 Task: Calculate mortgage payments for a house in Seattle, Washington, with a down payment assistance program, and evaluate the affordability of the property.
Action: Mouse moved to (778, 112)
Screenshot: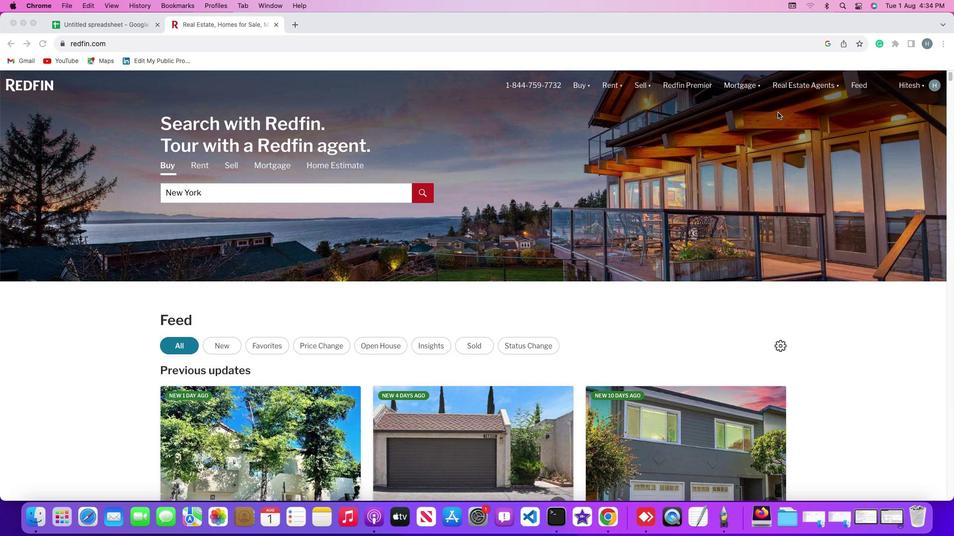 
Action: Mouse pressed left at (778, 112)
Screenshot: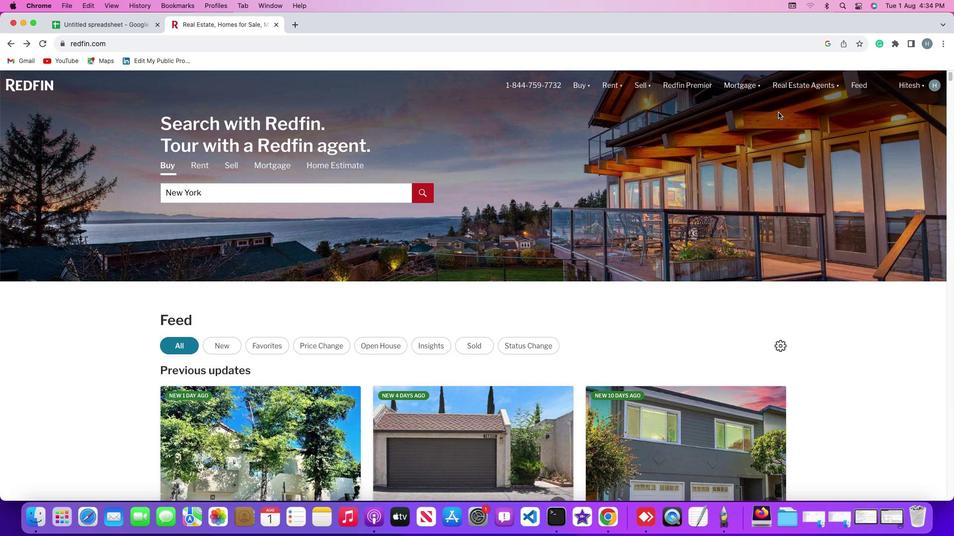 
Action: Mouse moved to (718, 170)
Screenshot: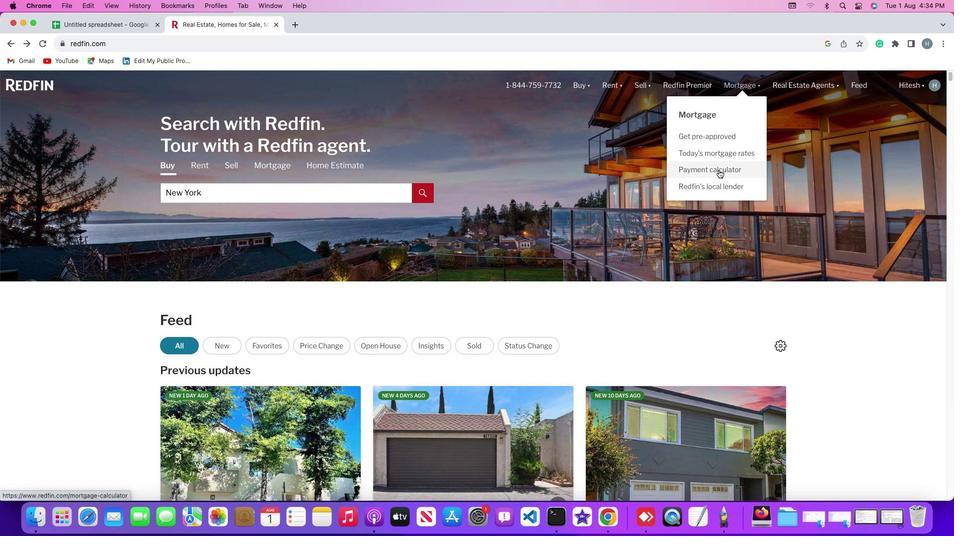 
Action: Mouse pressed left at (718, 170)
Screenshot: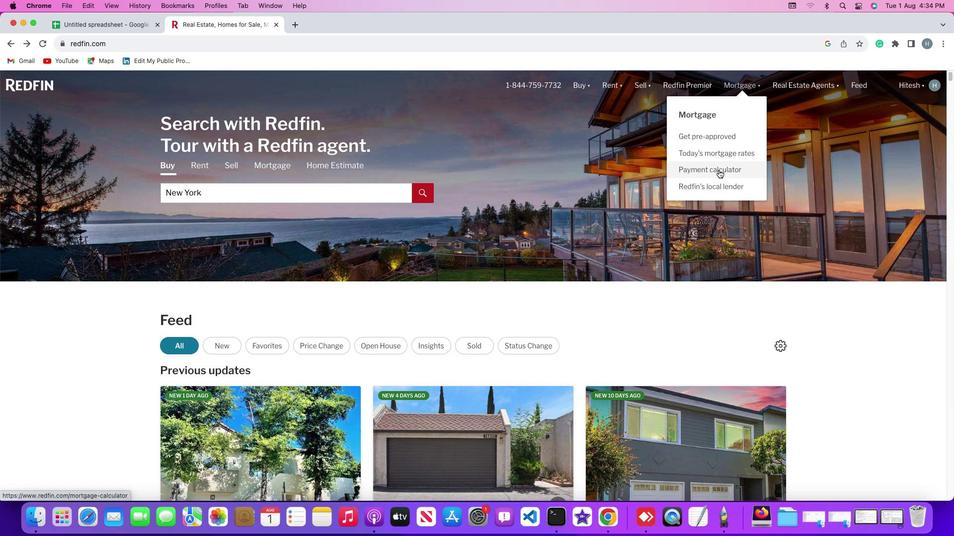 
Action: Mouse moved to (314, 350)
Screenshot: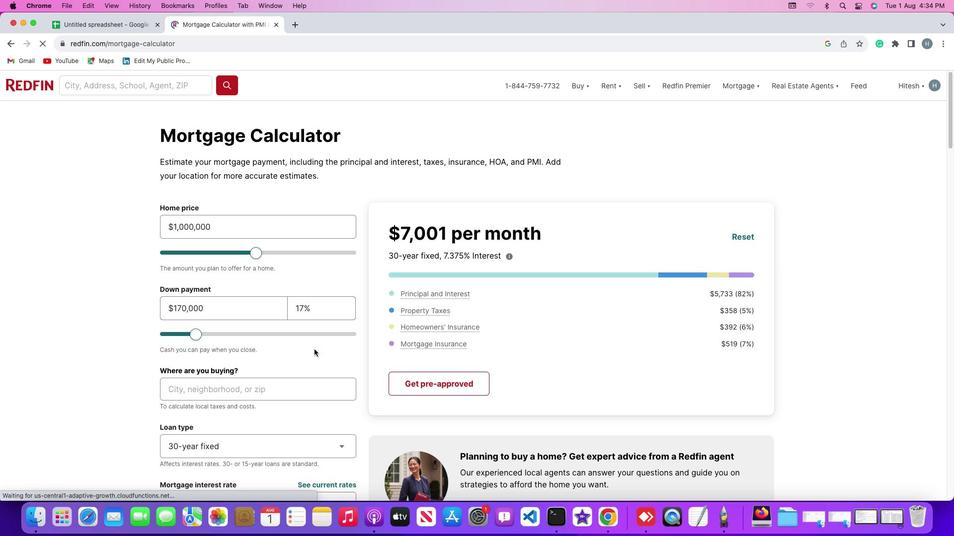 
Action: Mouse scrolled (314, 350) with delta (0, 0)
Screenshot: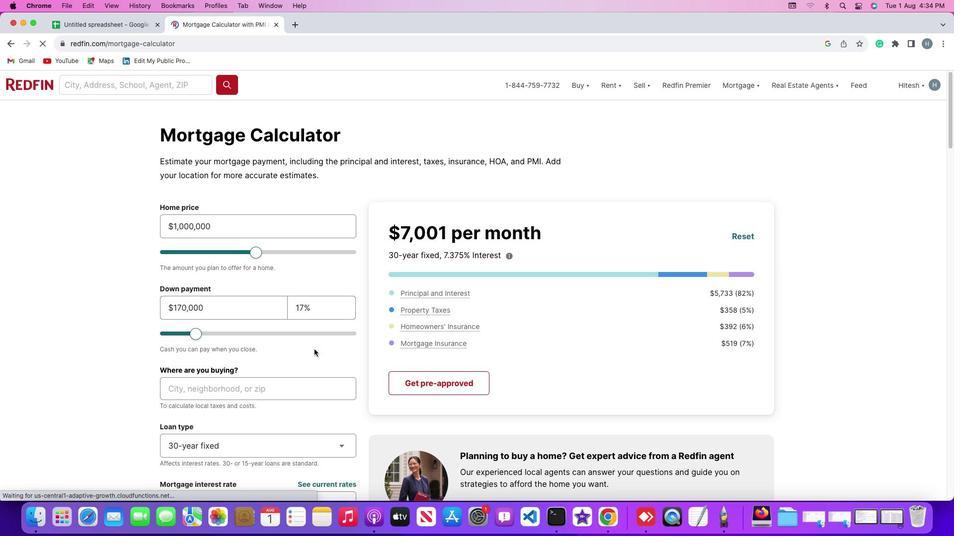 
Action: Mouse scrolled (314, 350) with delta (0, 0)
Screenshot: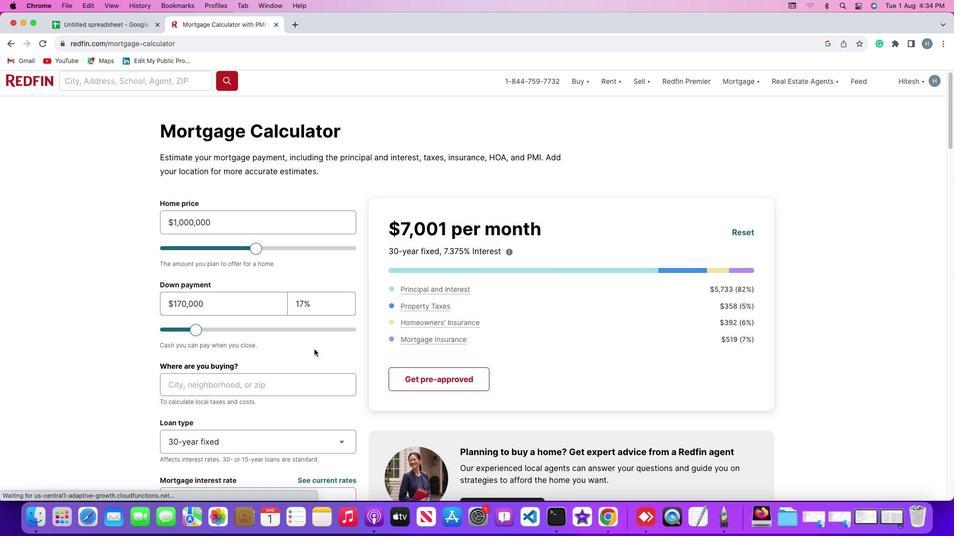 
Action: Mouse scrolled (314, 350) with delta (0, 0)
Screenshot: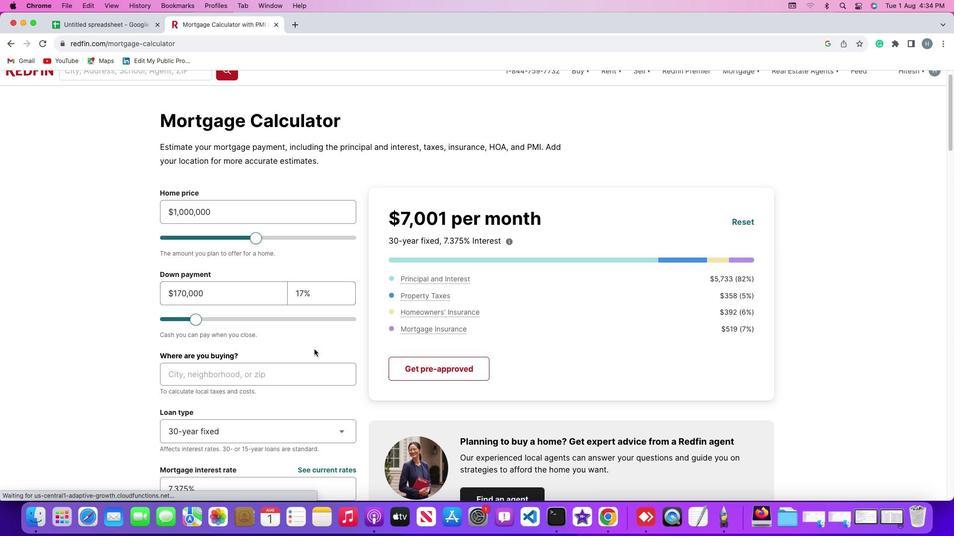 
Action: Mouse scrolled (314, 350) with delta (0, -1)
Screenshot: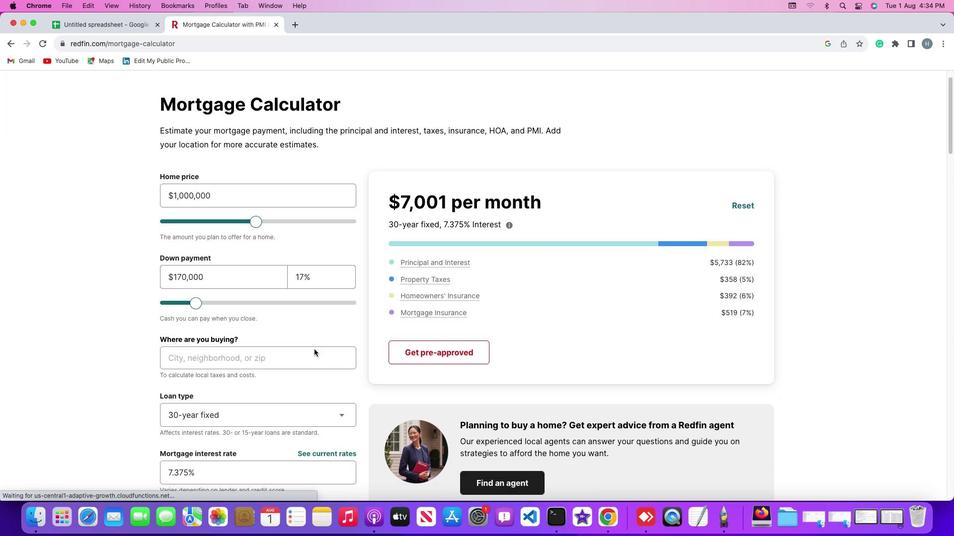 
Action: Mouse moved to (298, 283)
Screenshot: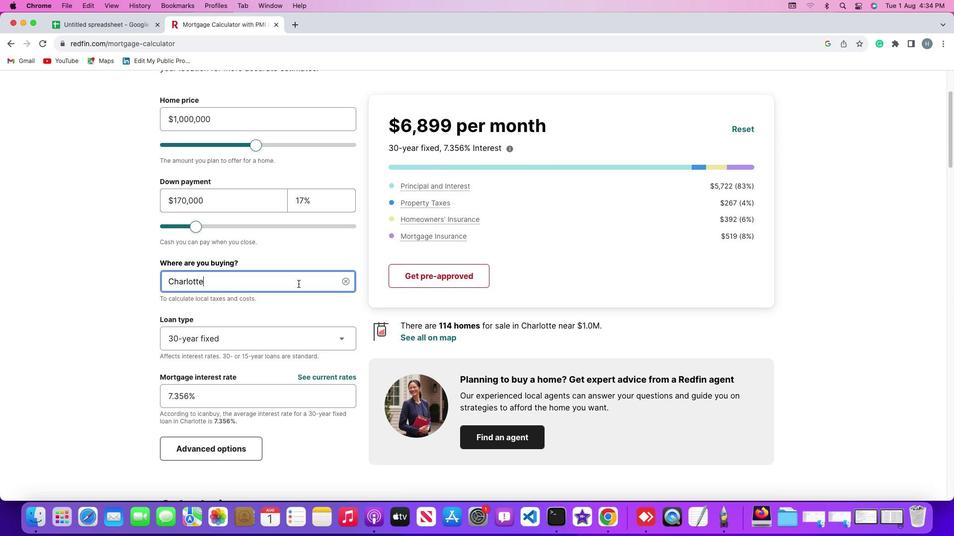 
Action: Mouse pressed left at (298, 283)
Screenshot: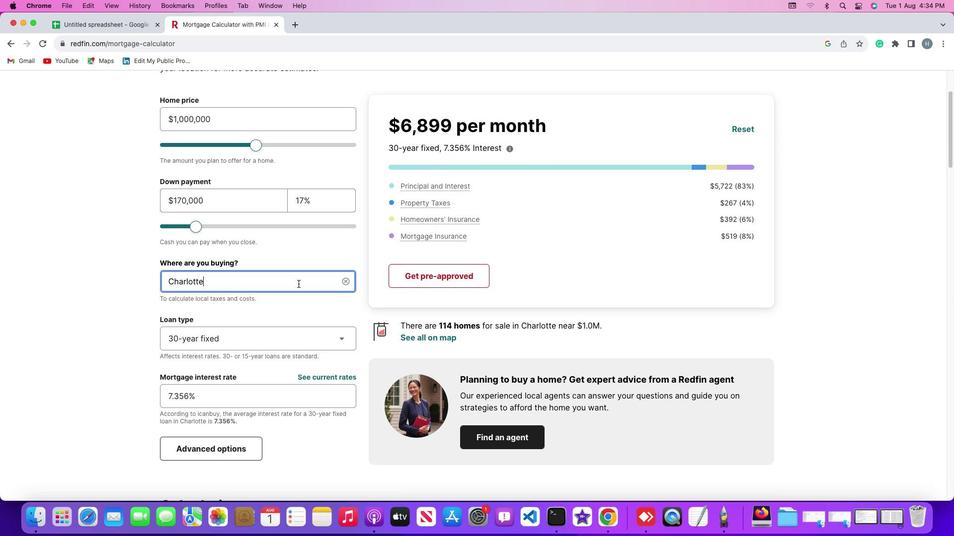 
Action: Mouse moved to (347, 279)
Screenshot: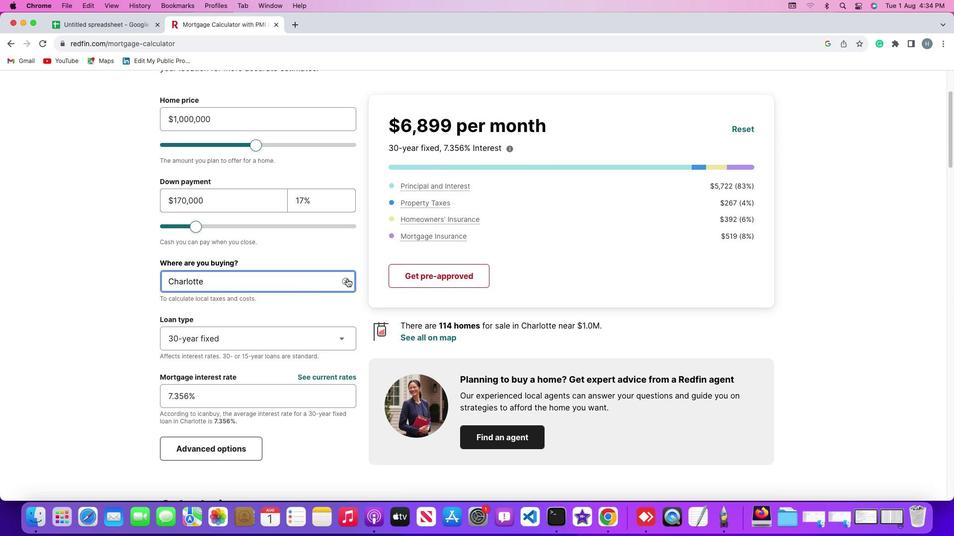 
Action: Mouse pressed left at (347, 279)
Screenshot: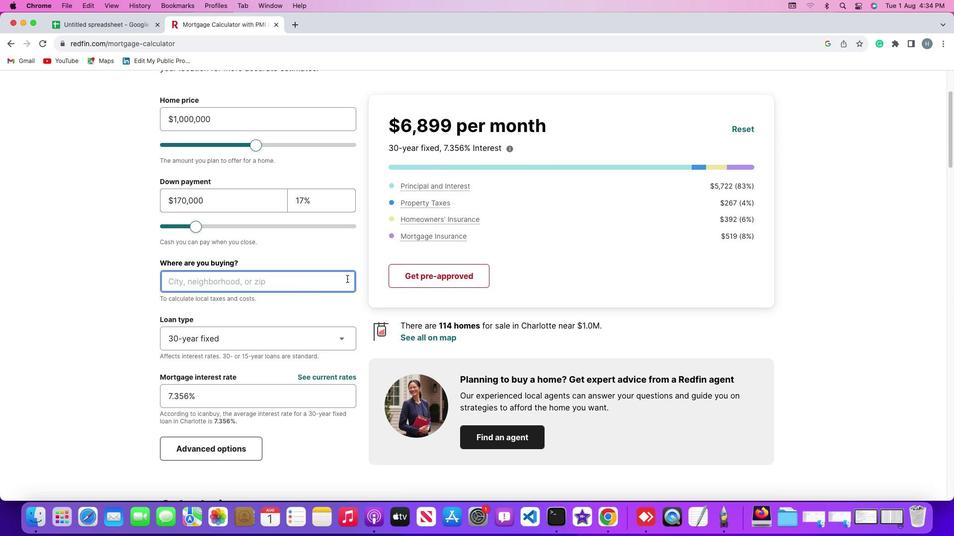 
Action: Mouse moved to (279, 284)
Screenshot: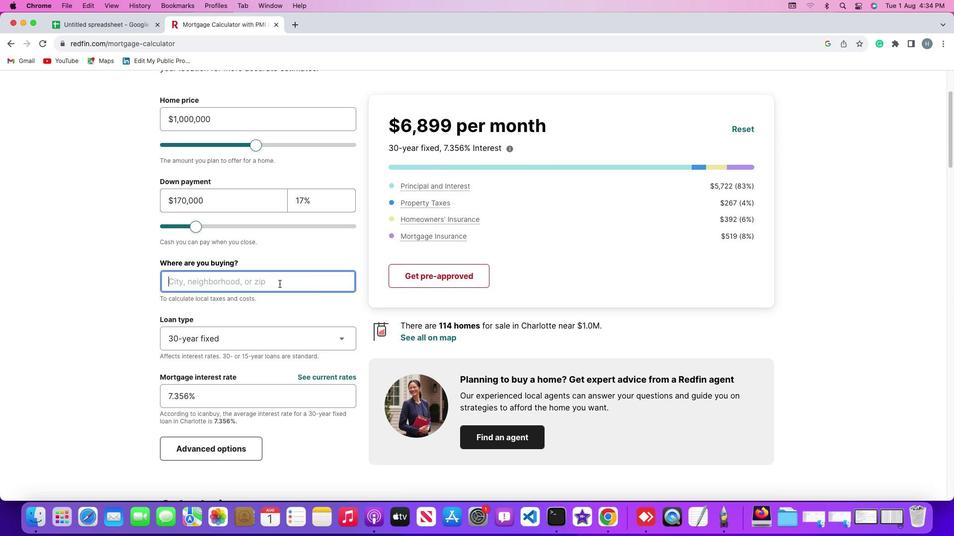
Action: Key pressed Key.shift'S''e''a''t''t''l''e'','Key.spaceKey.shift'W''a''s''h''i''n''g''t''o''n'
Screenshot: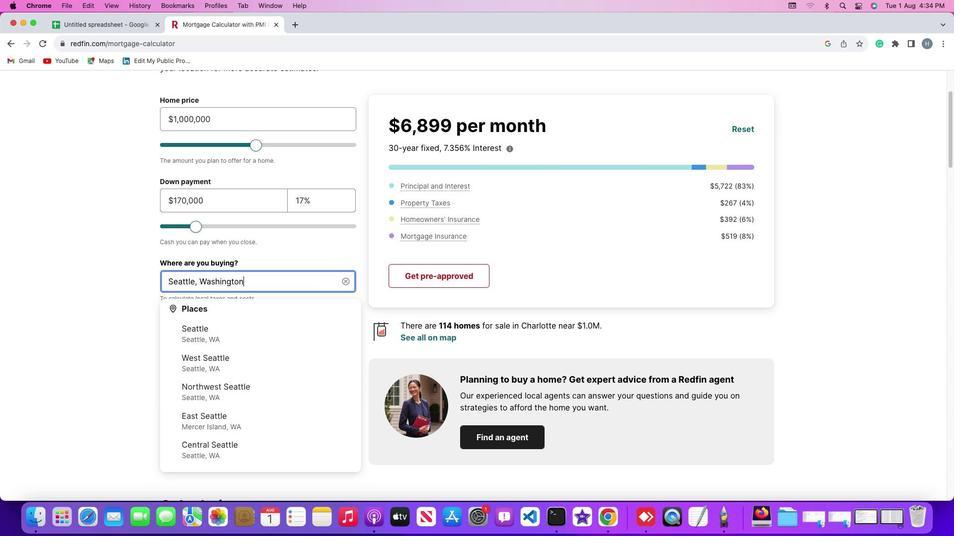 
Action: Mouse moved to (274, 338)
Screenshot: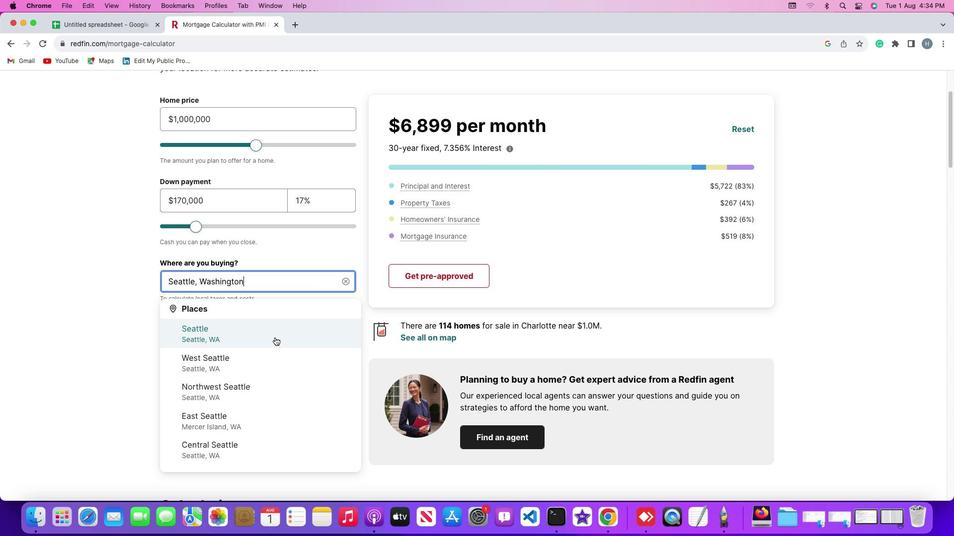 
Action: Mouse pressed left at (274, 338)
Screenshot: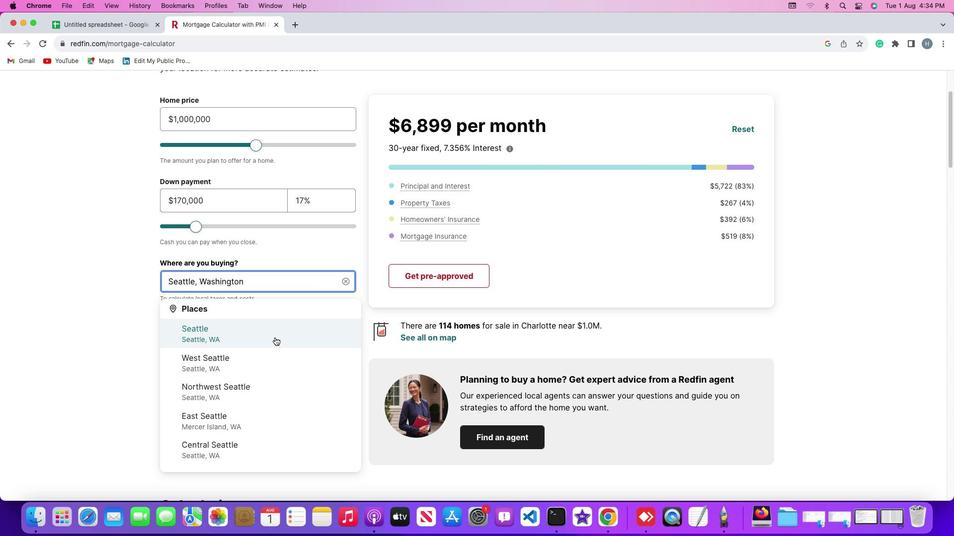 
Action: Mouse moved to (250, 120)
Screenshot: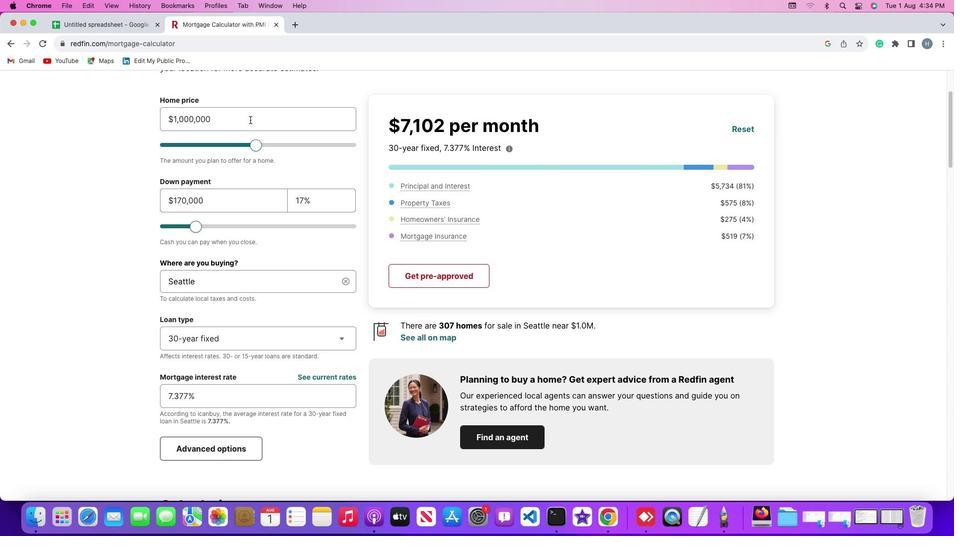 
Action: Mouse pressed left at (250, 120)
Screenshot: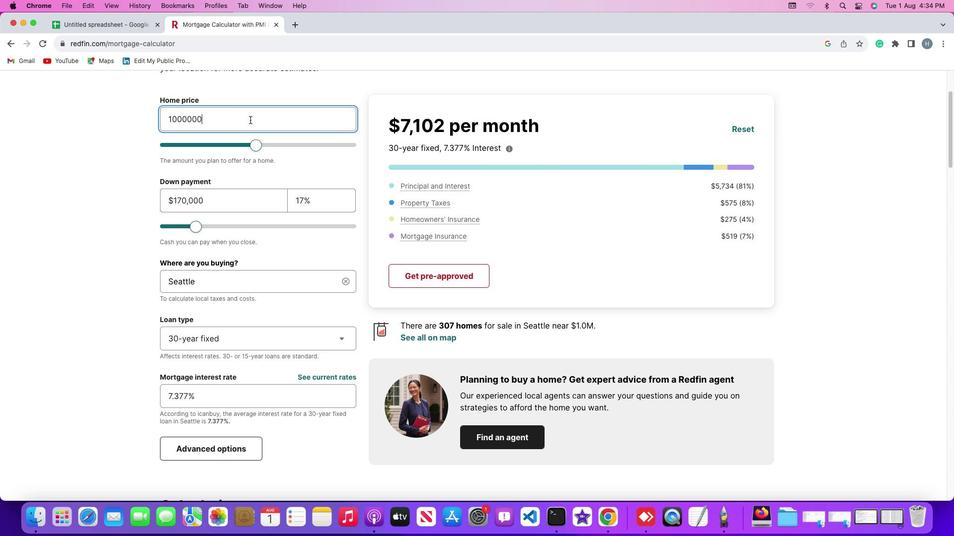 
Action: Key pressed '0'
Screenshot: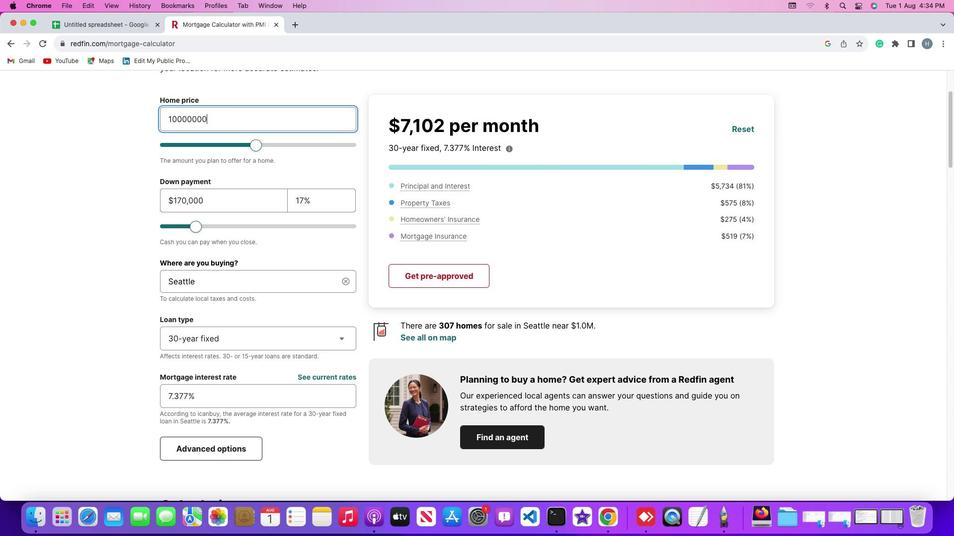 
Action: Mouse moved to (314, 159)
Screenshot: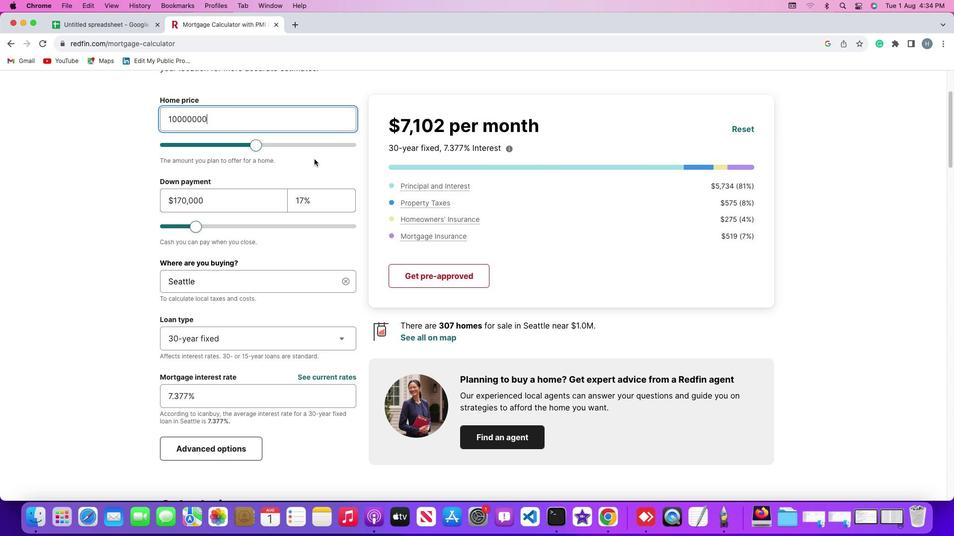 
Action: Mouse pressed left at (314, 159)
Screenshot: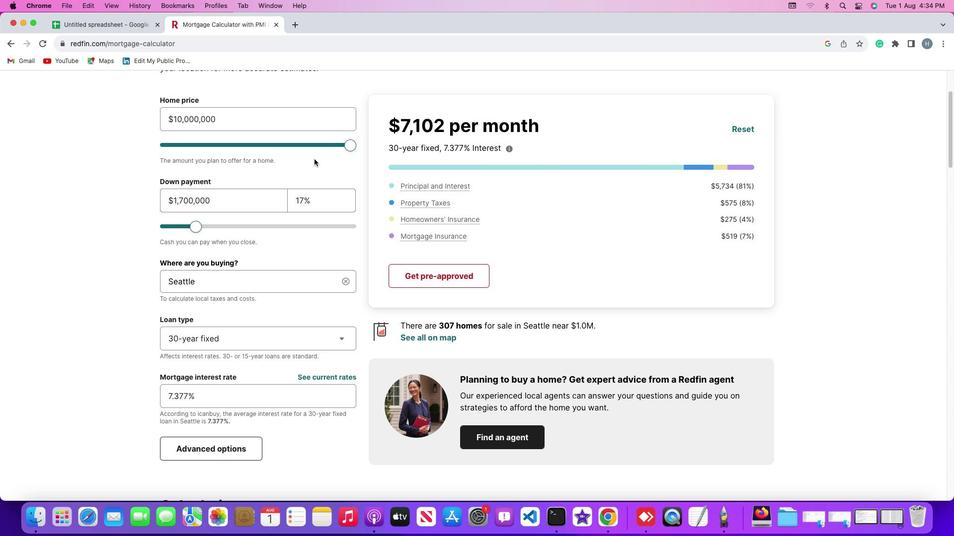 
Action: Mouse moved to (323, 196)
Screenshot: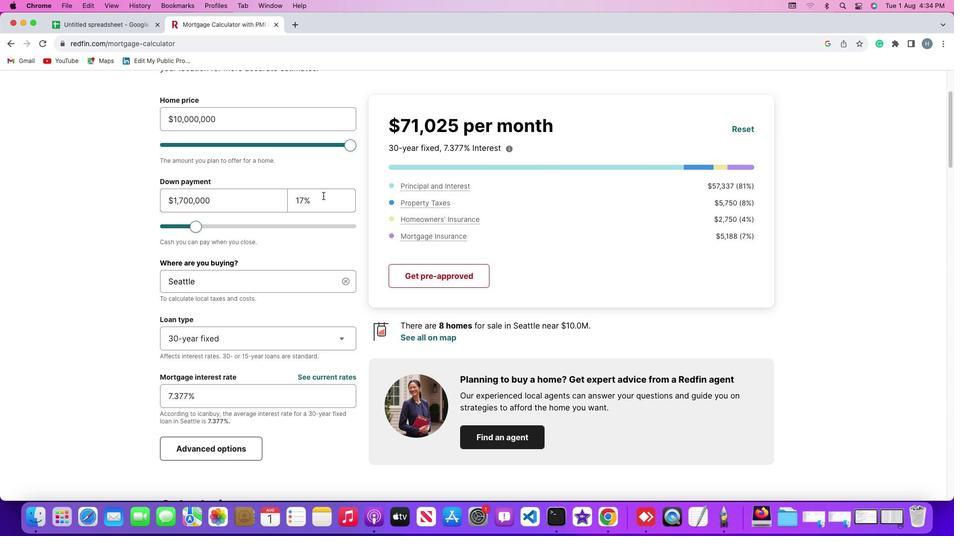 
Action: Mouse pressed left at (323, 196)
Screenshot: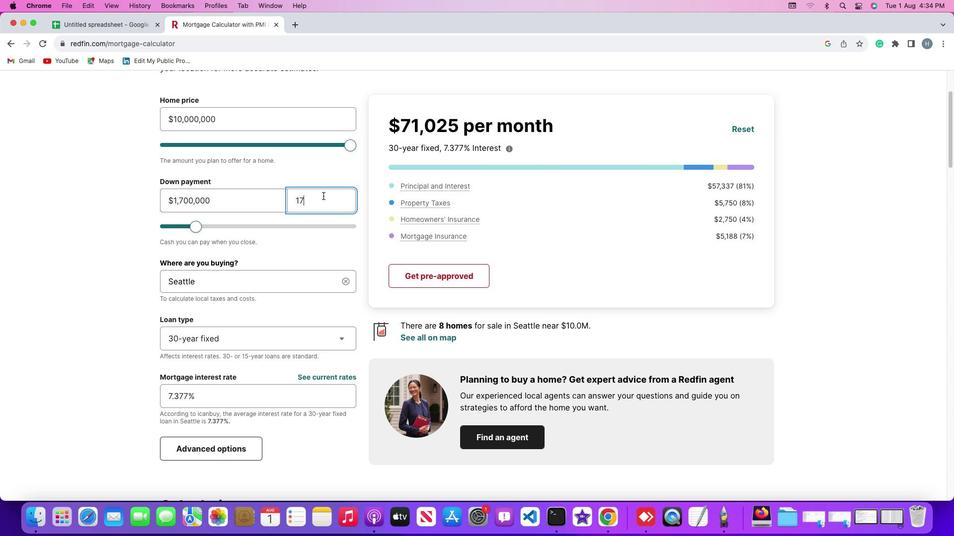 
Action: Key pressed Key.backspaceKey.backspace'1''5'
Screenshot: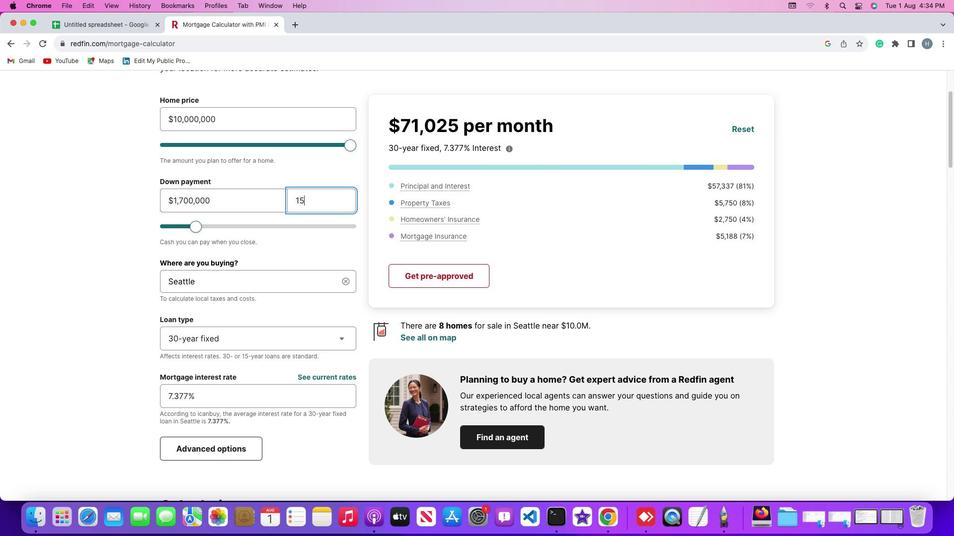 
Action: Mouse moved to (338, 167)
Screenshot: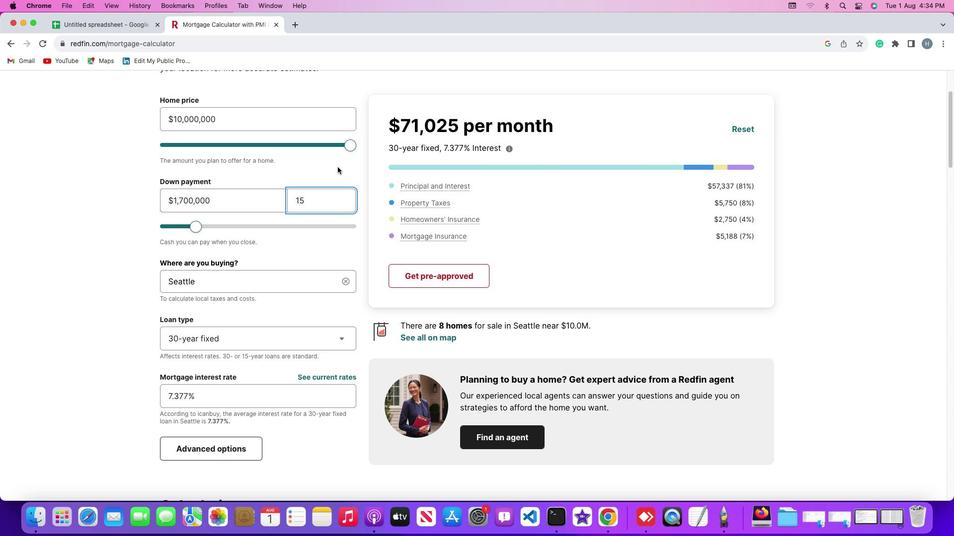 
Action: Mouse pressed left at (338, 167)
Screenshot: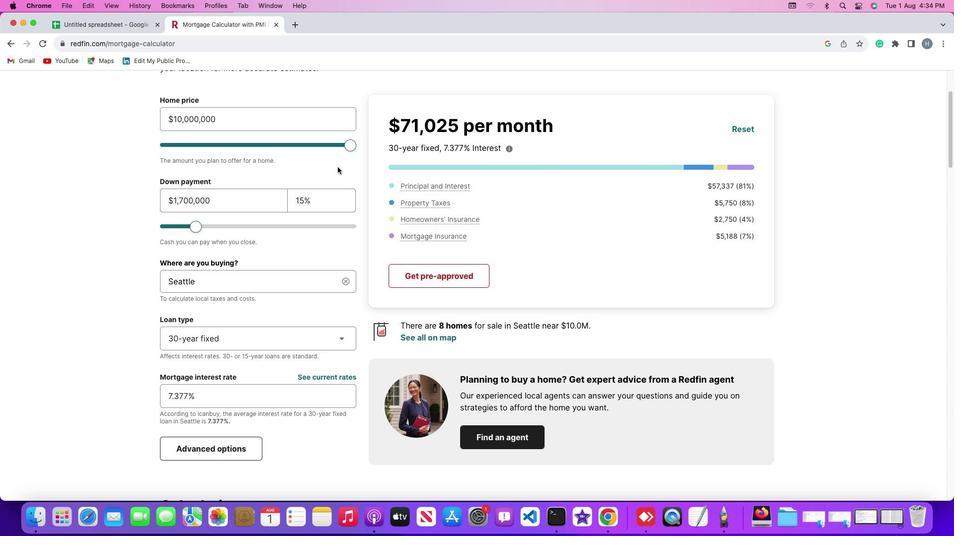 
Action: Mouse moved to (344, 335)
Screenshot: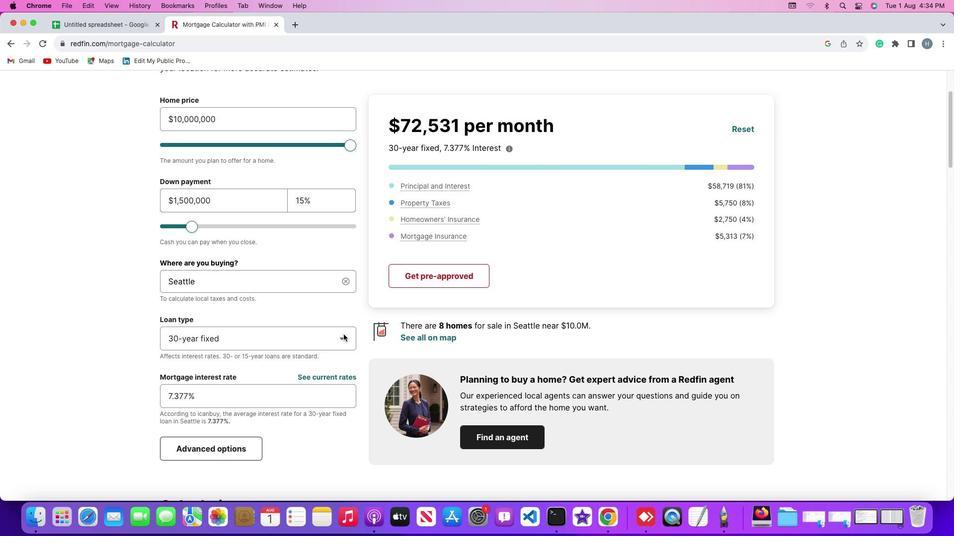 
Action: Mouse pressed left at (344, 335)
Screenshot: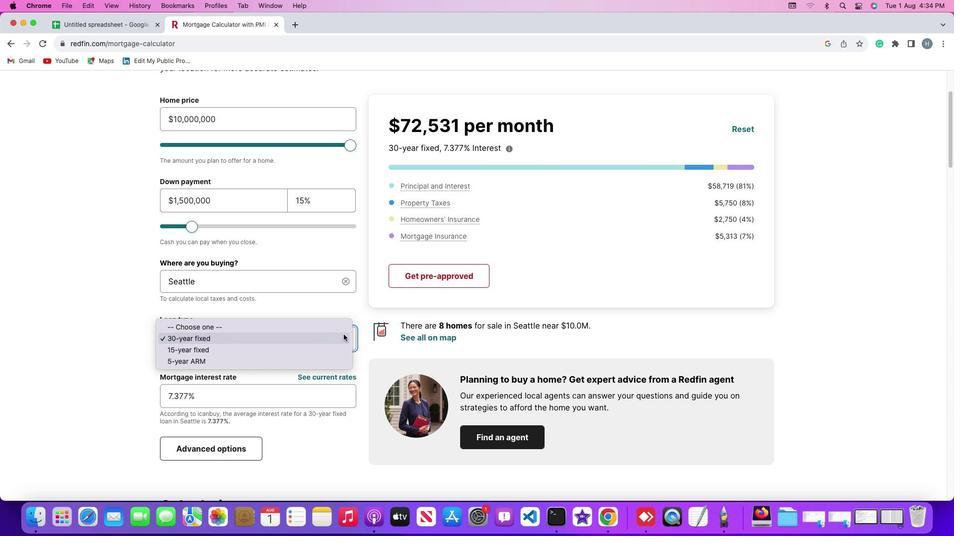 
Action: Mouse moved to (325, 359)
Screenshot: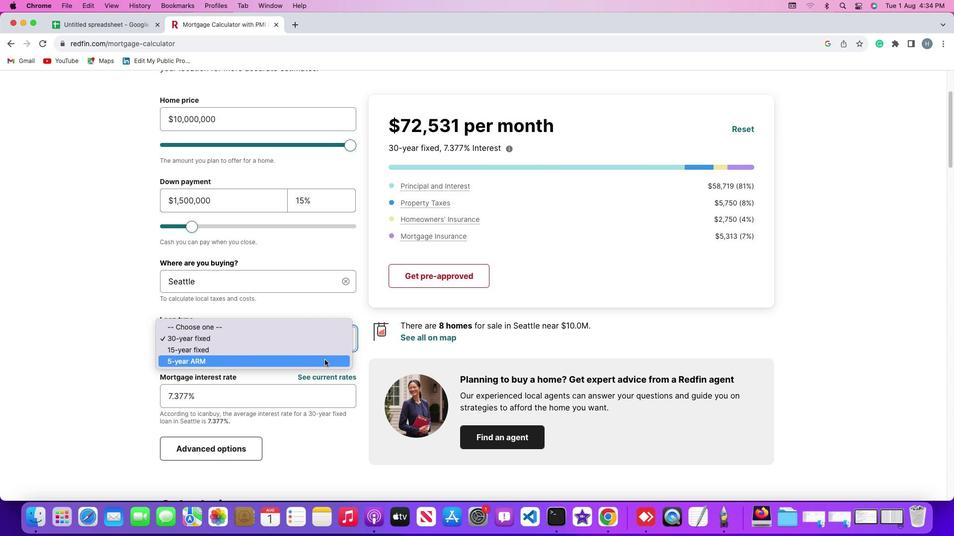 
Action: Mouse pressed left at (325, 359)
Screenshot: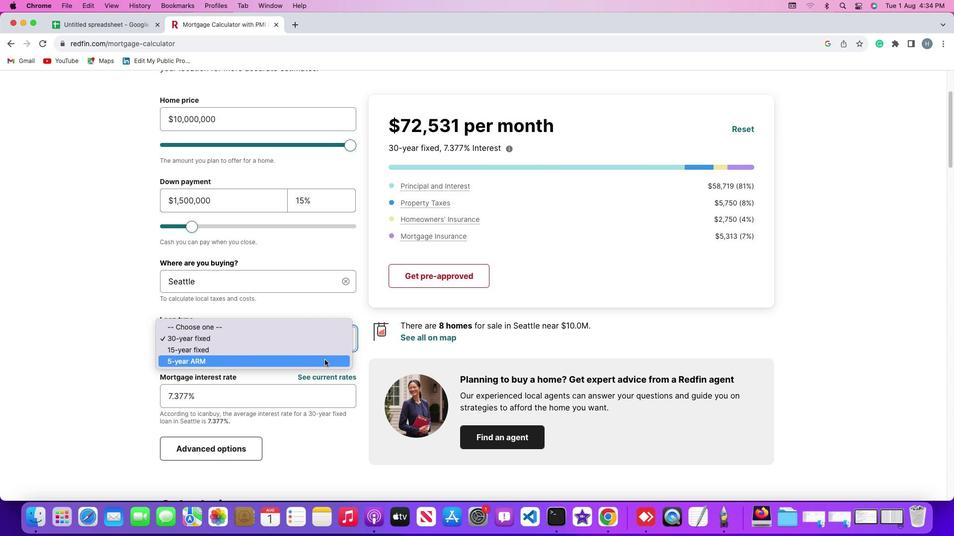 
Action: Mouse moved to (341, 305)
Screenshot: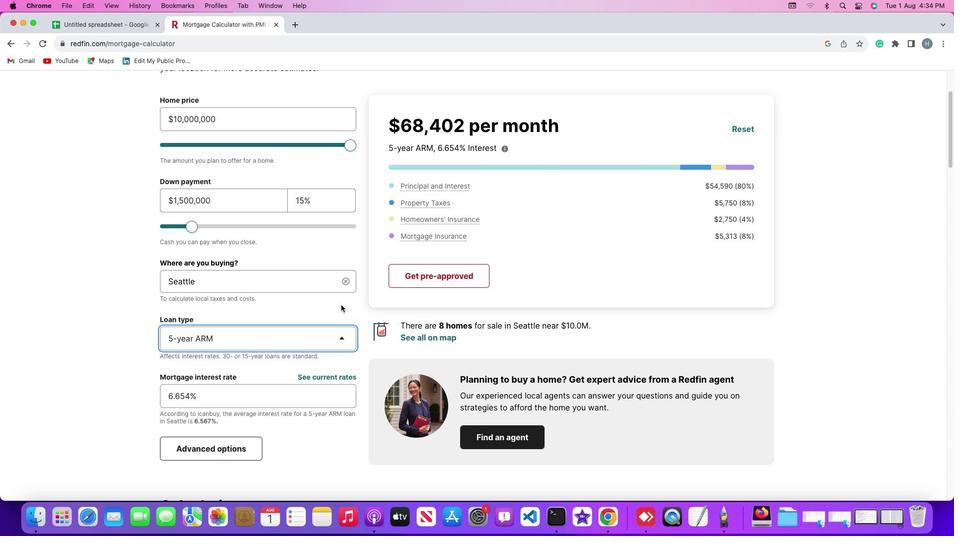 
Action: Mouse pressed left at (341, 305)
Screenshot: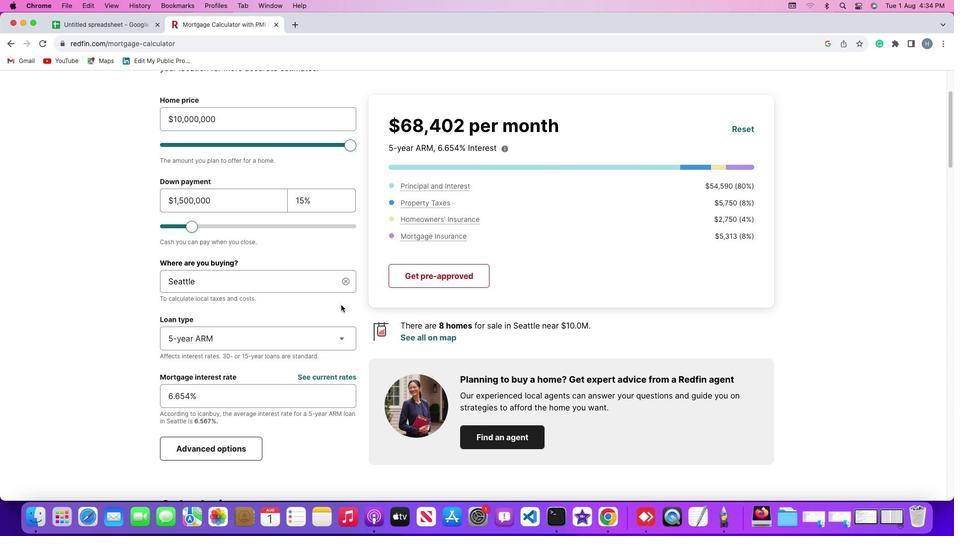 
Action: Mouse moved to (337, 307)
Screenshot: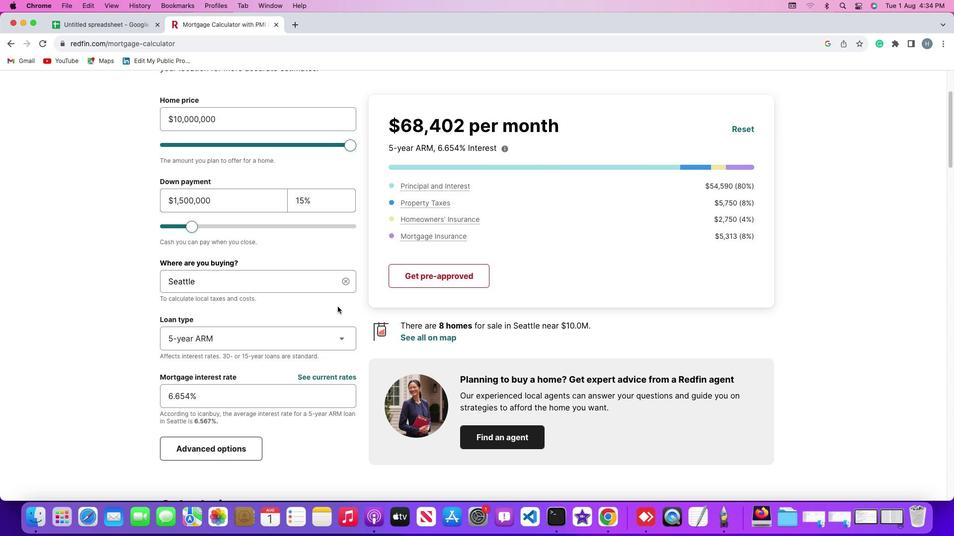 
Action: Mouse scrolled (337, 307) with delta (0, 0)
Screenshot: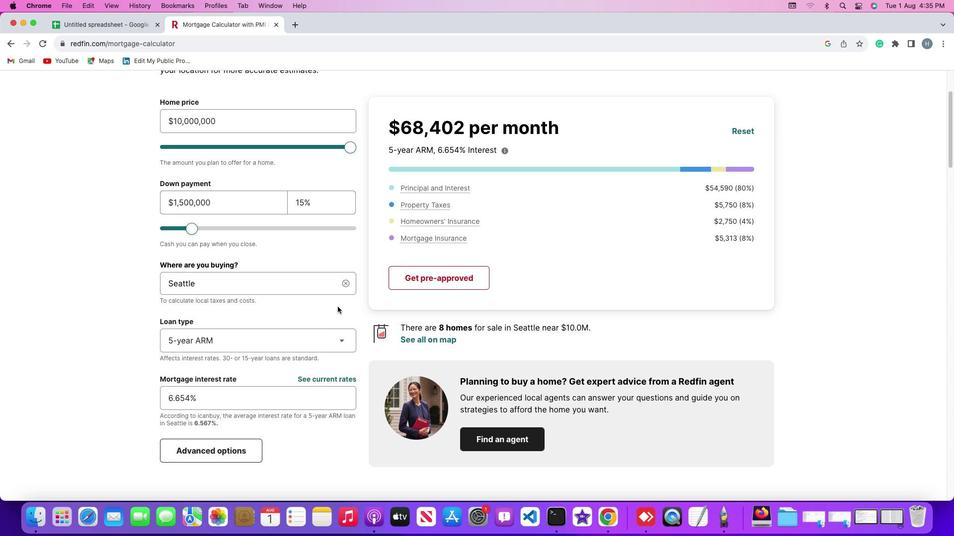 
Action: Mouse scrolled (337, 307) with delta (0, 0)
Screenshot: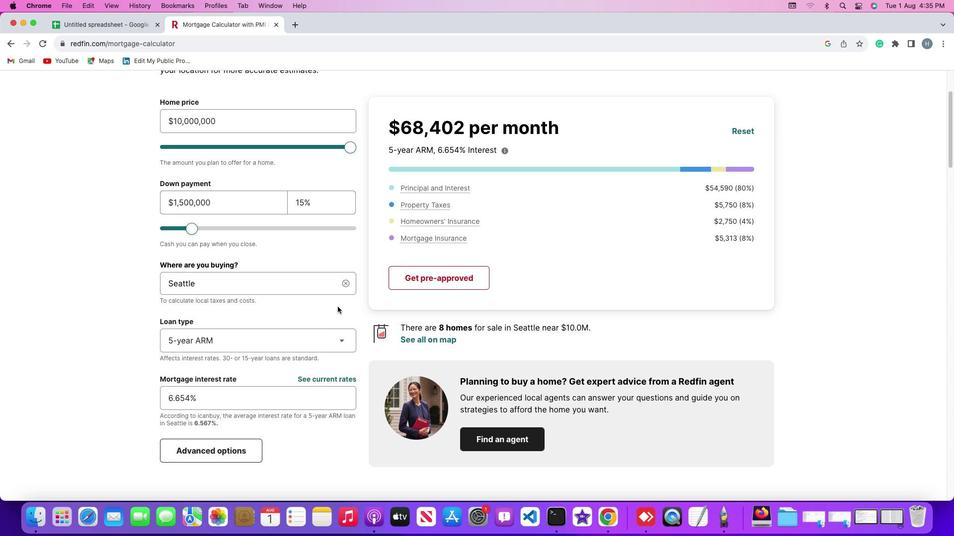 
Action: Mouse scrolled (337, 307) with delta (0, 0)
Screenshot: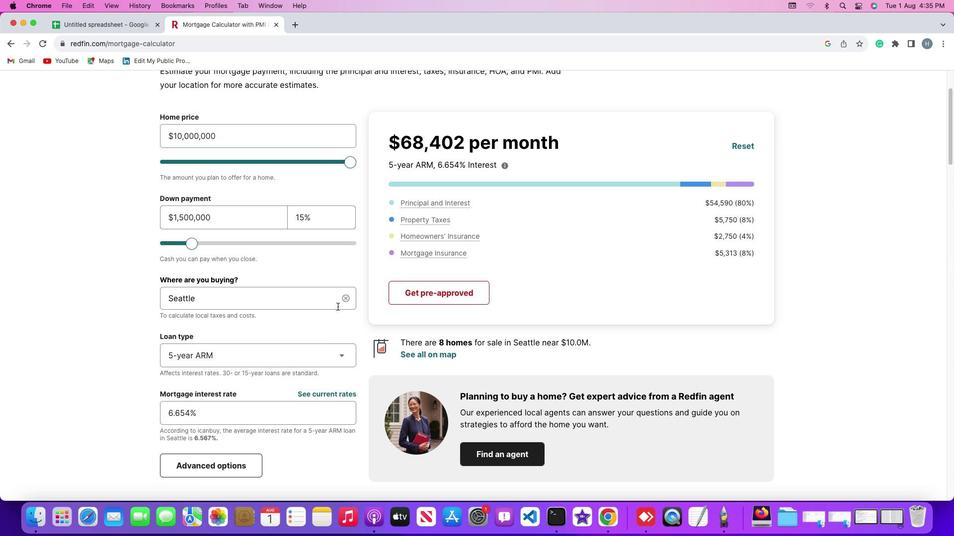 
Action: Mouse moved to (342, 304)
Screenshot: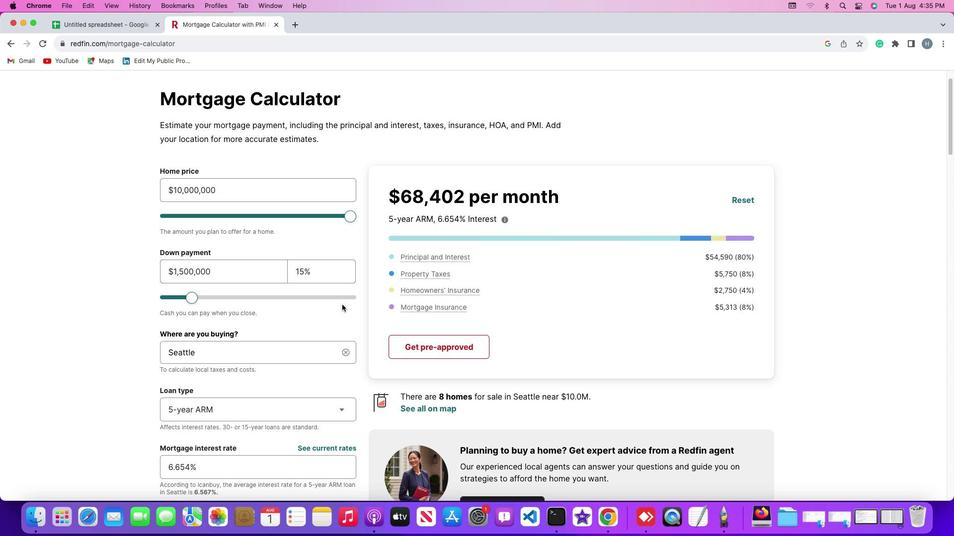 
Action: Mouse scrolled (342, 304) with delta (0, 0)
Screenshot: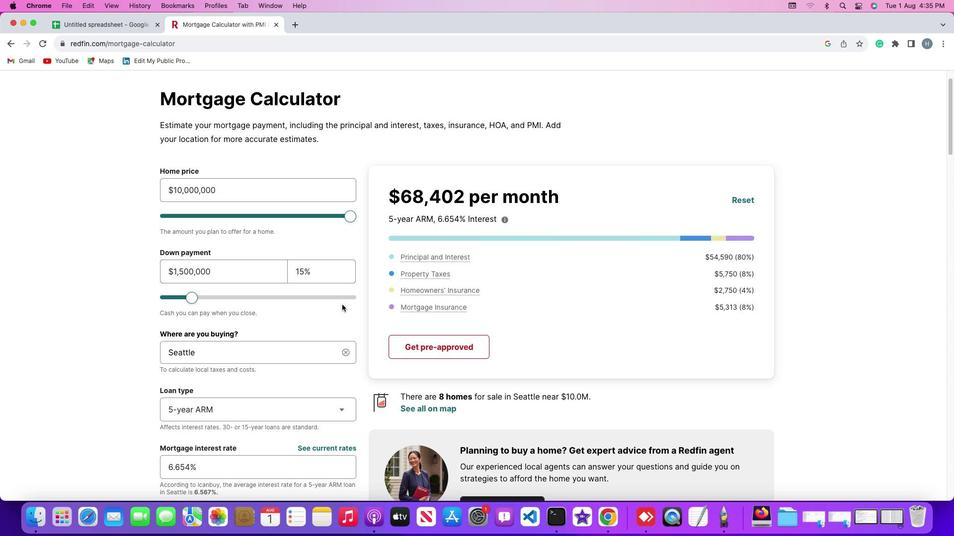 
Action: Mouse moved to (219, 186)
Screenshot: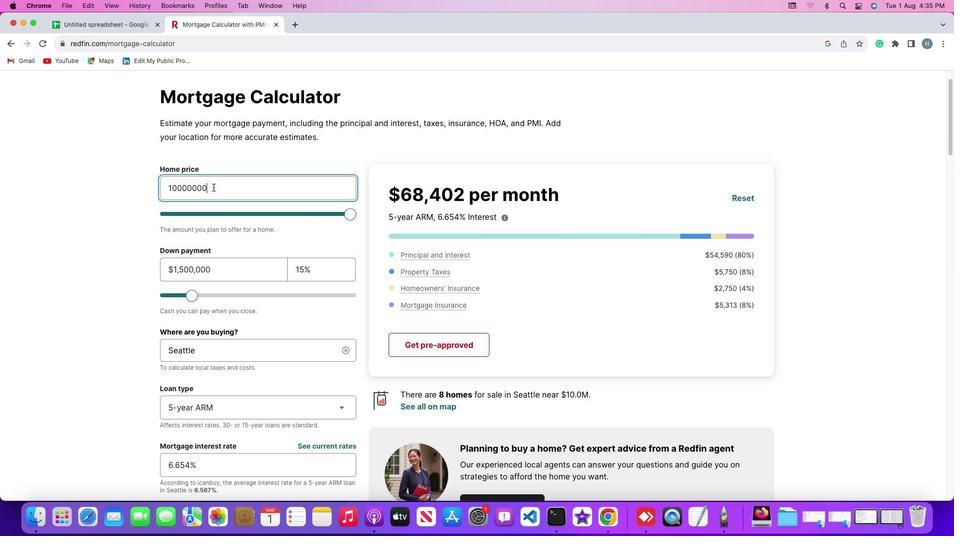 
Action: Mouse pressed left at (219, 186)
Screenshot: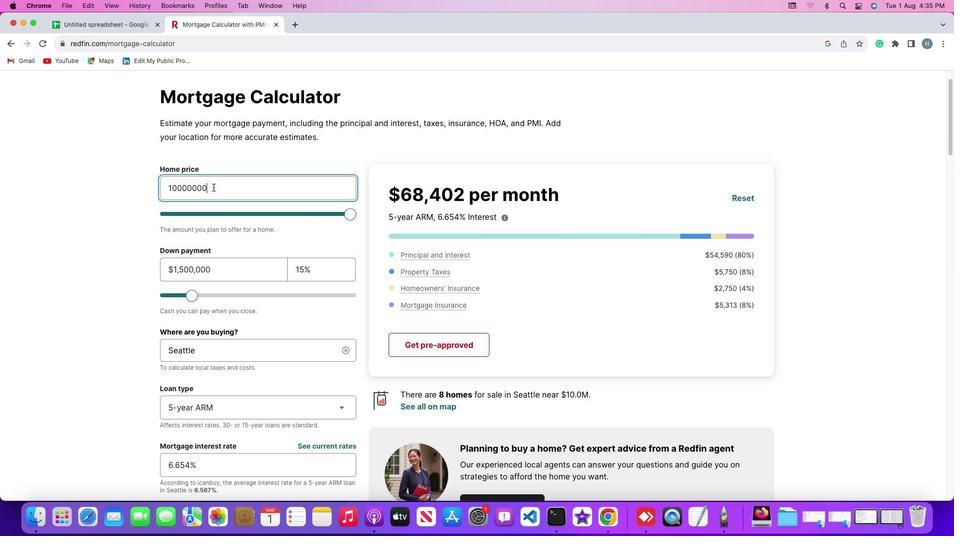 
Action: Mouse moved to (164, 187)
Screenshot: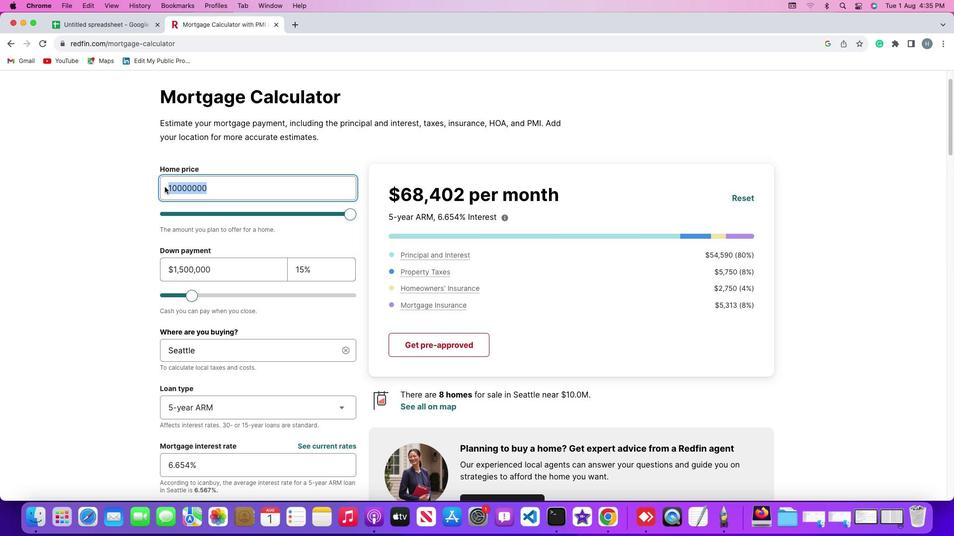 
Action: Key pressed Key.cmd'c'
Screenshot: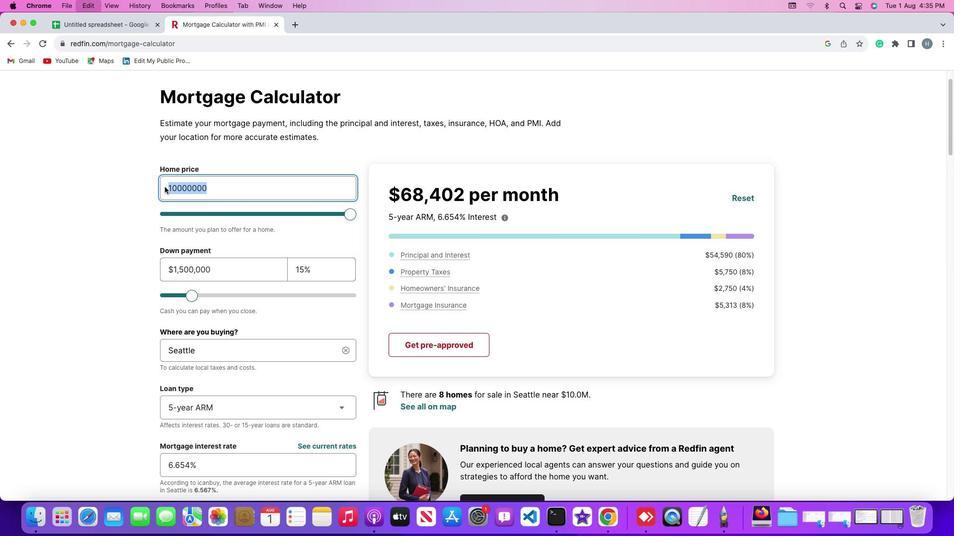 
Action: Mouse moved to (264, 152)
Screenshot: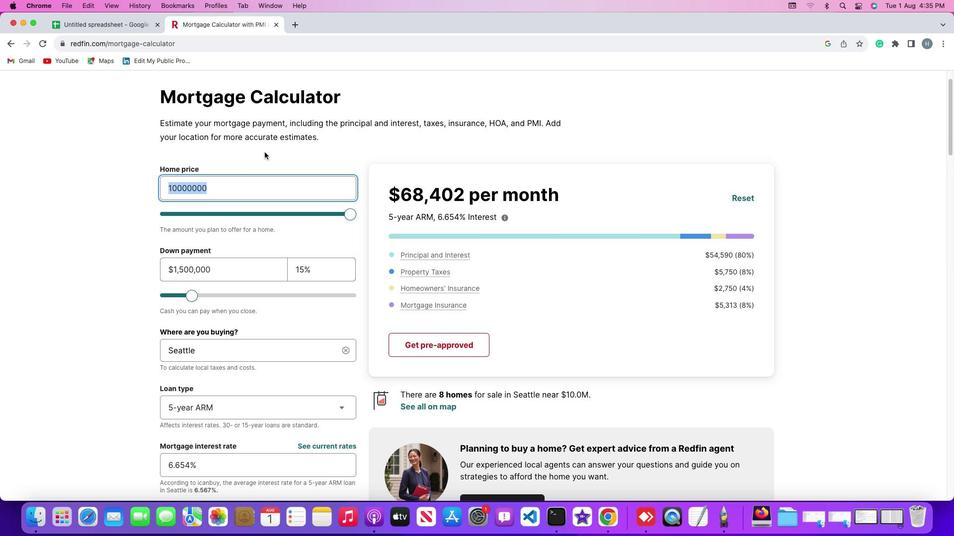 
Action: Mouse pressed left at (264, 152)
Screenshot: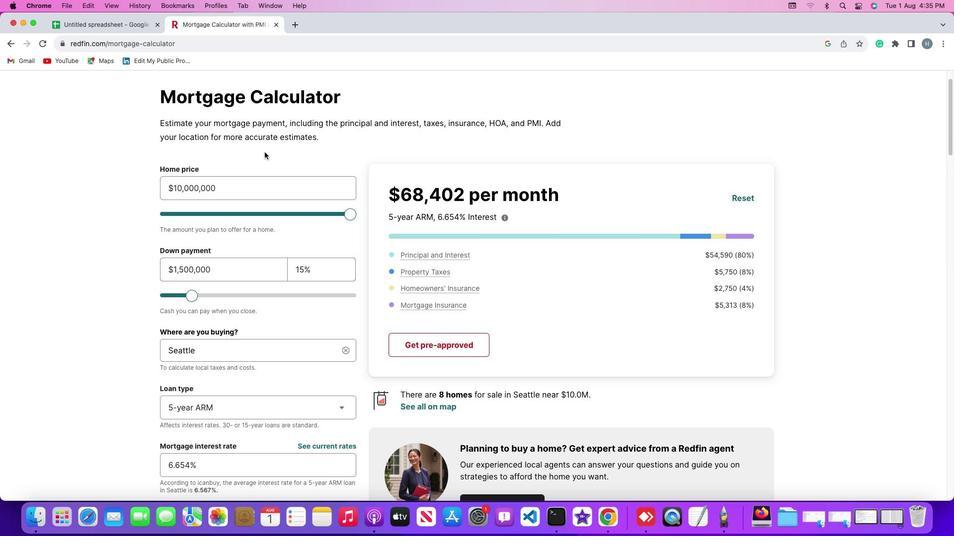 
Action: Mouse moved to (320, 318)
Screenshot: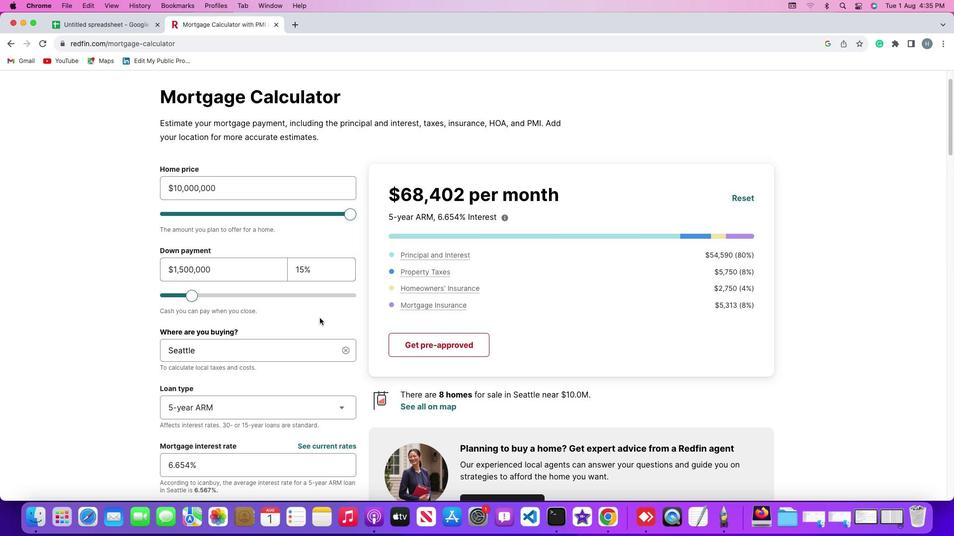 
Action: Mouse scrolled (320, 318) with delta (0, 0)
Screenshot: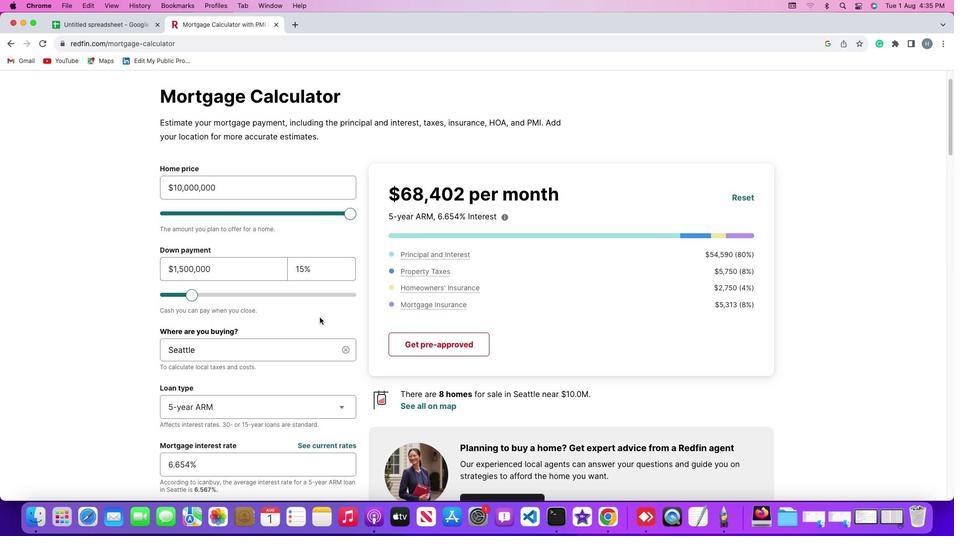 
Action: Mouse moved to (320, 317)
Screenshot: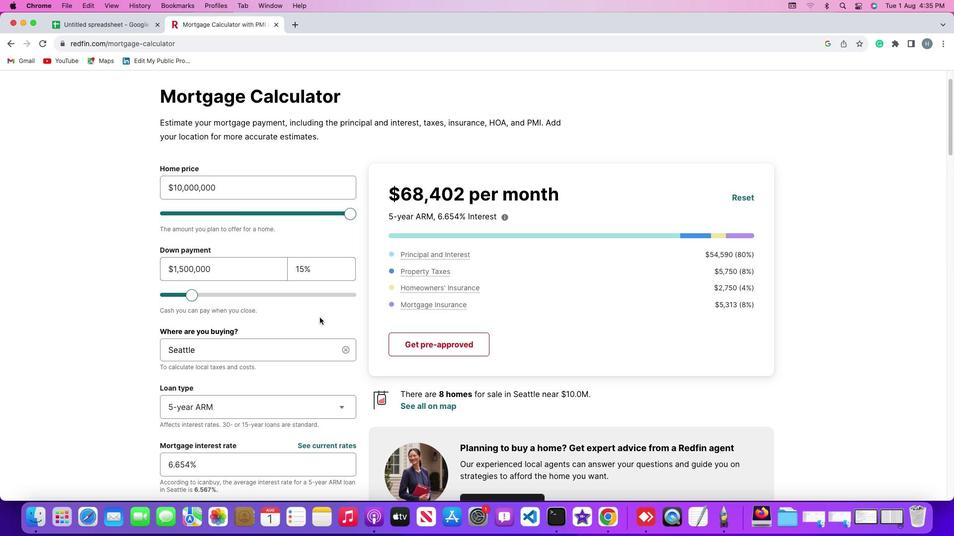 
Action: Mouse scrolled (320, 317) with delta (0, 0)
Screenshot: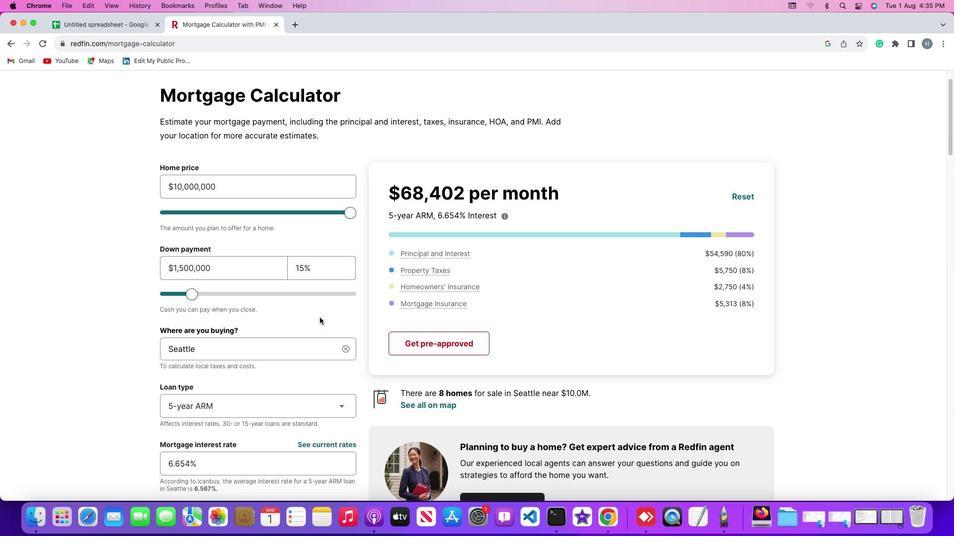 
Action: Mouse moved to (320, 317)
Screenshot: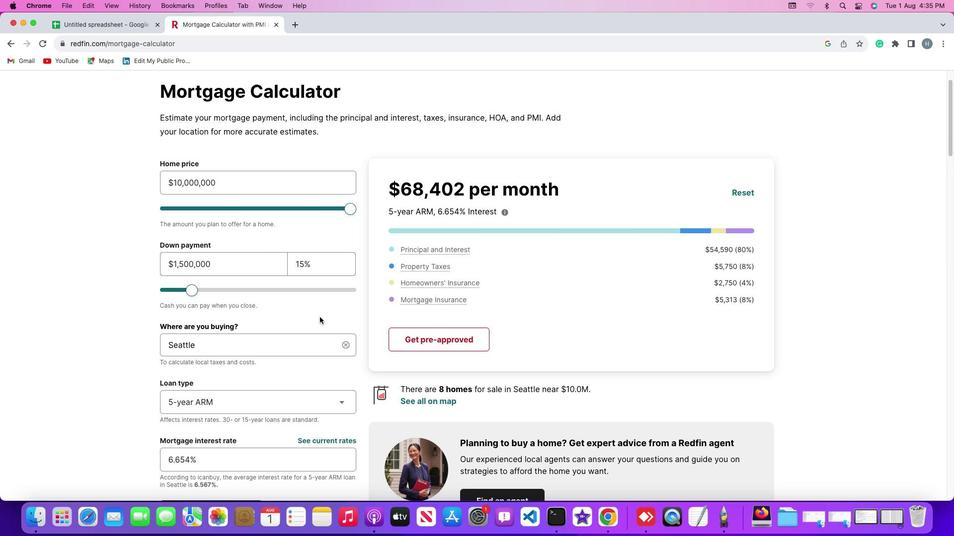 
Action: Mouse scrolled (320, 317) with delta (0, 0)
Screenshot: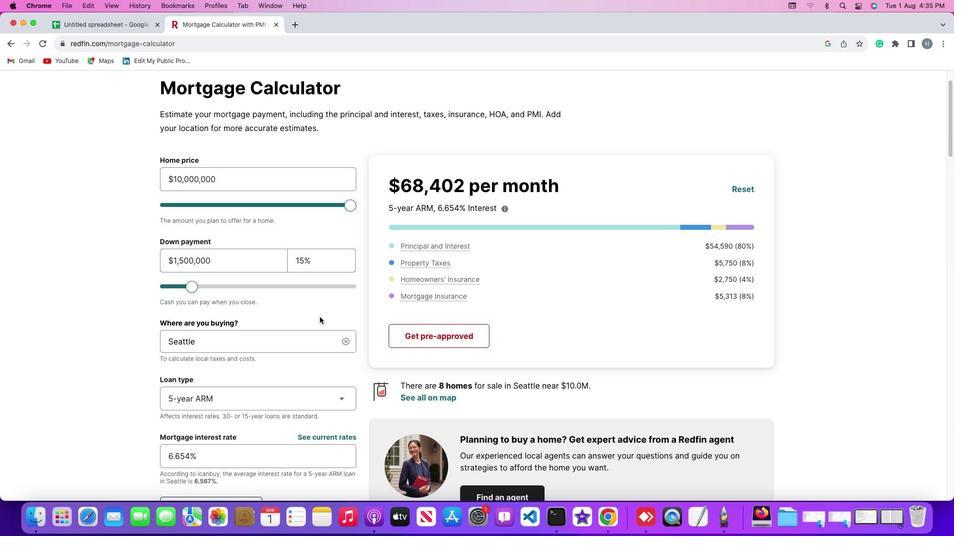 
Action: Mouse moved to (240, 417)
Screenshot: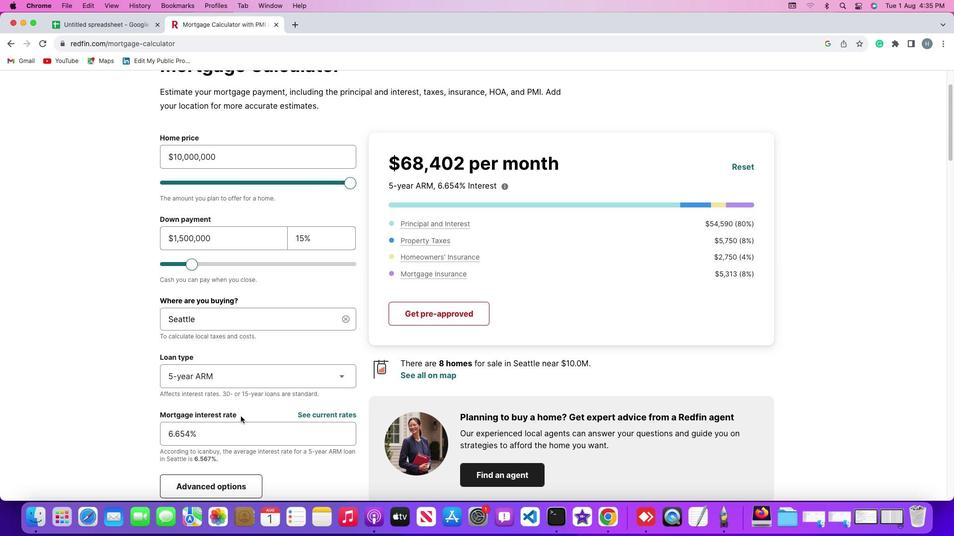 
Action: Mouse scrolled (240, 417) with delta (0, 0)
Screenshot: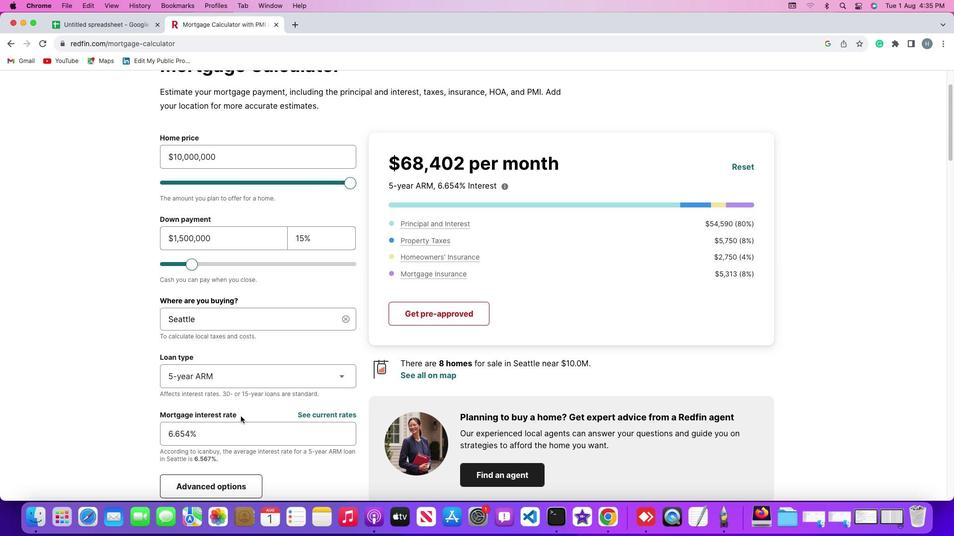 
Action: Mouse scrolled (240, 417) with delta (0, 0)
Screenshot: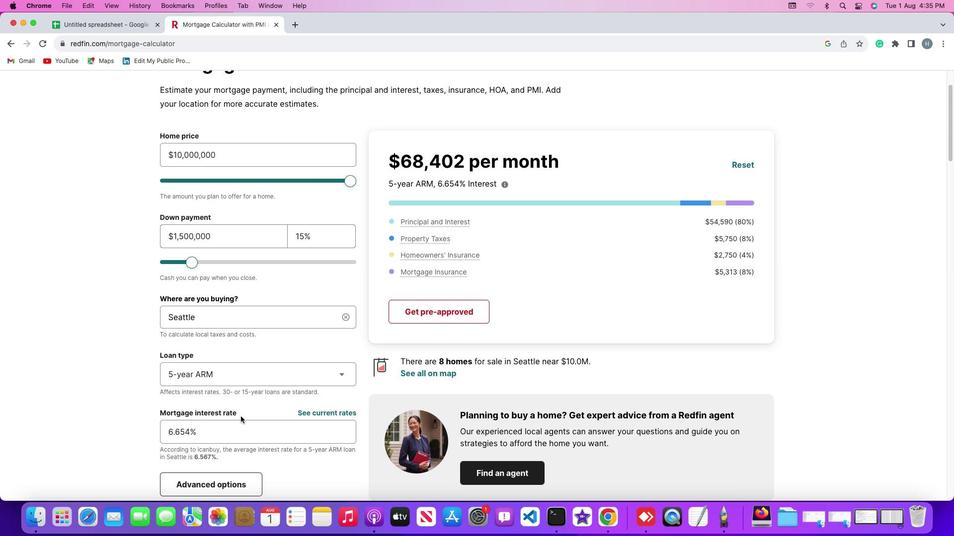 
Action: Mouse moved to (324, 432)
Screenshot: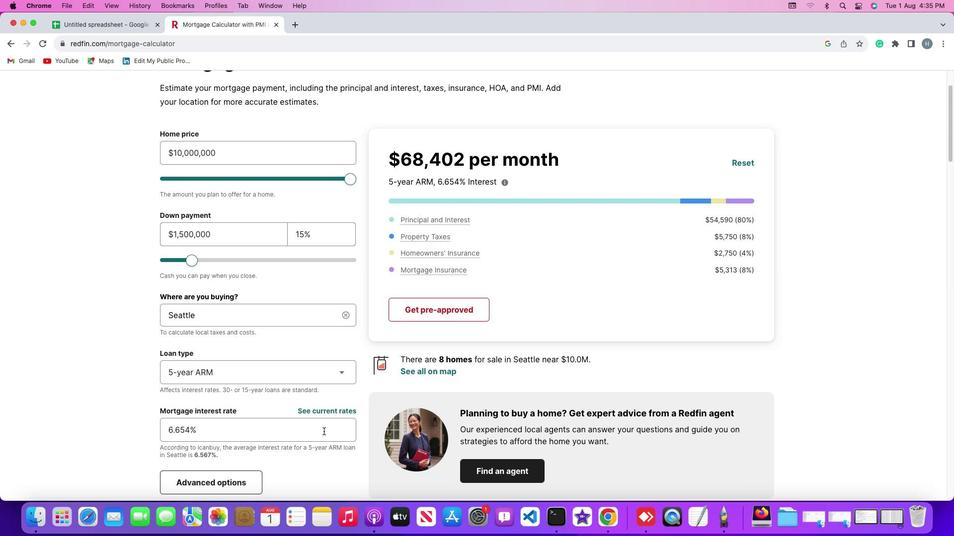
Action: Mouse scrolled (324, 432) with delta (0, 0)
Screenshot: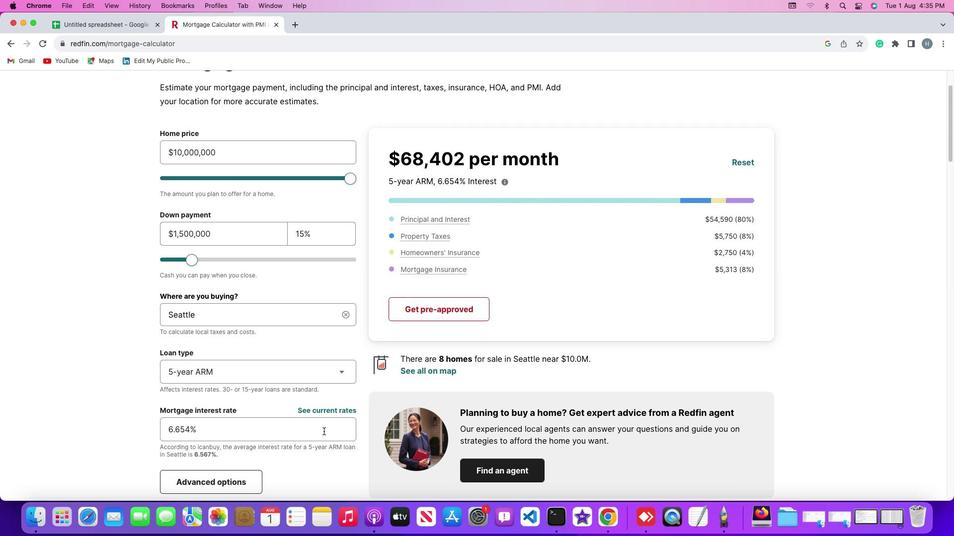 
Action: Mouse scrolled (324, 432) with delta (0, 0)
Screenshot: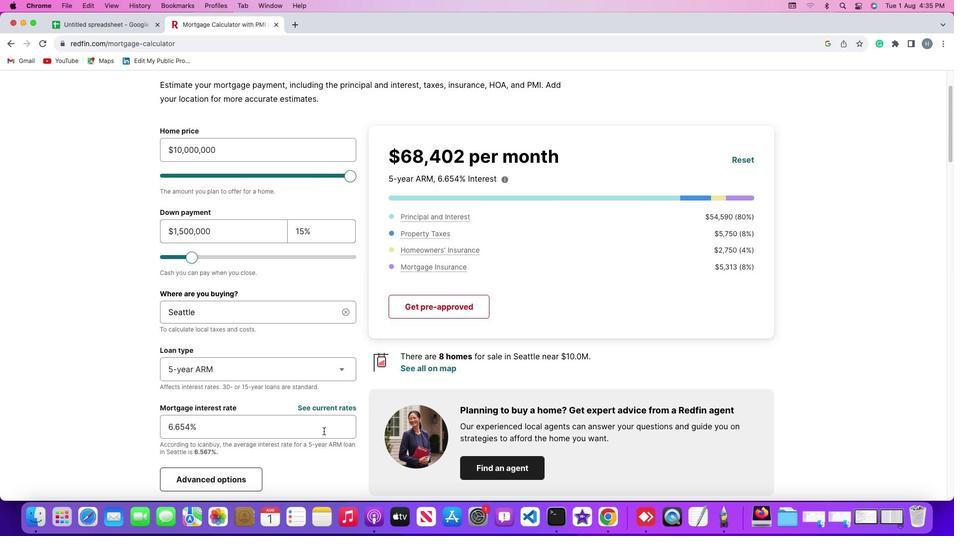 
Action: Mouse scrolled (324, 432) with delta (0, 0)
Screenshot: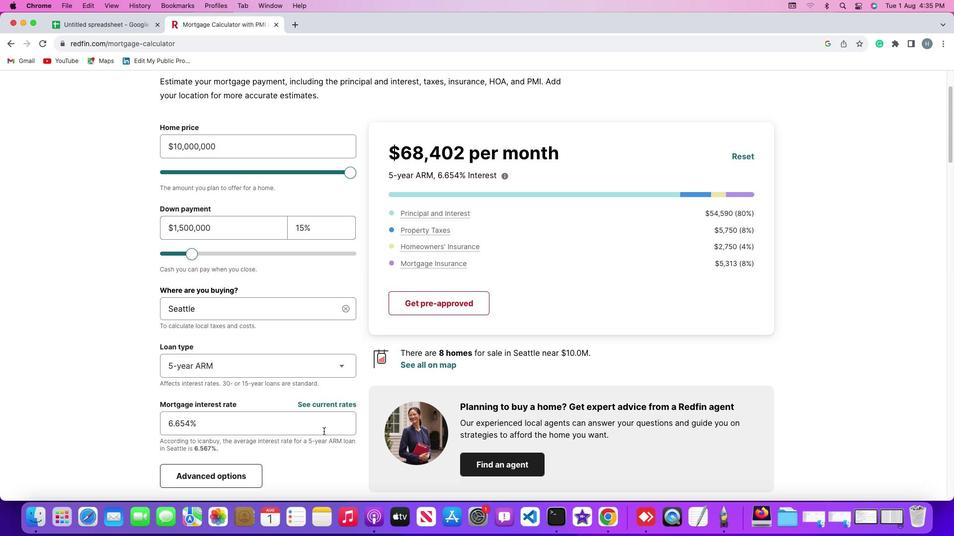 
Action: Mouse scrolled (324, 432) with delta (0, 0)
Screenshot: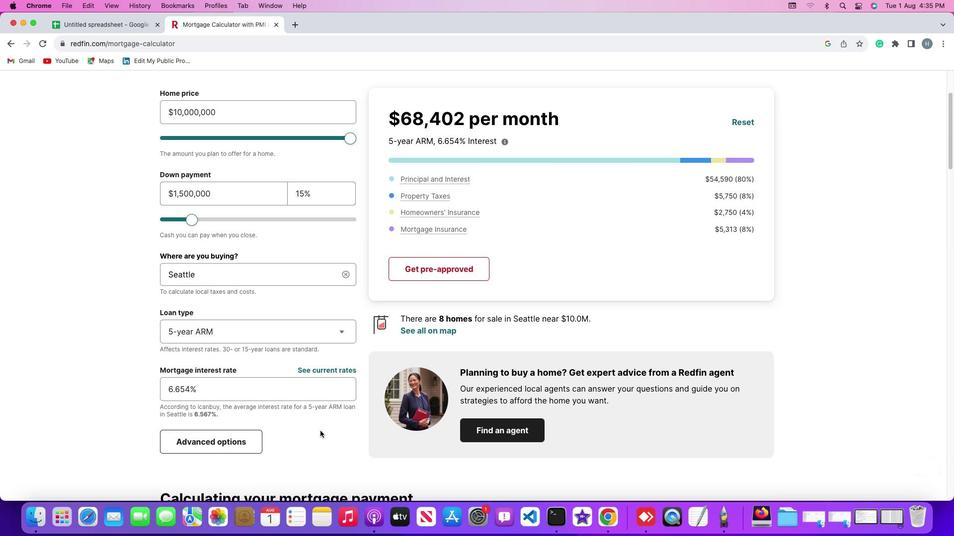 
Action: Mouse moved to (314, 431)
Screenshot: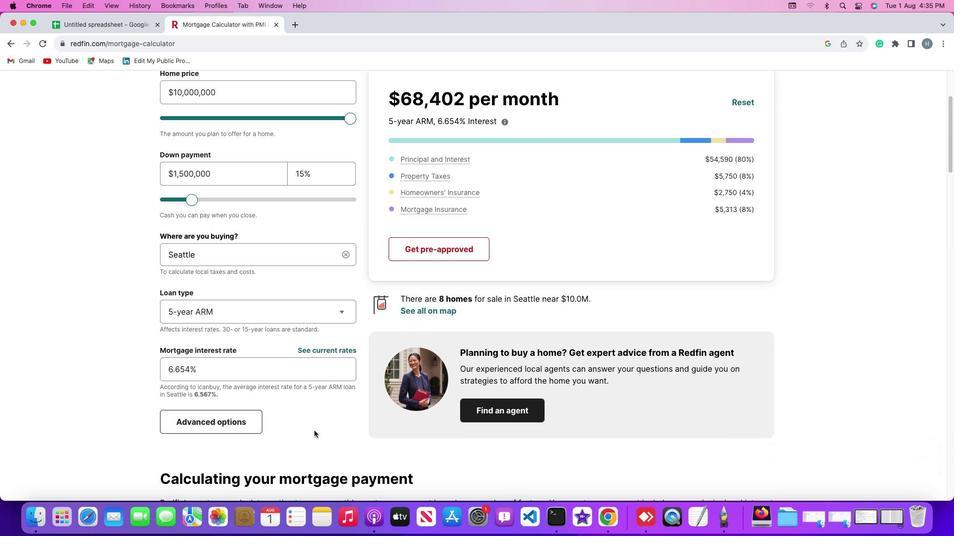 
Action: Mouse scrolled (314, 431) with delta (0, 0)
Screenshot: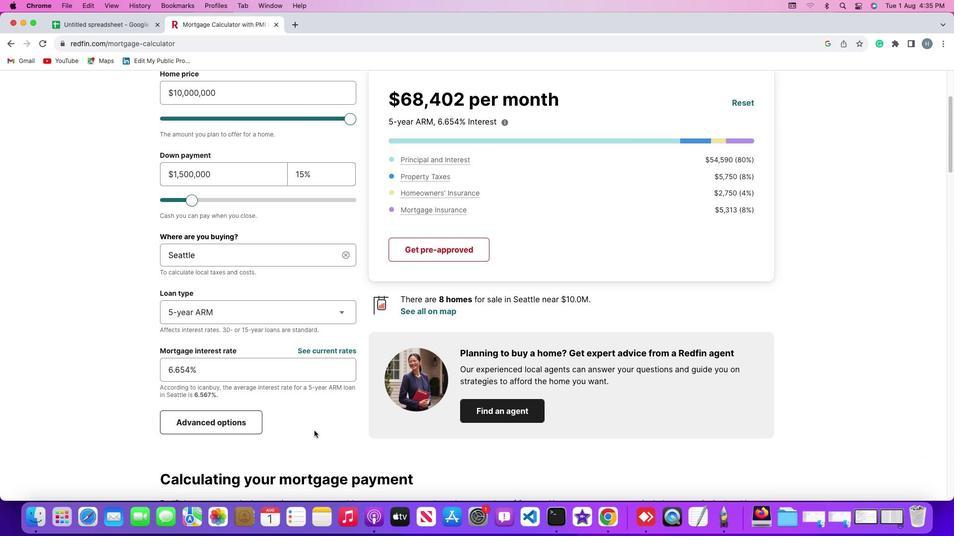 
Action: Mouse scrolled (314, 431) with delta (0, 0)
Screenshot: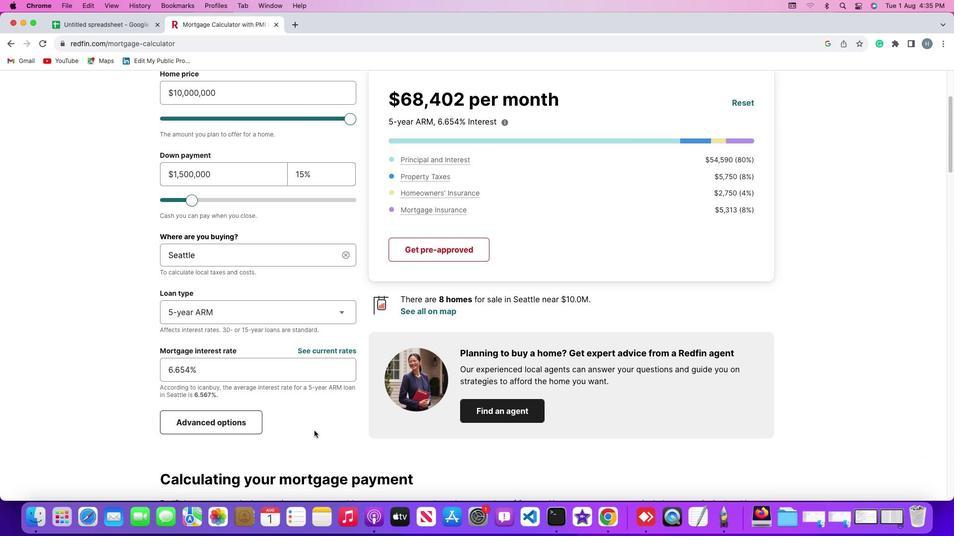 
Action: Mouse scrolled (314, 431) with delta (0, 1)
Screenshot: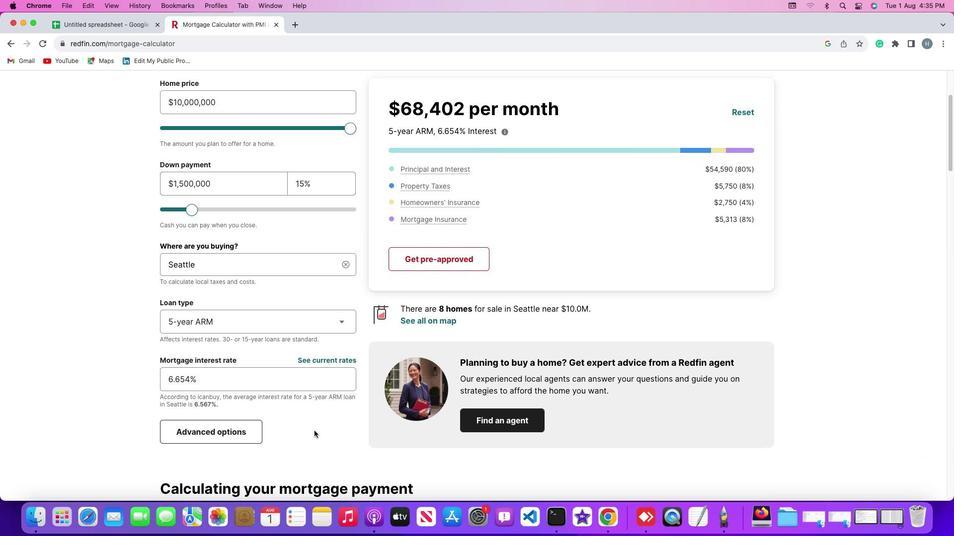 
Action: Mouse scrolled (314, 431) with delta (0, 1)
Screenshot: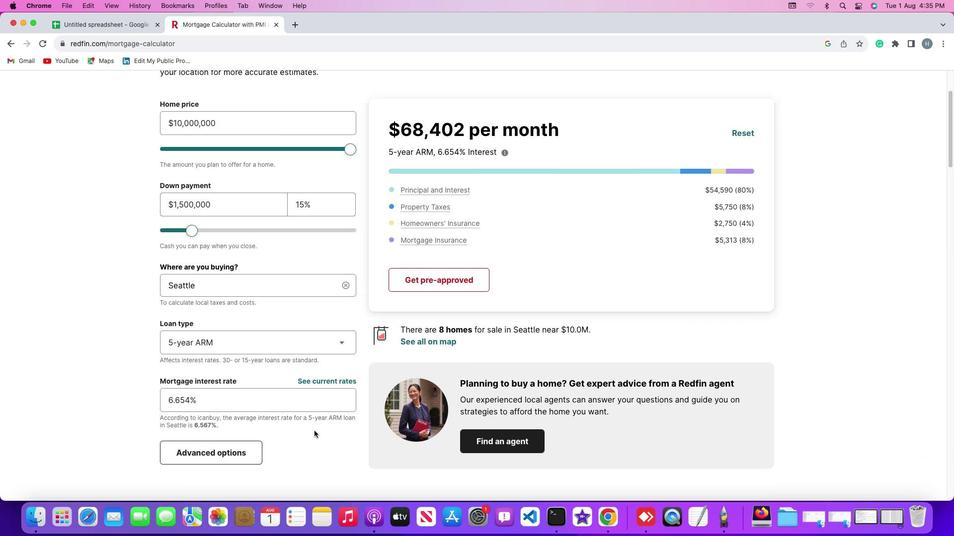 
Action: Mouse moved to (131, 26)
Screenshot: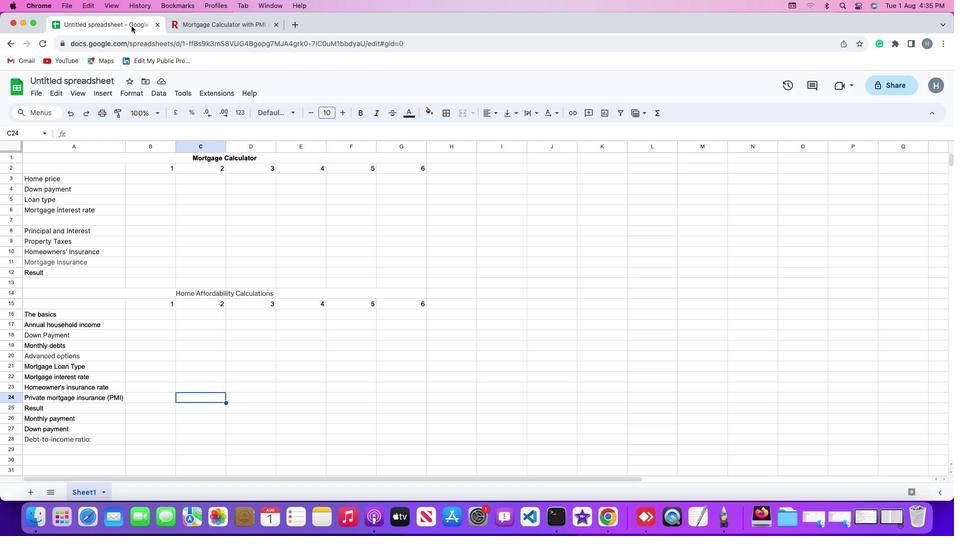
Action: Mouse pressed left at (131, 26)
Screenshot: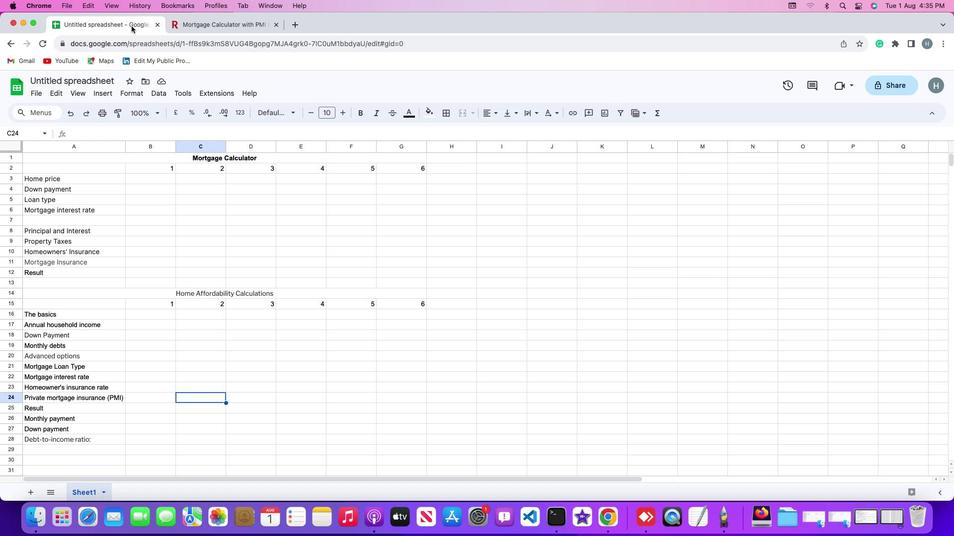 
Action: Mouse moved to (157, 179)
Screenshot: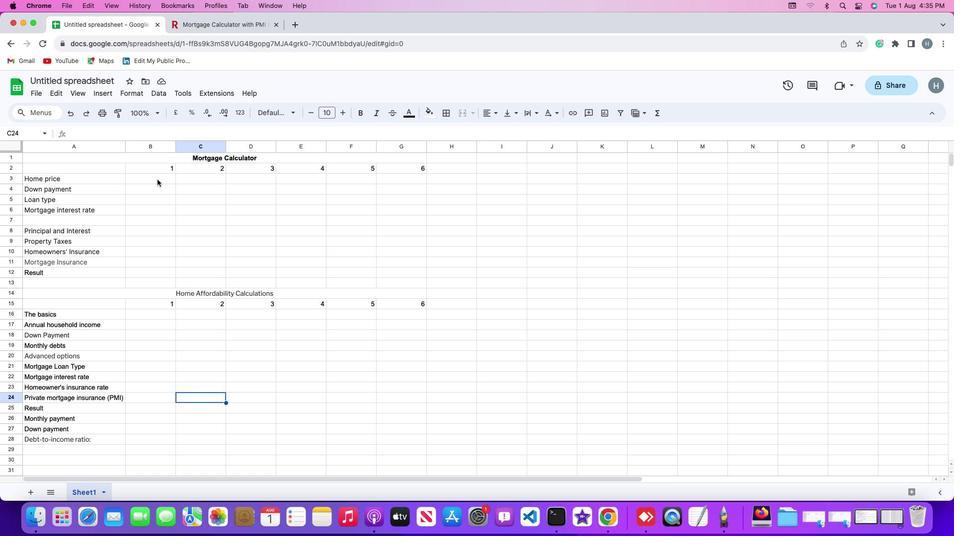 
Action: Mouse pressed left at (157, 179)
Screenshot: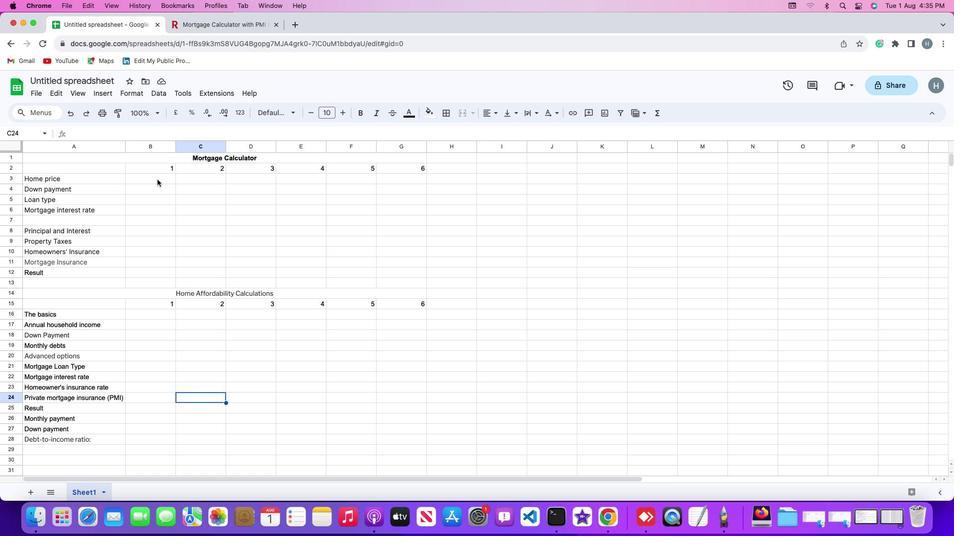 
Action: Key pressed Key.shift'$'Key.cmd'v'Key.enter
Screenshot: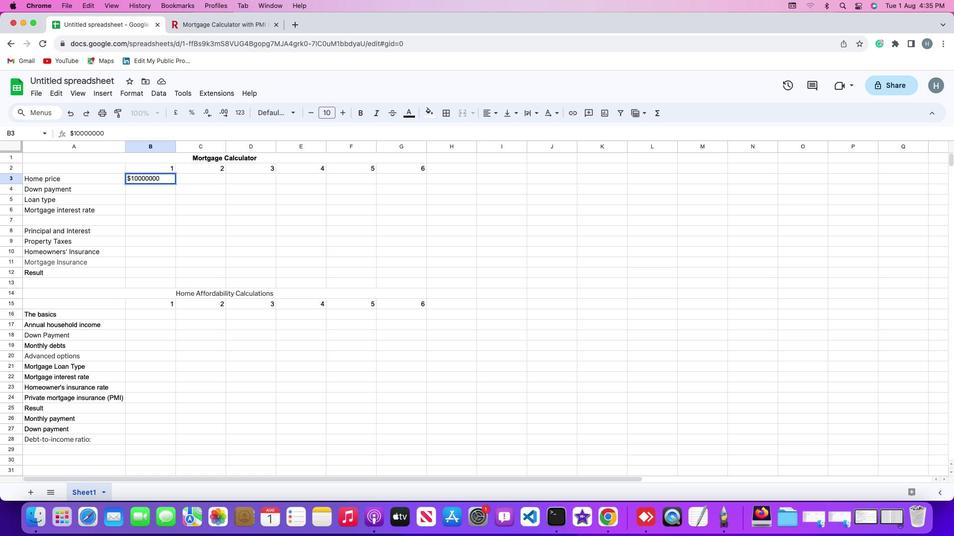 
Action: Mouse moved to (209, 23)
Screenshot: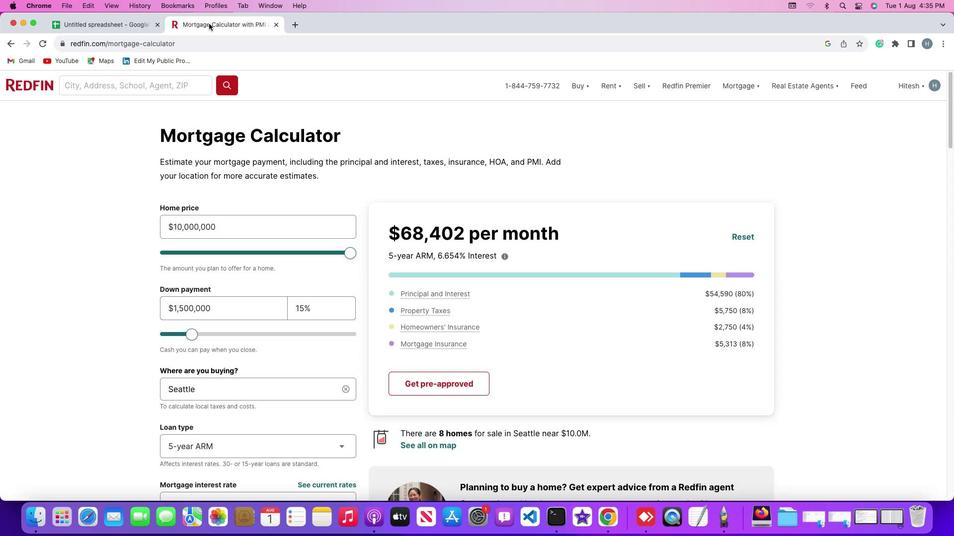 
Action: Mouse pressed left at (209, 23)
Screenshot: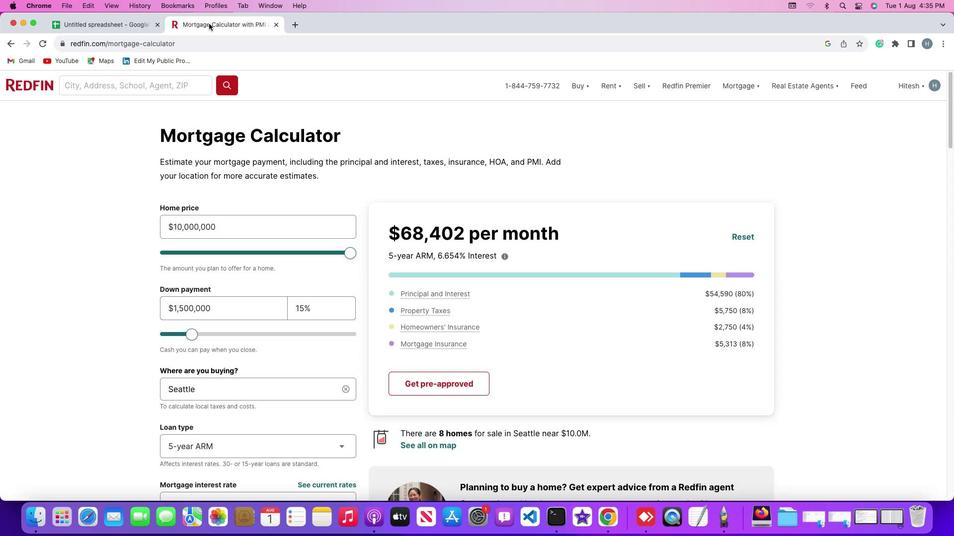 
Action: Mouse moved to (224, 307)
Screenshot: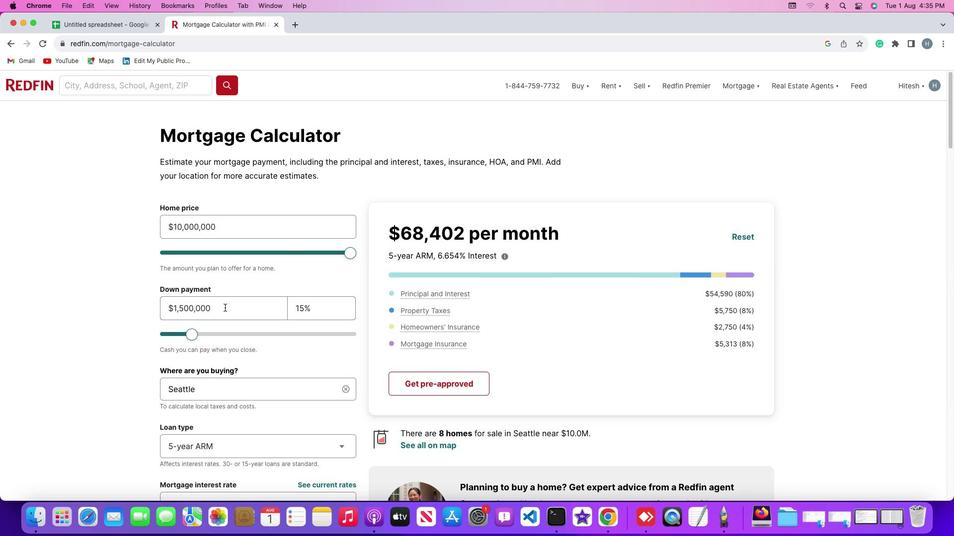 
Action: Mouse pressed left at (224, 307)
Screenshot: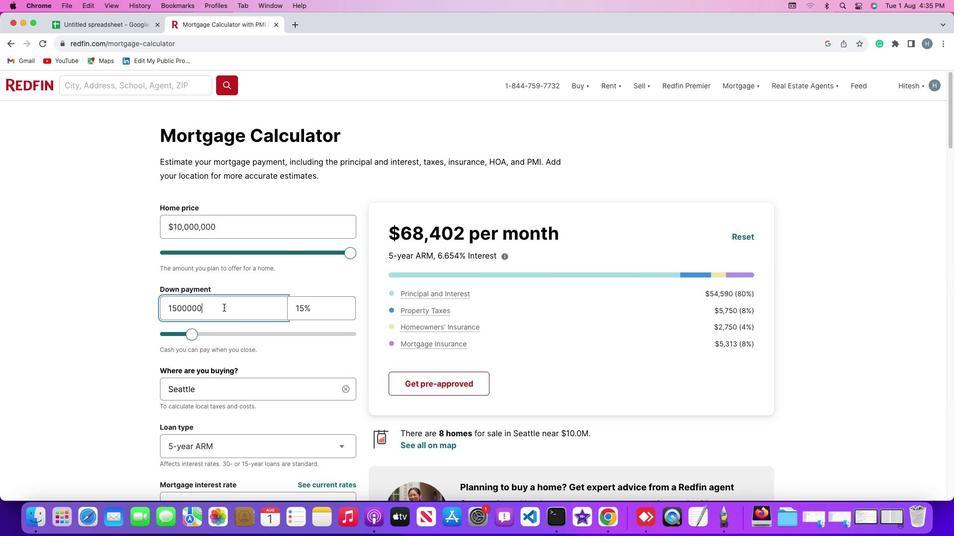 
Action: Mouse moved to (164, 307)
Screenshot: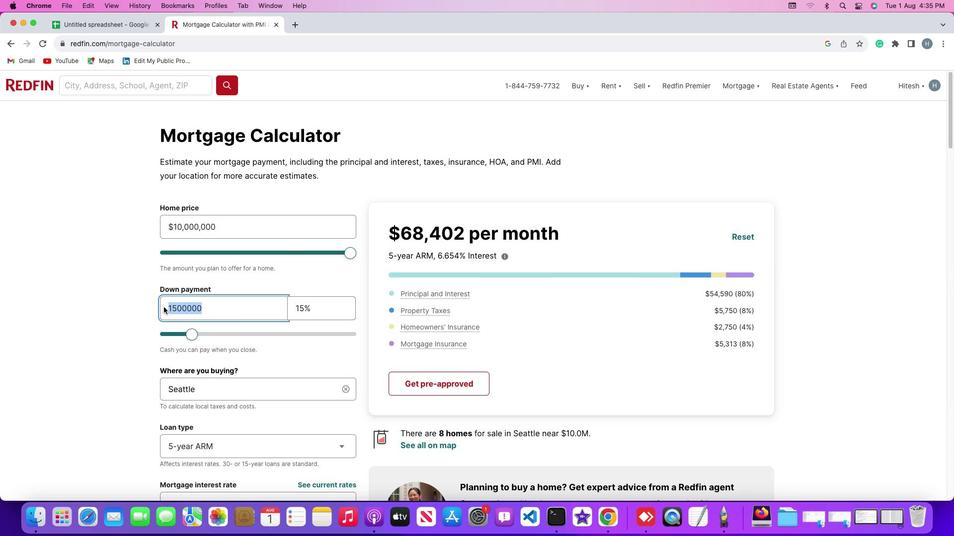 
Action: Key pressed Key.cmd'c'
Screenshot: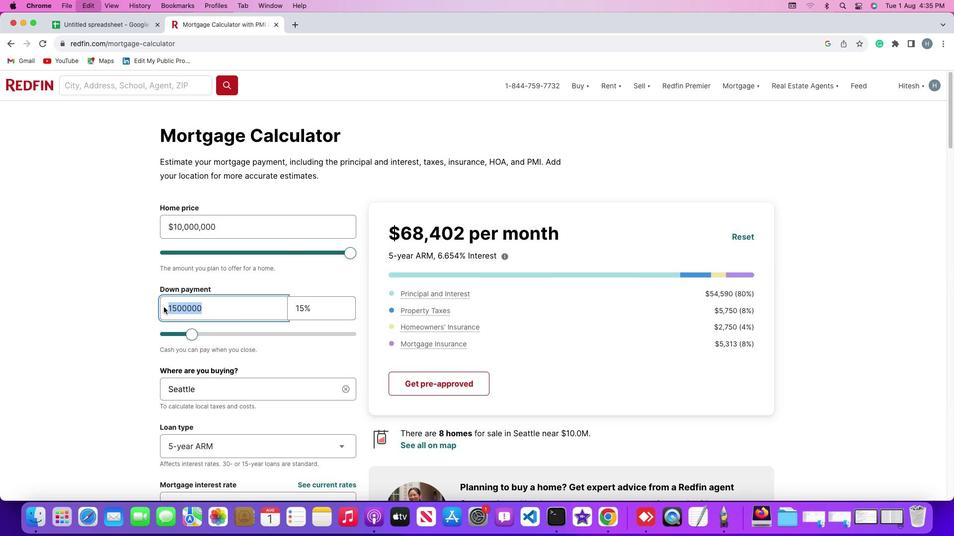 
Action: Mouse moved to (127, 24)
Screenshot: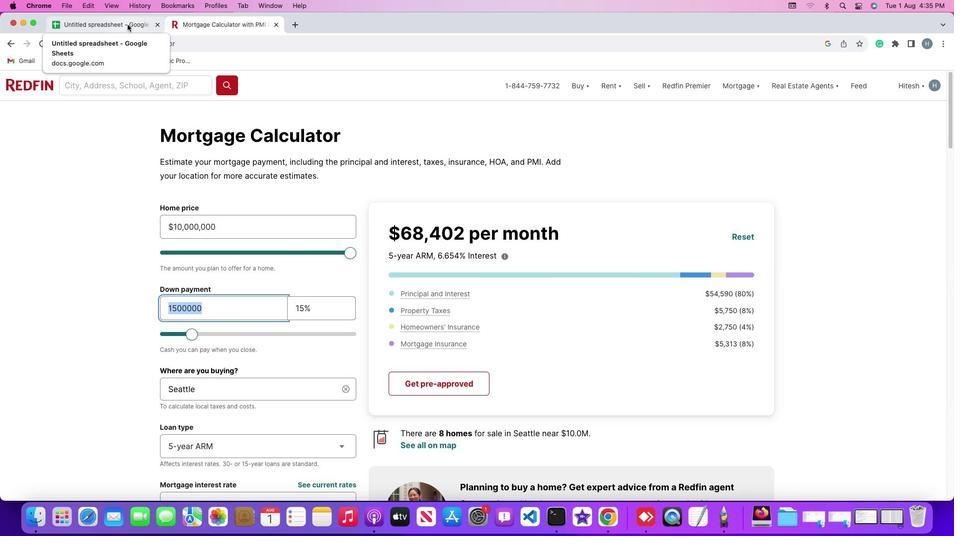 
Action: Mouse pressed left at (127, 24)
Screenshot: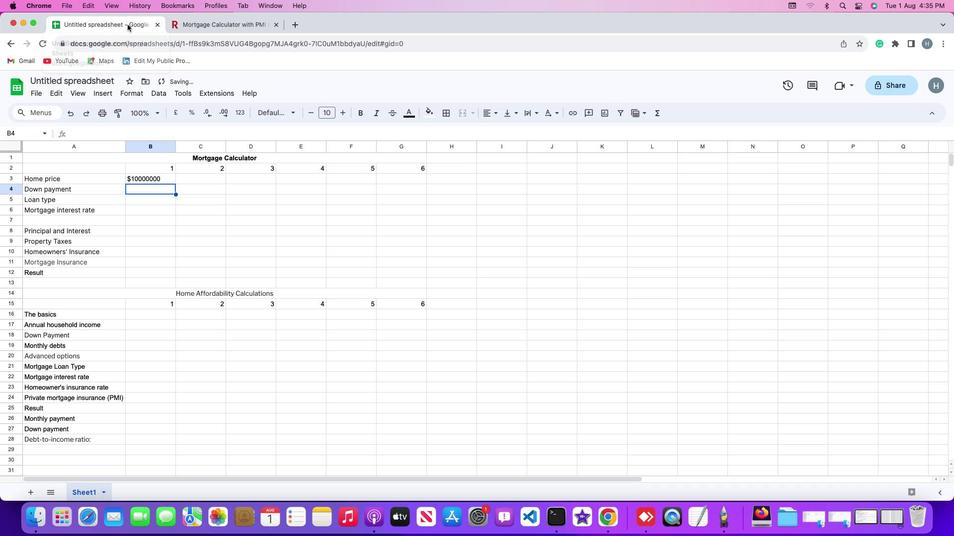 
Action: Mouse moved to (136, 197)
Screenshot: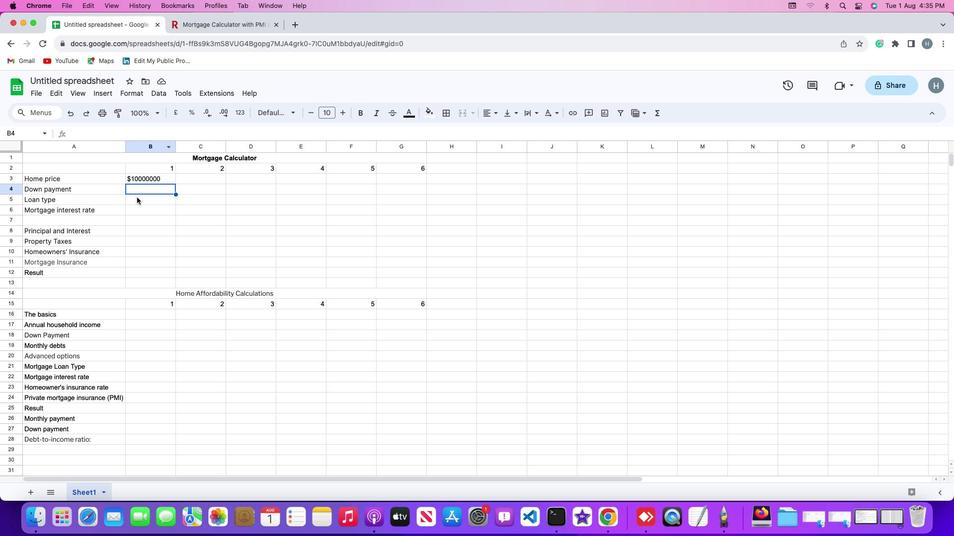 
Action: Mouse pressed left at (136, 197)
Screenshot: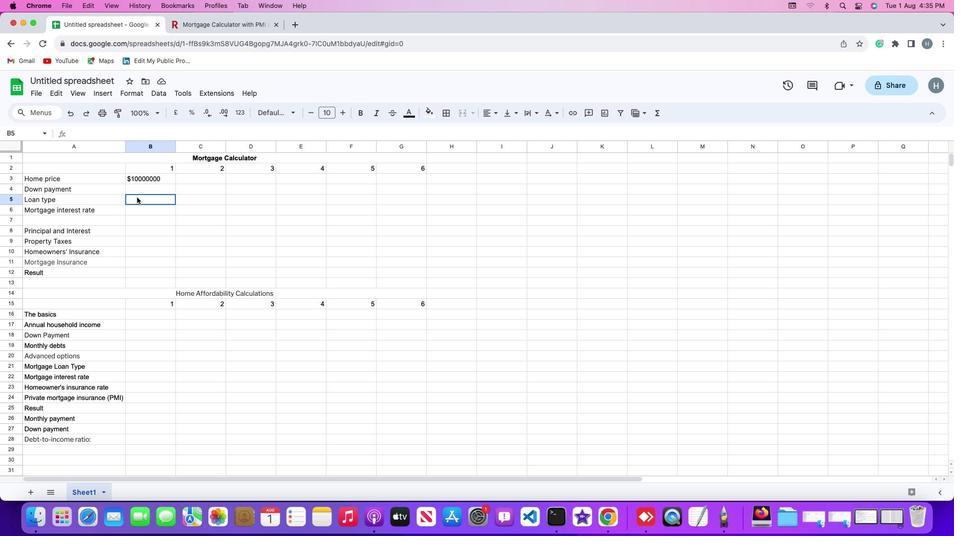 
Action: Mouse moved to (137, 190)
Screenshot: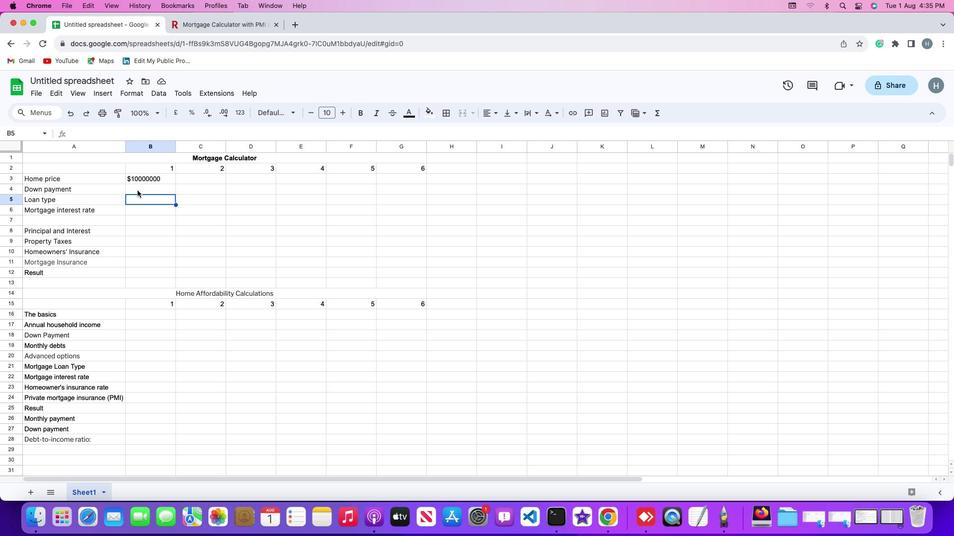 
Action: Mouse pressed left at (137, 190)
Screenshot: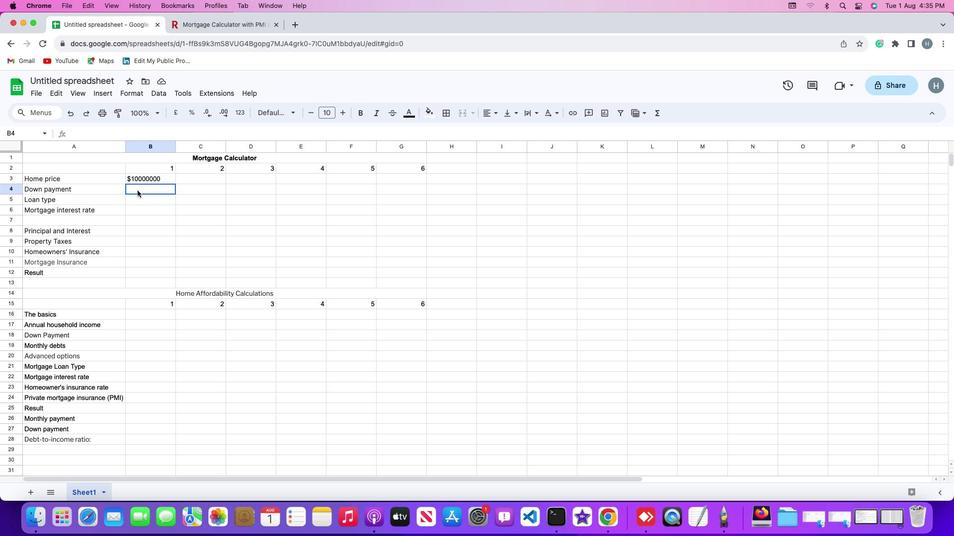 
Action: Mouse moved to (137, 190)
Screenshot: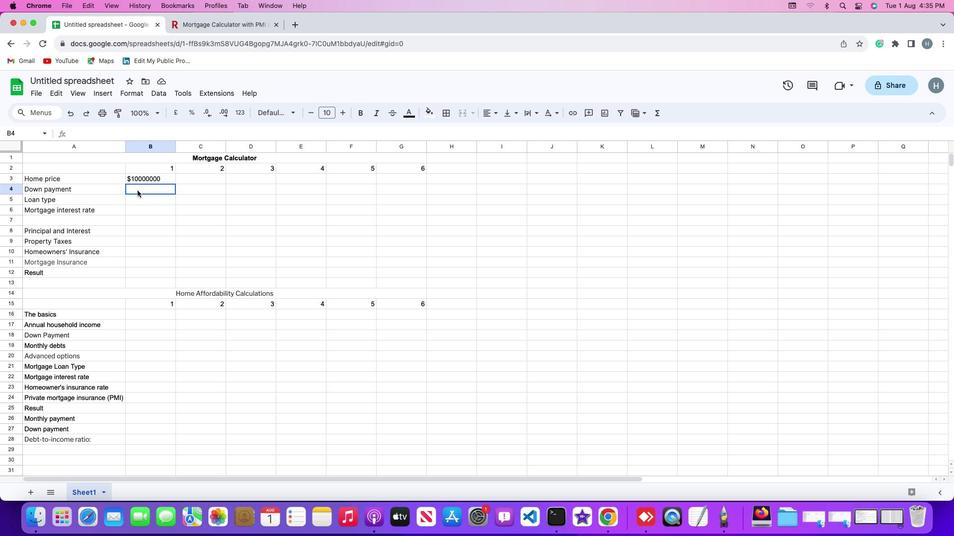 
Action: Key pressed Key.shift'$'Key.cmd'v'
Screenshot: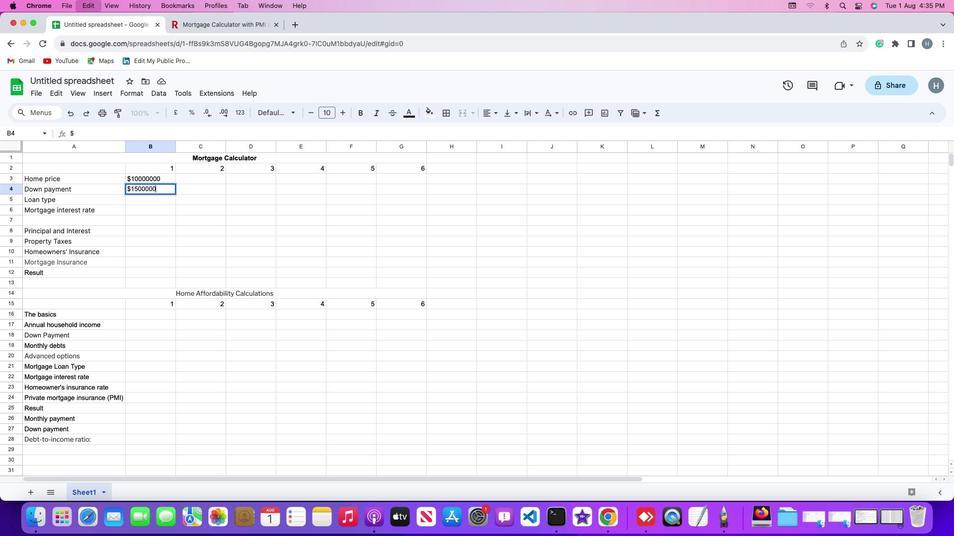 
Action: Mouse moved to (132, 208)
Screenshot: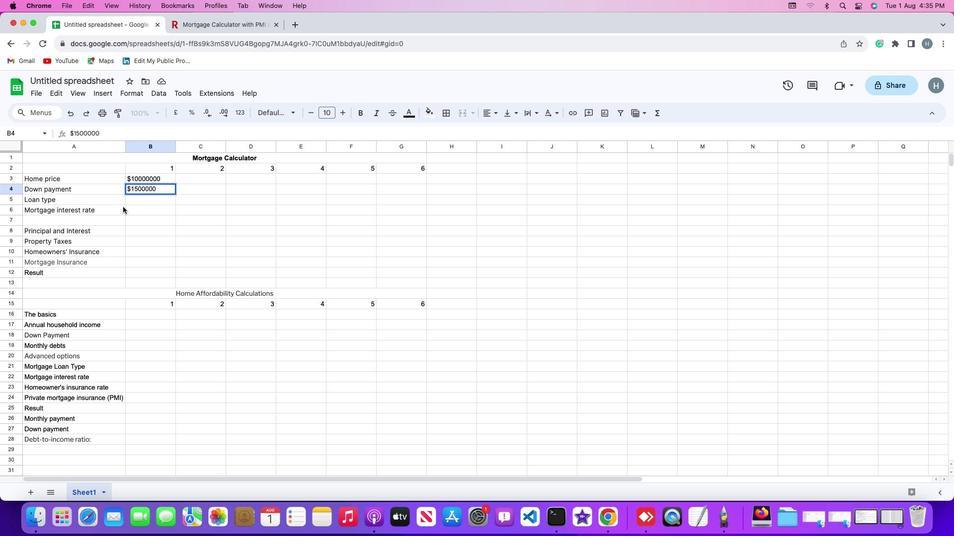 
Action: Key pressed Key.enter
Screenshot: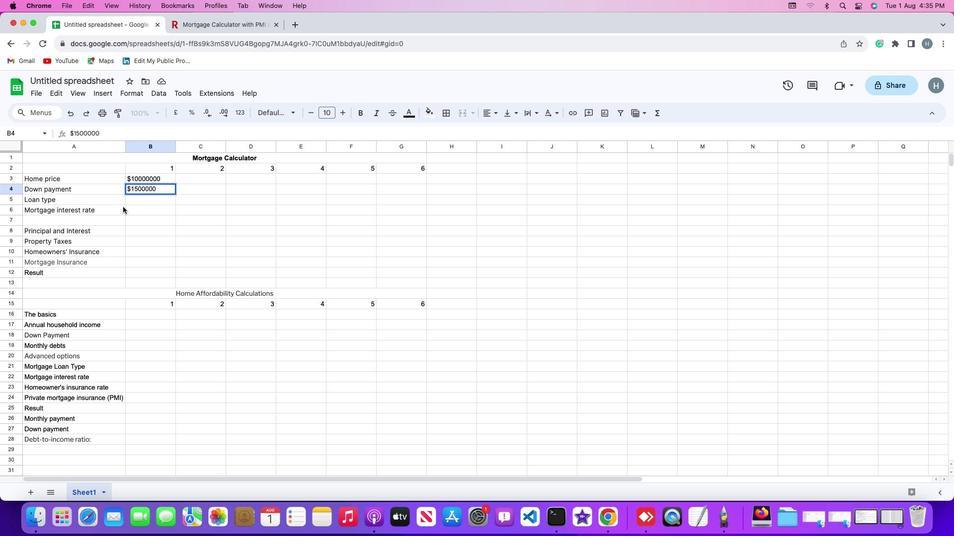 
Action: Mouse moved to (15, 198)
Screenshot: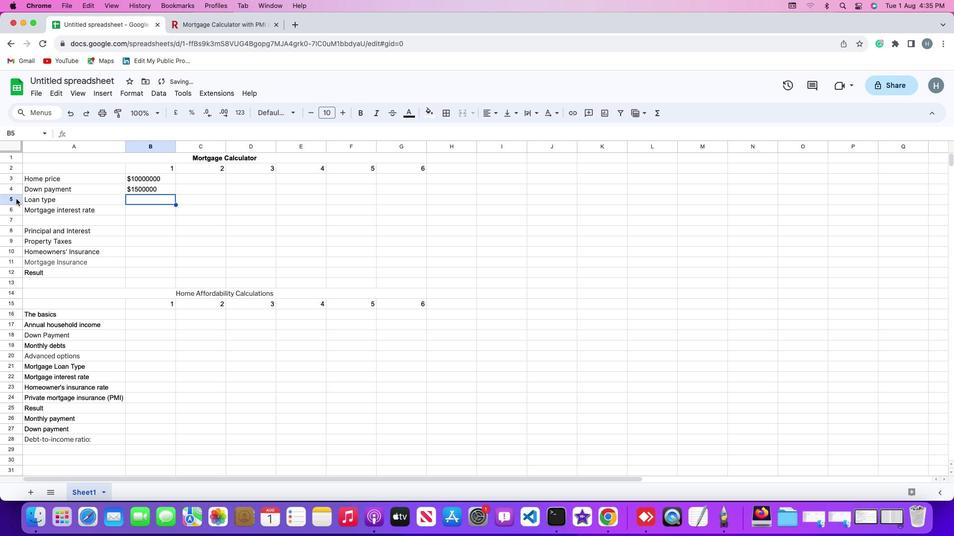 
Action: Mouse pressed left at (15, 198)
Screenshot: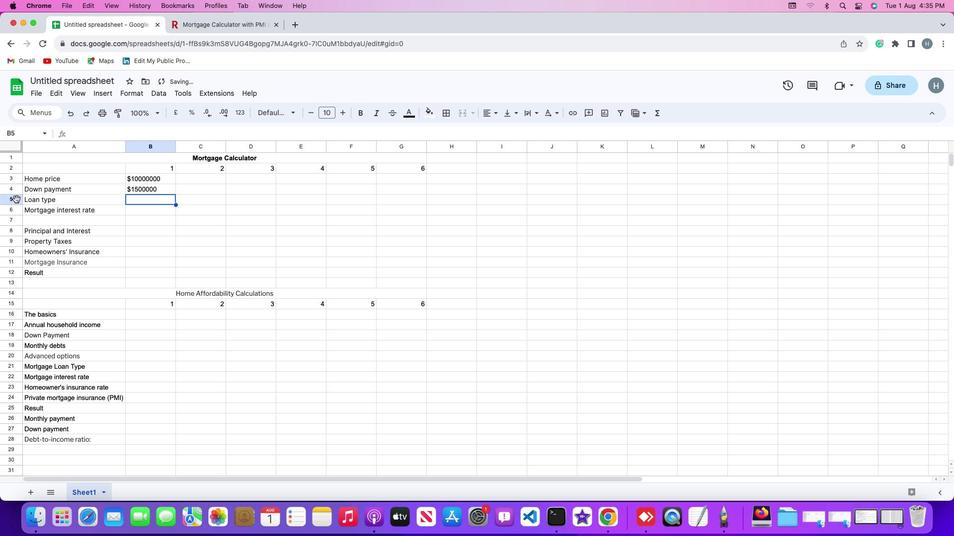 
Action: Mouse pressed right at (15, 198)
Screenshot: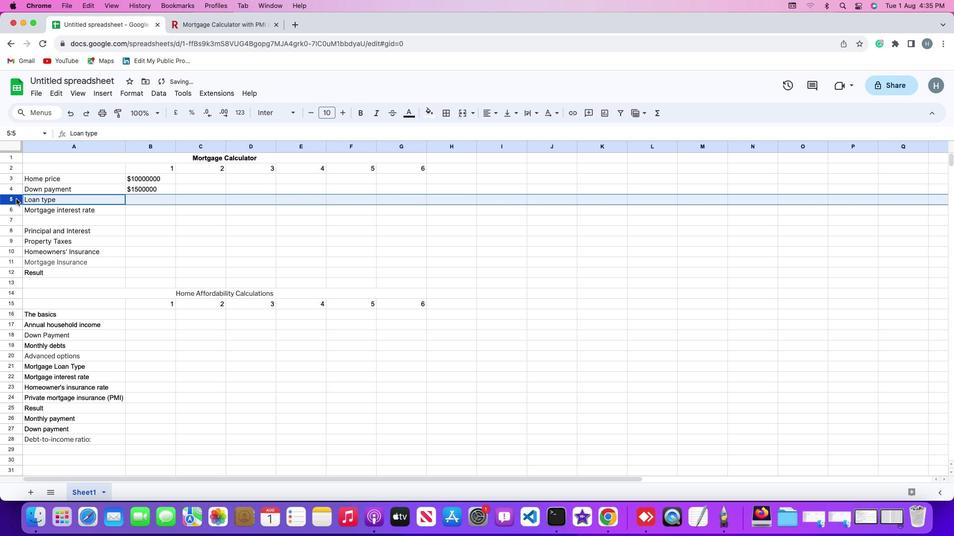 
Action: Mouse moved to (60, 282)
Screenshot: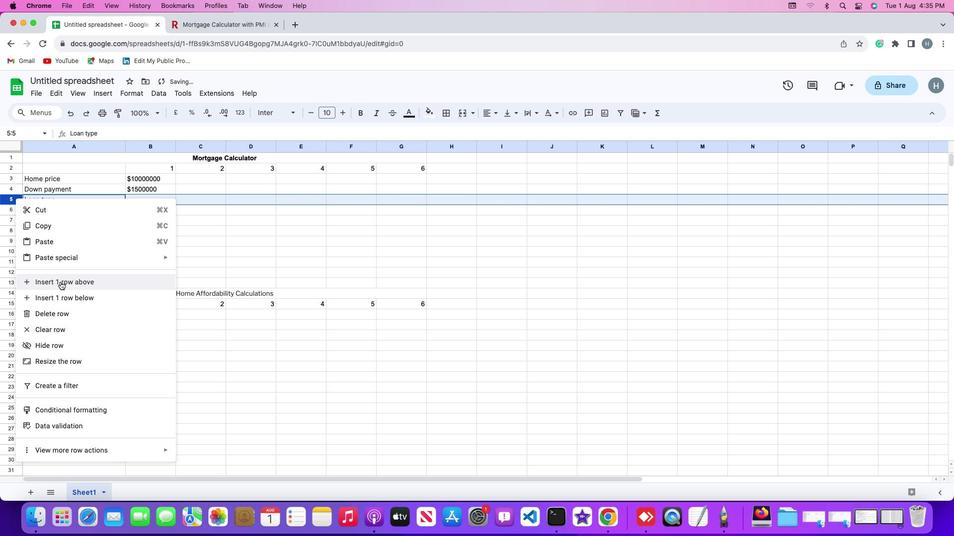 
Action: Mouse pressed left at (60, 282)
Screenshot: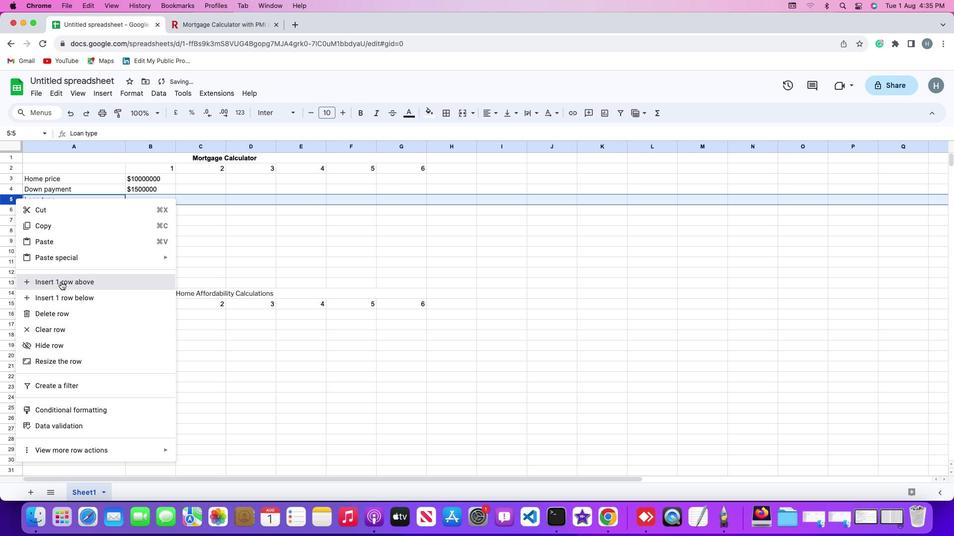 
Action: Mouse moved to (86, 211)
Screenshot: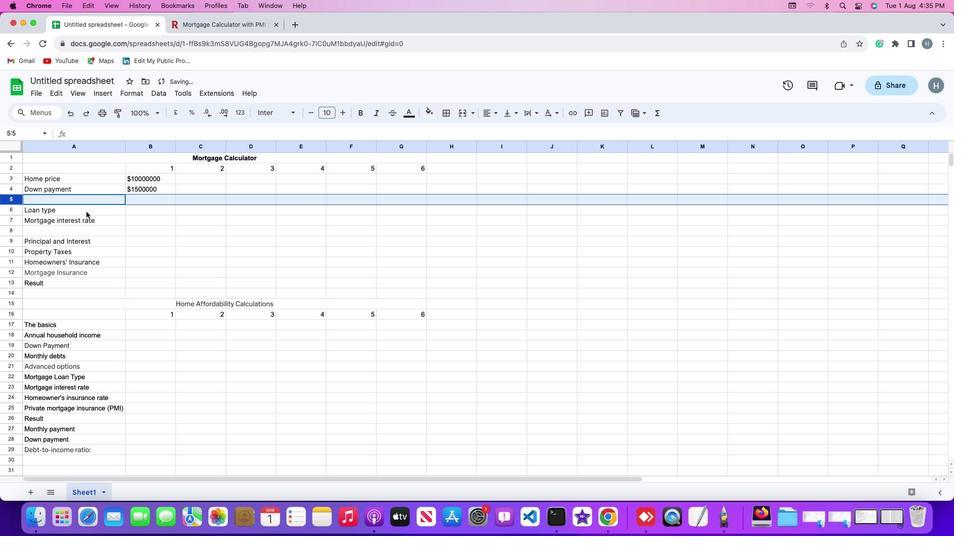 
Action: Mouse pressed left at (86, 211)
Screenshot: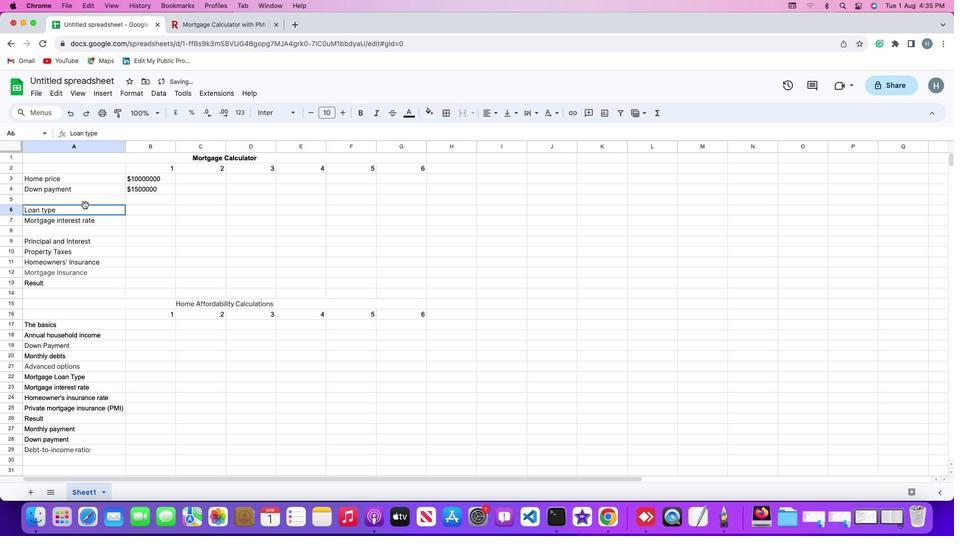 
Action: Mouse moved to (84, 202)
Screenshot: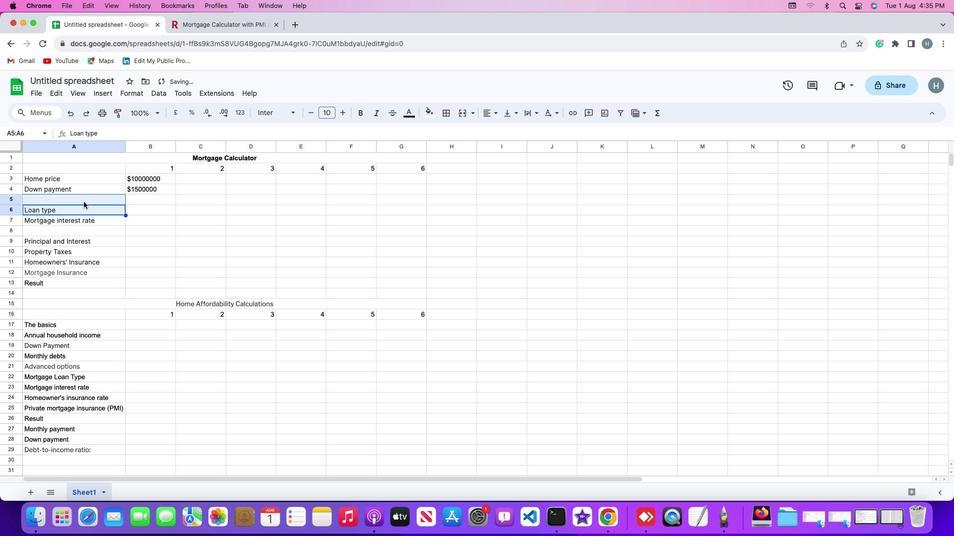 
Action: Mouse pressed left at (84, 202)
Screenshot: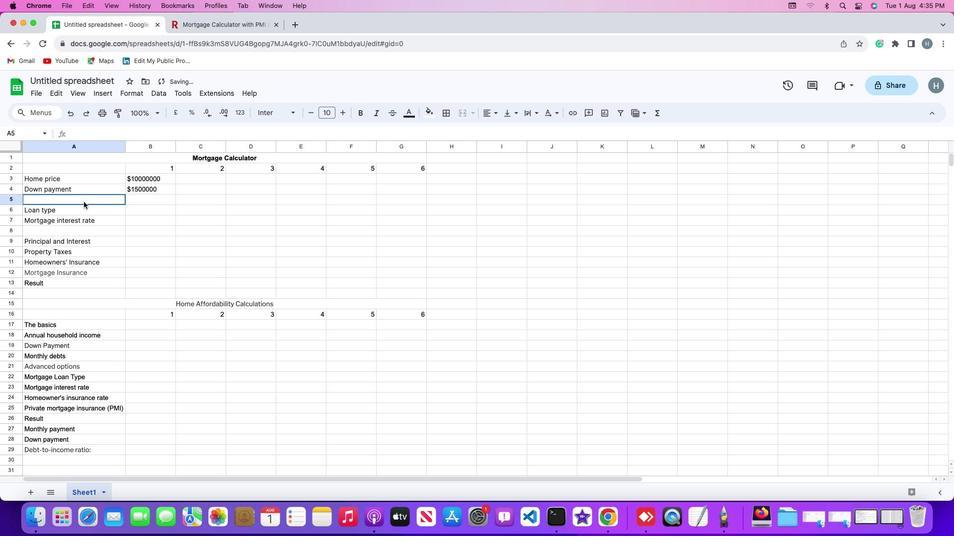 
Action: Key pressed Key.shift'I''n''t''e''r''e''s''t'Key.enter
Screenshot: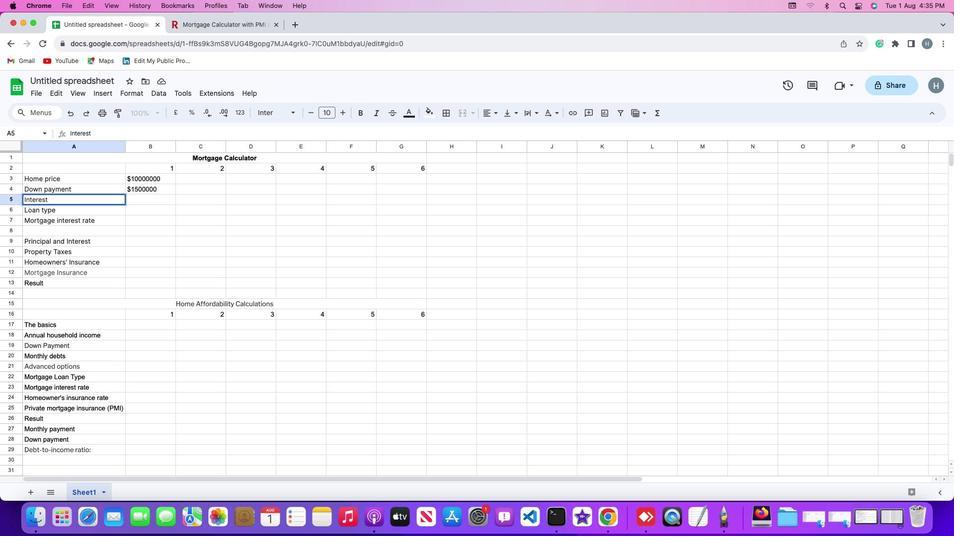 
Action: Mouse moved to (132, 200)
Screenshot: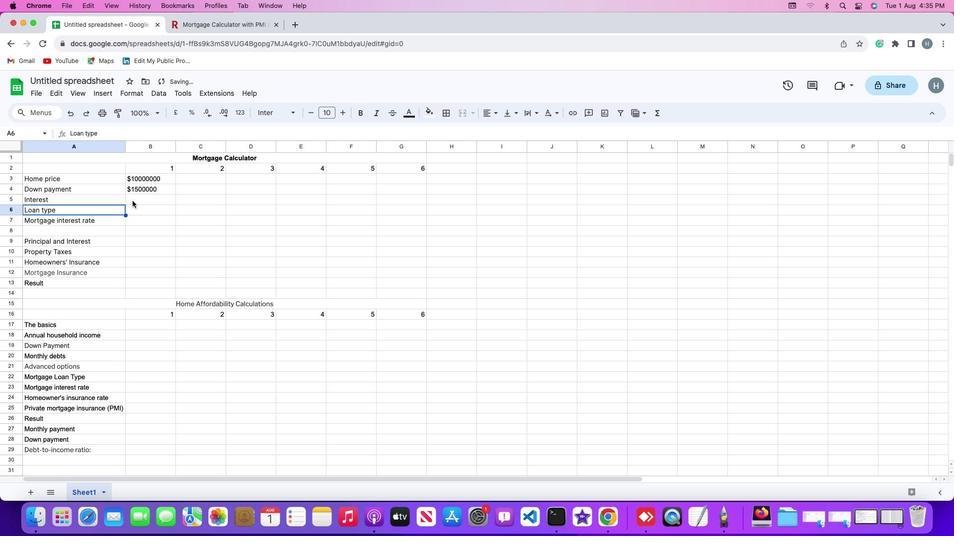 
Action: Mouse pressed left at (132, 200)
Screenshot: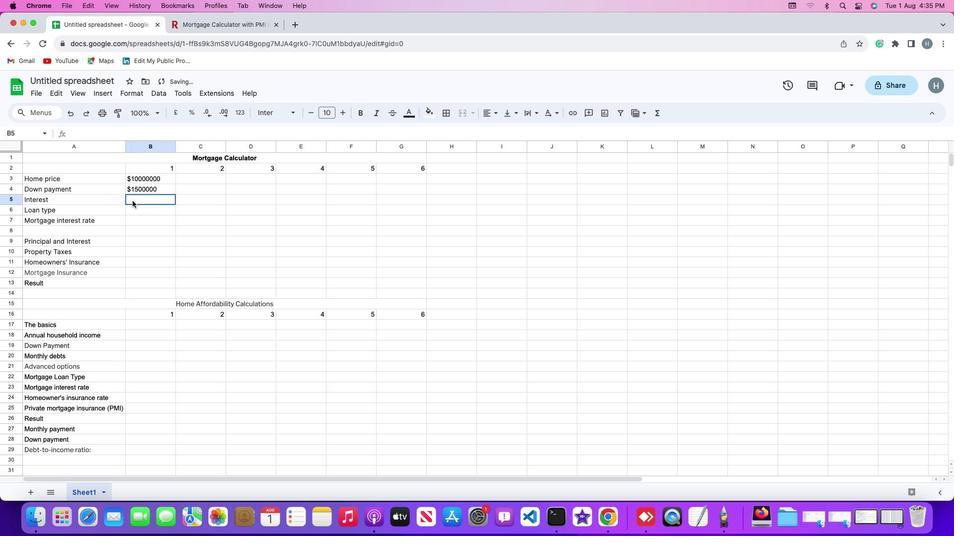 
Action: Key pressed '1''5'Key.shift'%''\x03'
Screenshot: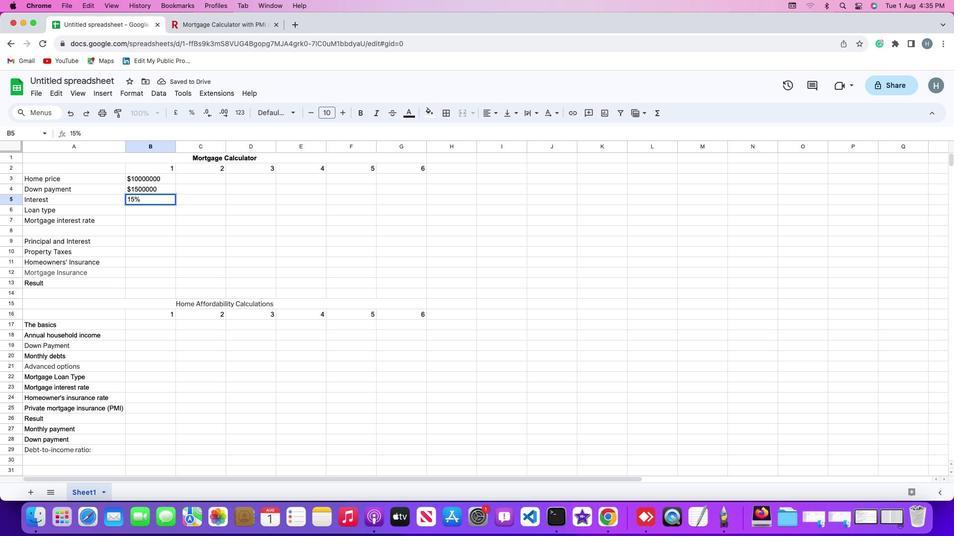 
Action: Mouse moved to (203, 26)
Screenshot: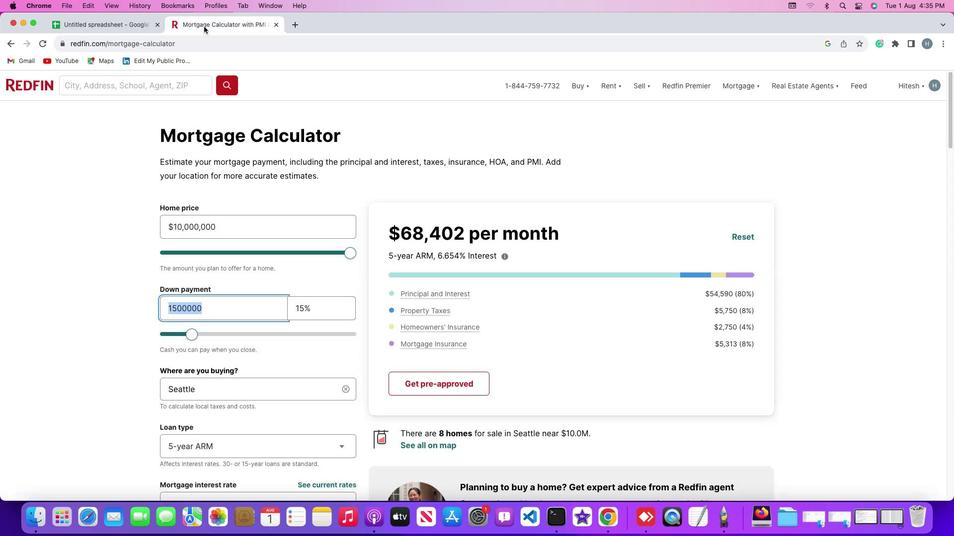 
Action: Mouse pressed left at (203, 26)
Screenshot: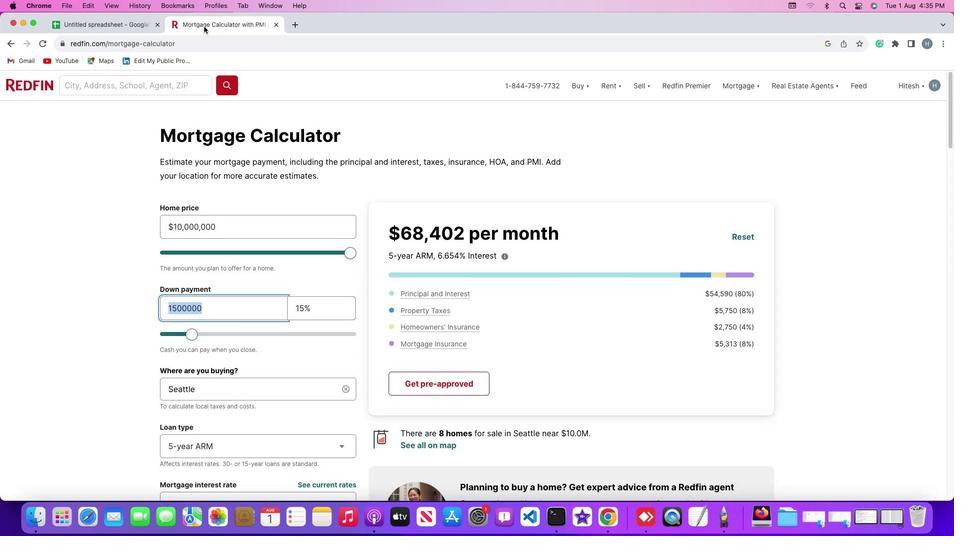 
Action: Mouse moved to (269, 346)
Screenshot: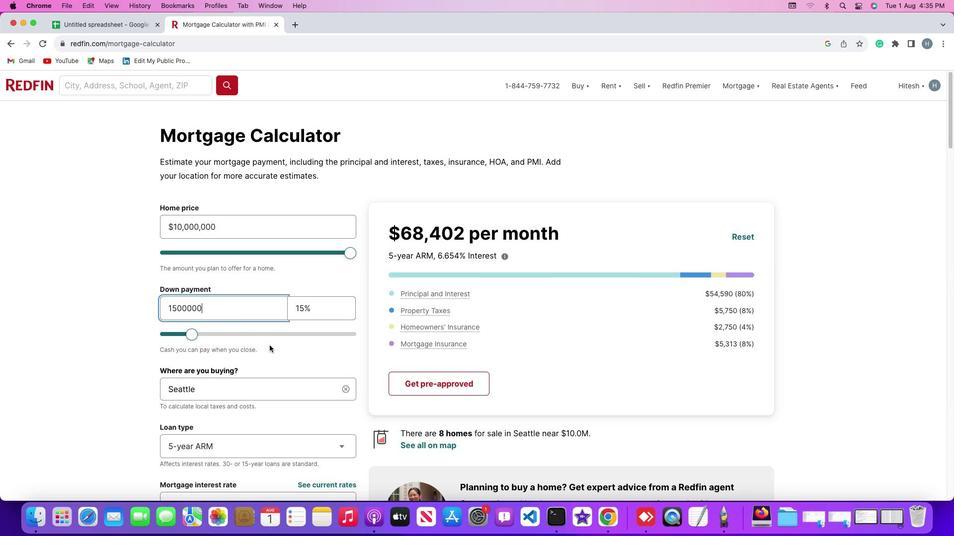 
Action: Mouse pressed left at (269, 346)
Screenshot: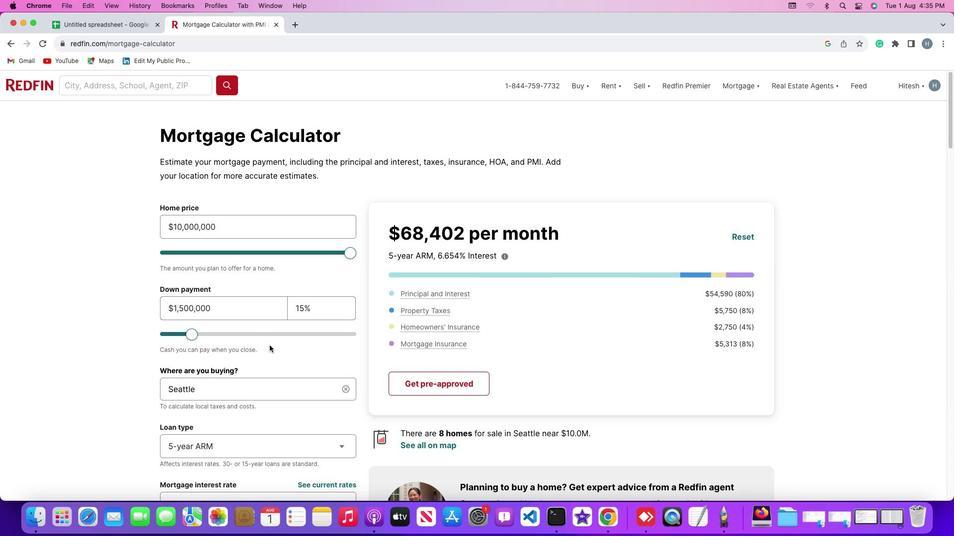
Action: Mouse scrolled (269, 346) with delta (0, 0)
Screenshot: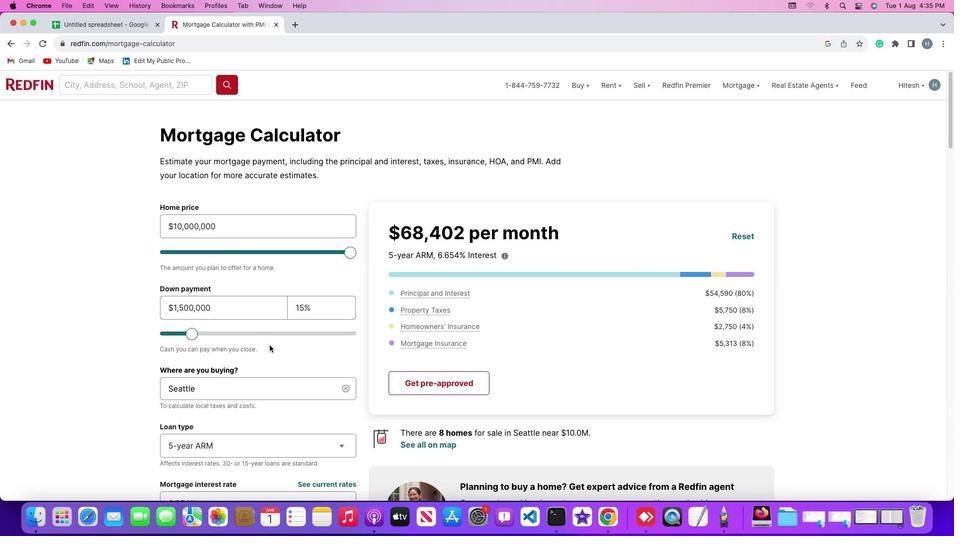 
Action: Mouse scrolled (269, 346) with delta (0, 0)
Screenshot: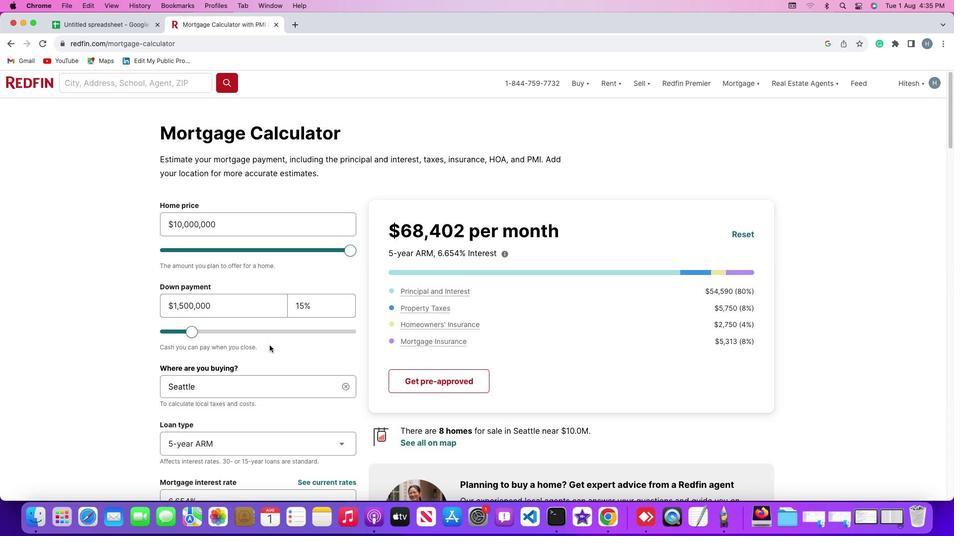 
Action: Mouse scrolled (269, 346) with delta (0, 0)
Screenshot: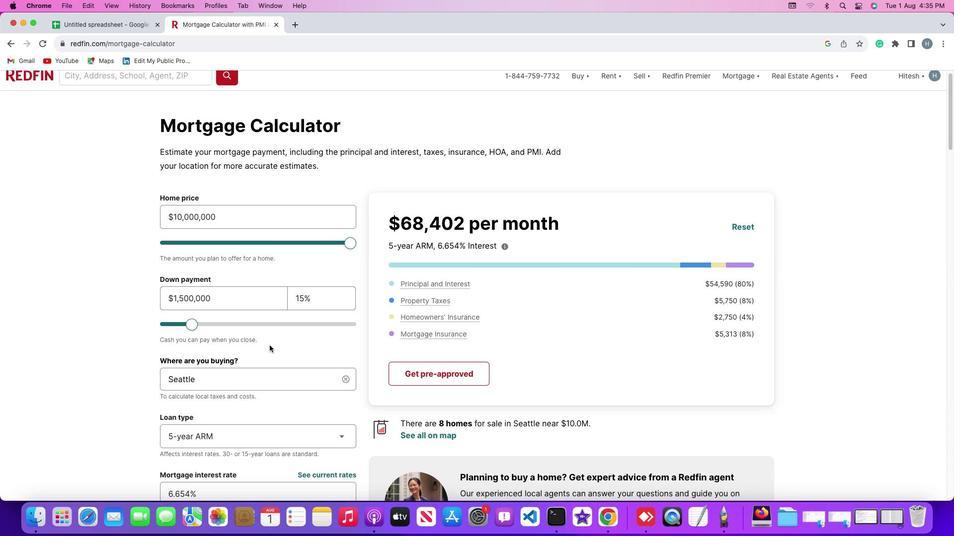 
Action: Mouse scrolled (269, 346) with delta (0, 0)
Screenshot: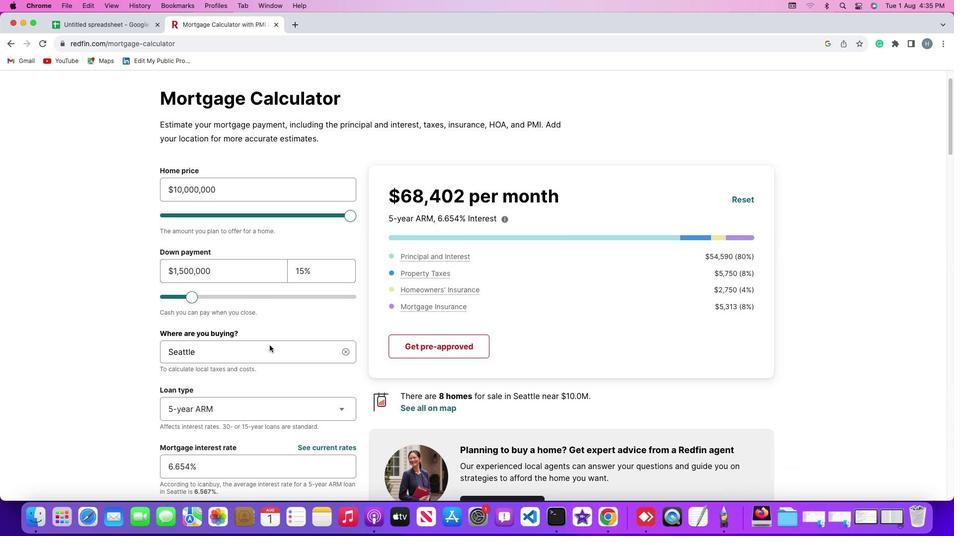 
Action: Mouse scrolled (269, 346) with delta (0, 0)
Screenshot: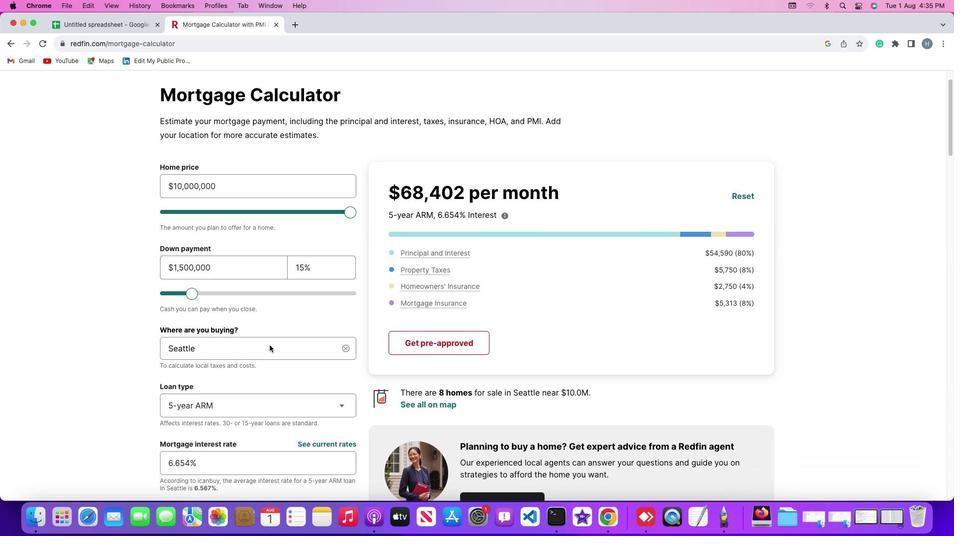 
Action: Mouse moved to (120, 21)
Screenshot: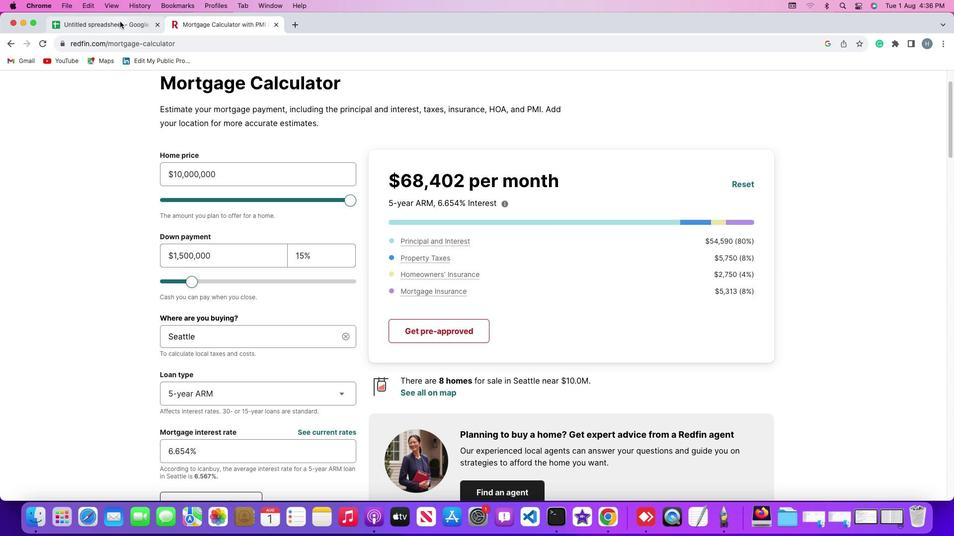 
Action: Mouse pressed left at (120, 21)
Screenshot: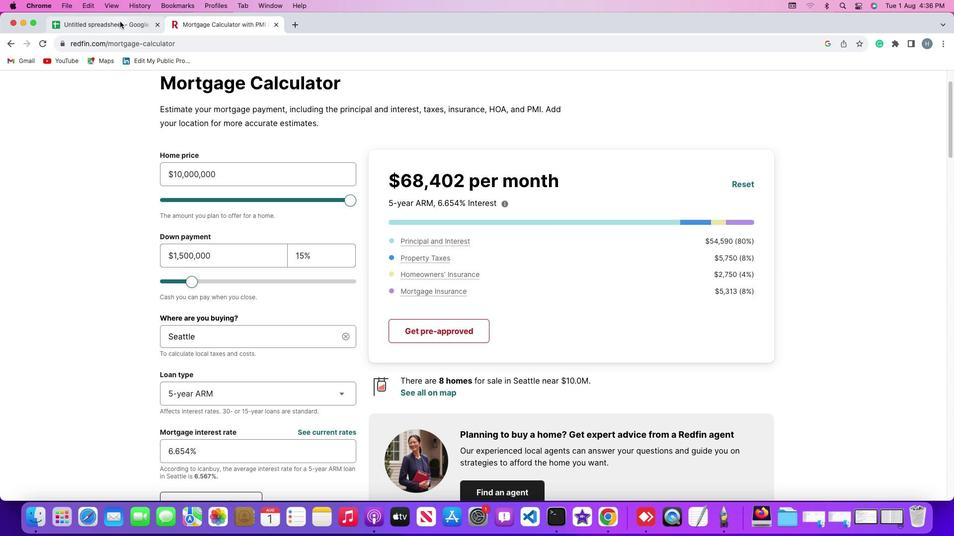 
Action: Mouse moved to (142, 218)
Screenshot: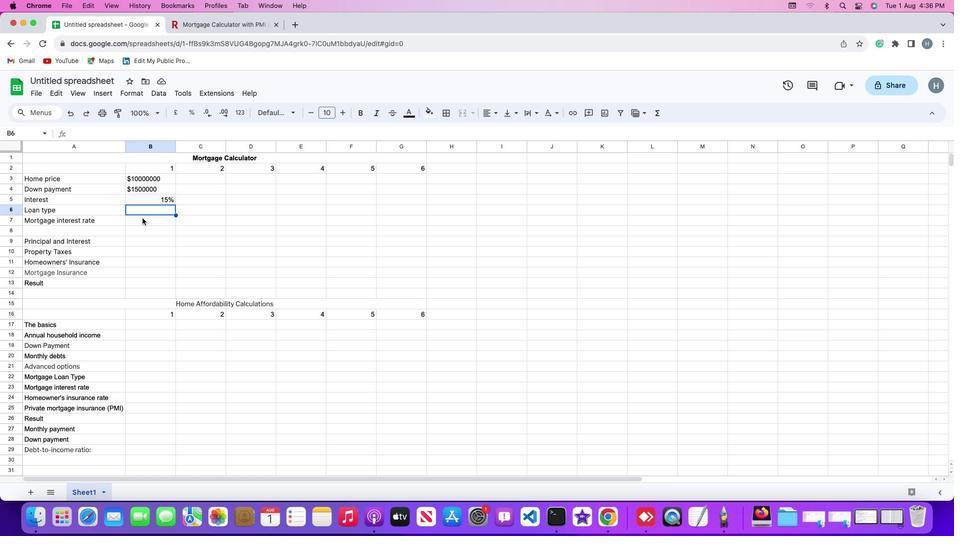 
Action: Mouse pressed left at (142, 218)
Screenshot: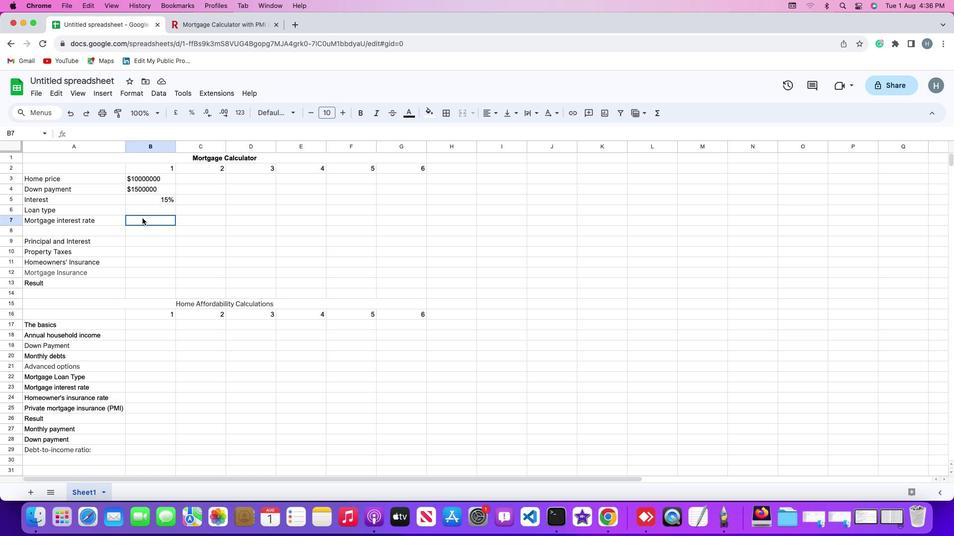 
Action: Mouse moved to (144, 211)
Screenshot: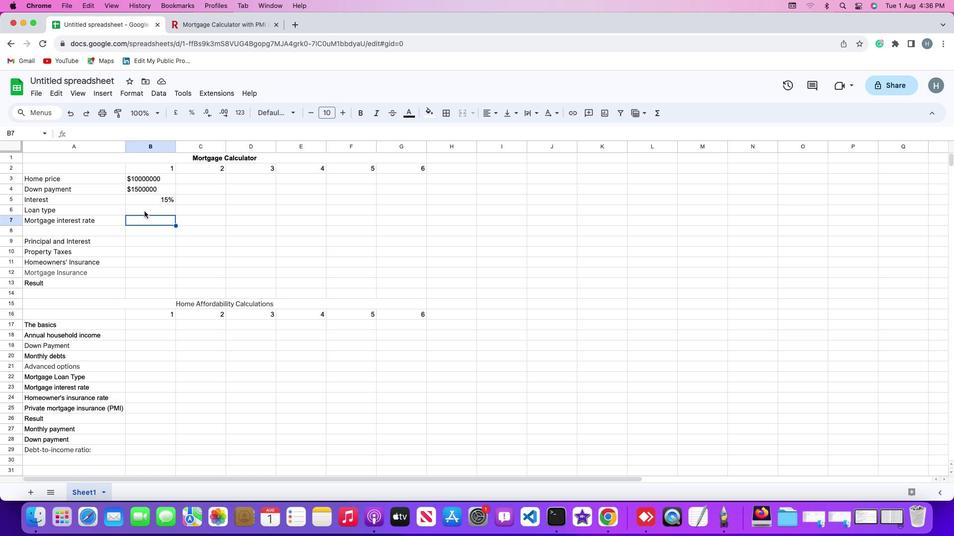 
Action: Mouse pressed left at (144, 211)
Screenshot: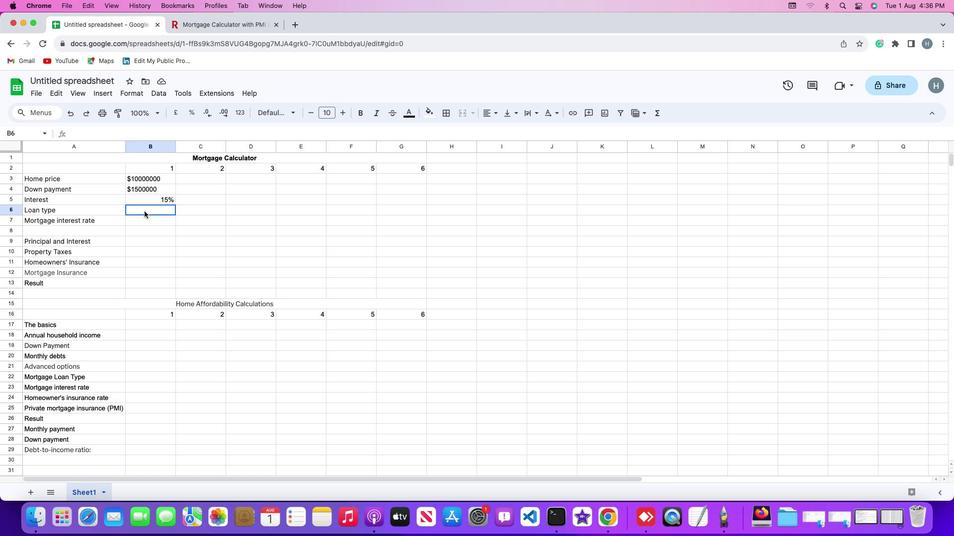 
Action: Mouse pressed left at (144, 211)
Screenshot: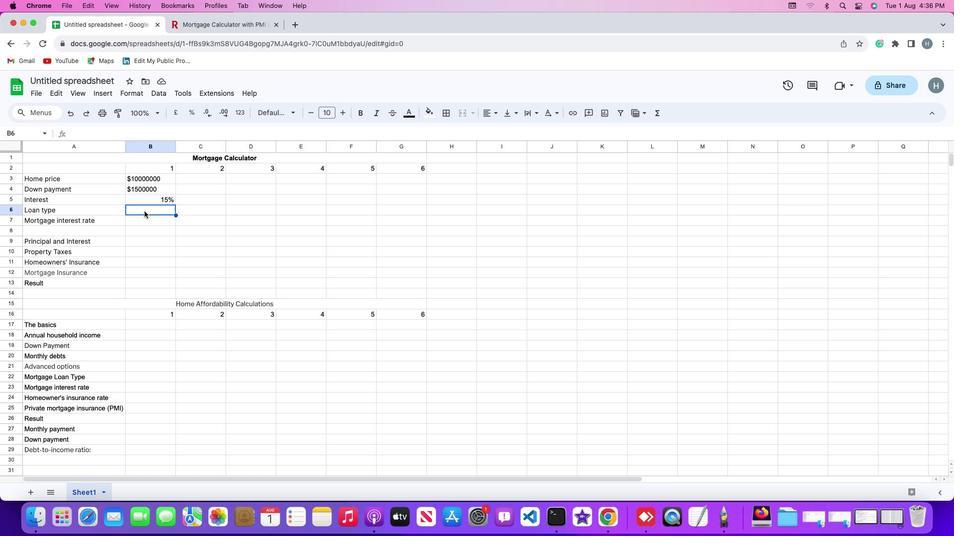 
Action: Mouse moved to (144, 211)
Screenshot: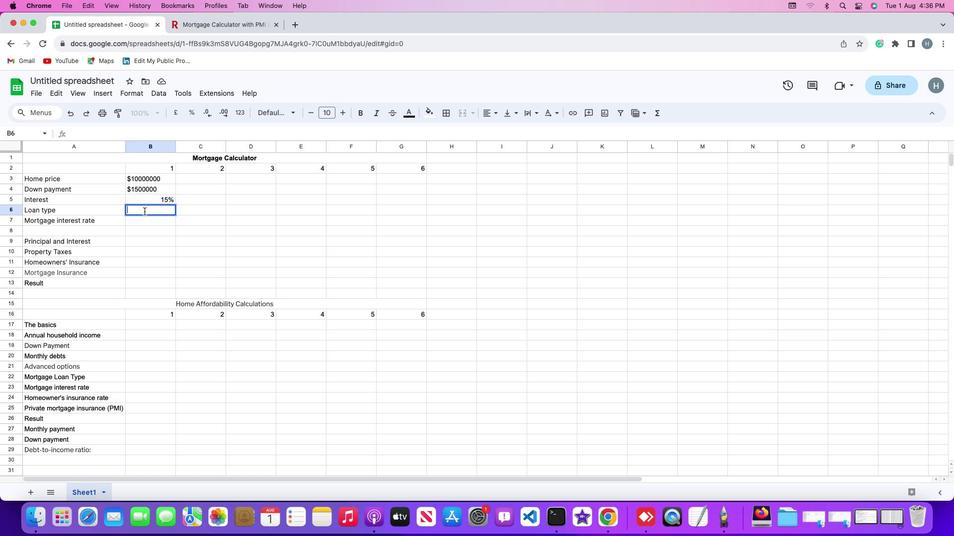 
Action: Key pressed '5''-'Key.shift'Y''e''a''r''s'Key.spaceKey.shift'A''R''M'Key.enter
Screenshot: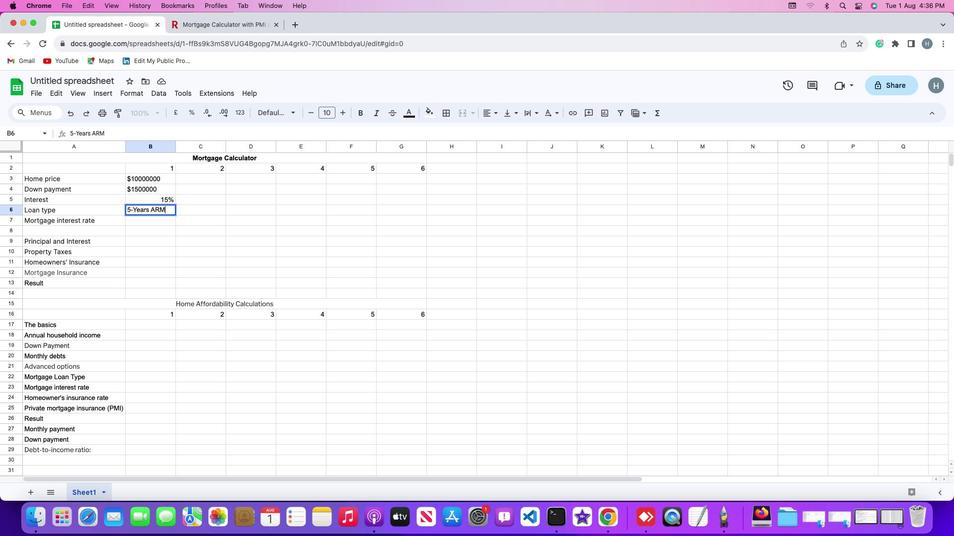 
Action: Mouse moved to (228, 24)
Screenshot: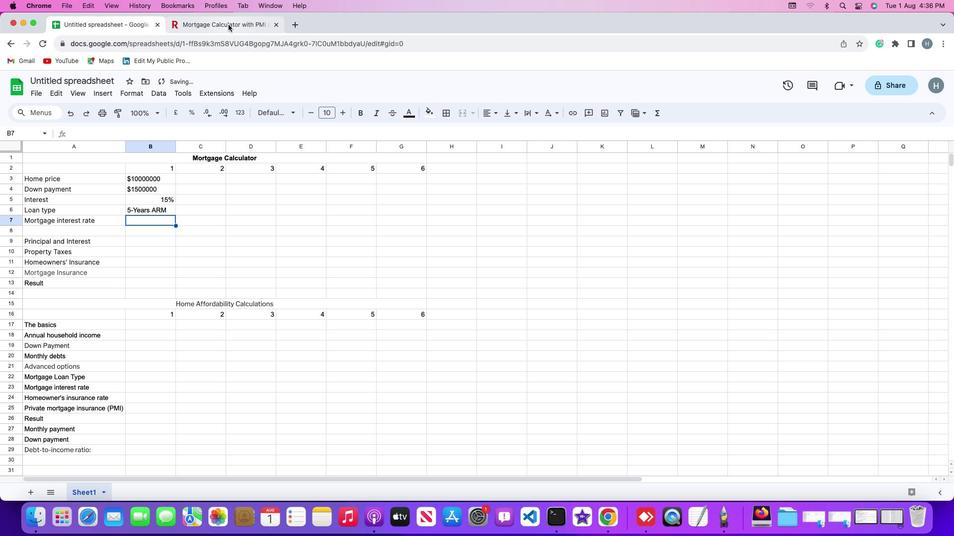 
Action: Mouse pressed left at (228, 24)
Screenshot: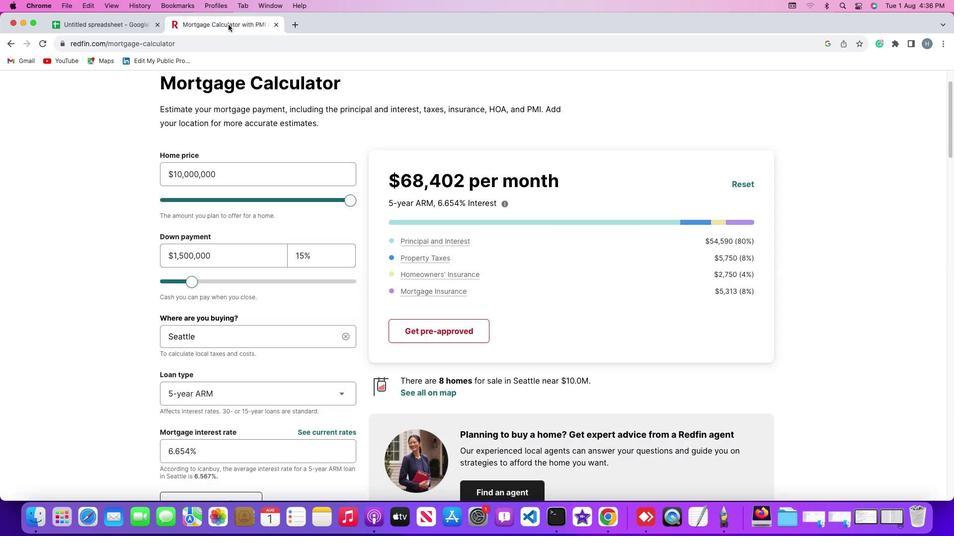 
Action: Mouse moved to (139, 27)
Screenshot: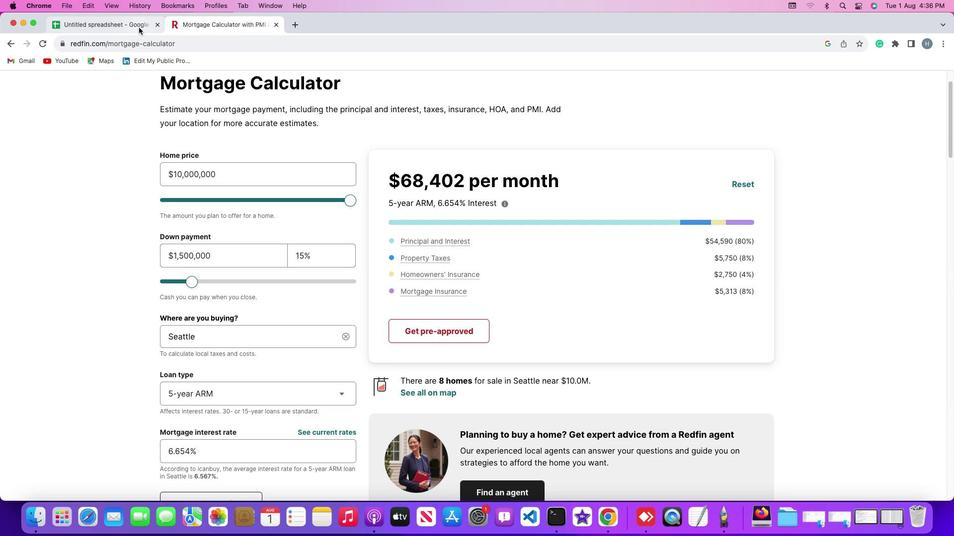 
Action: Mouse pressed left at (139, 27)
Screenshot: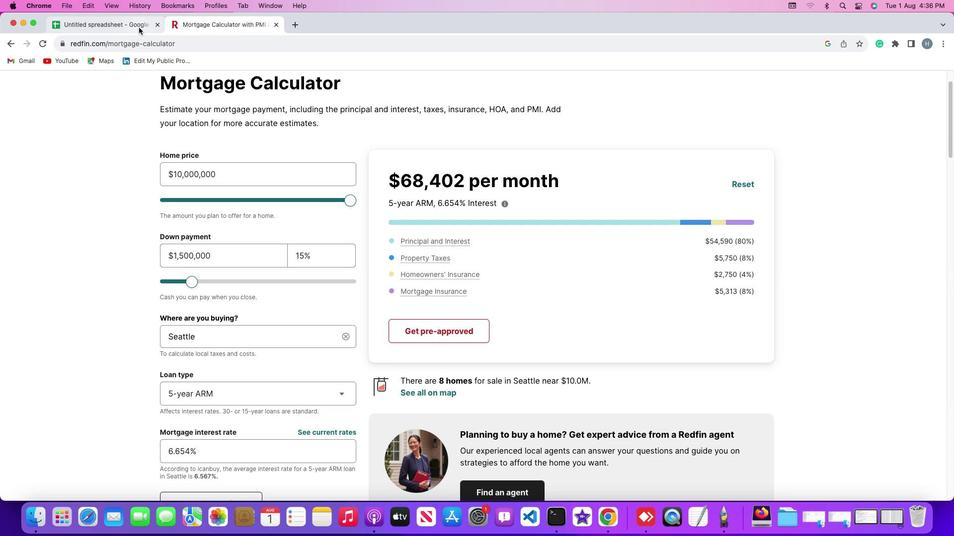 
Action: Mouse moved to (147, 206)
Screenshot: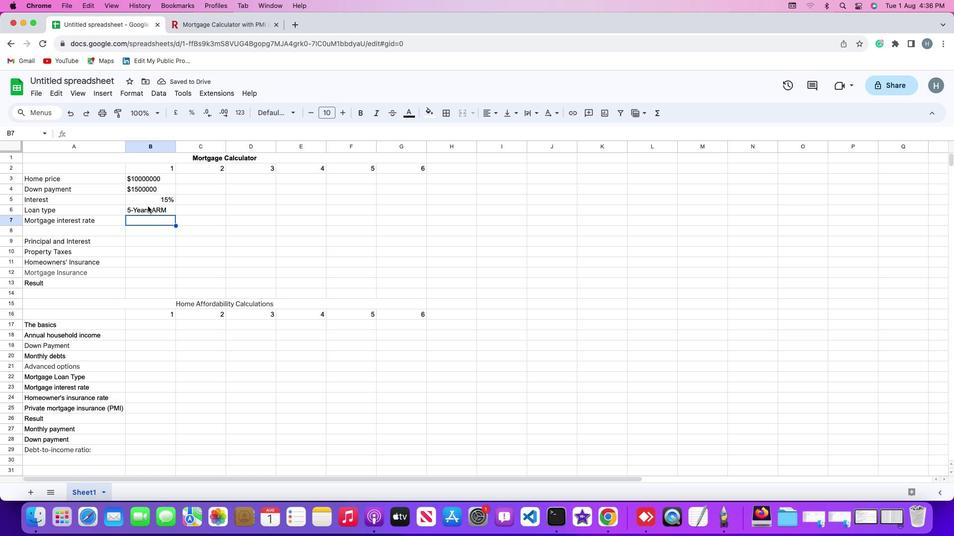 
Action: Mouse pressed left at (147, 206)
Screenshot: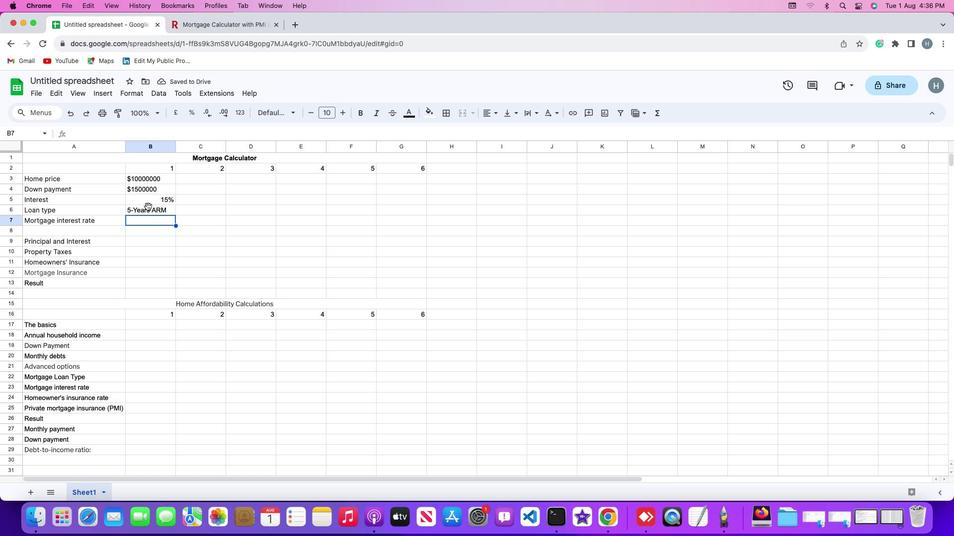 
Action: Mouse pressed left at (147, 206)
Screenshot: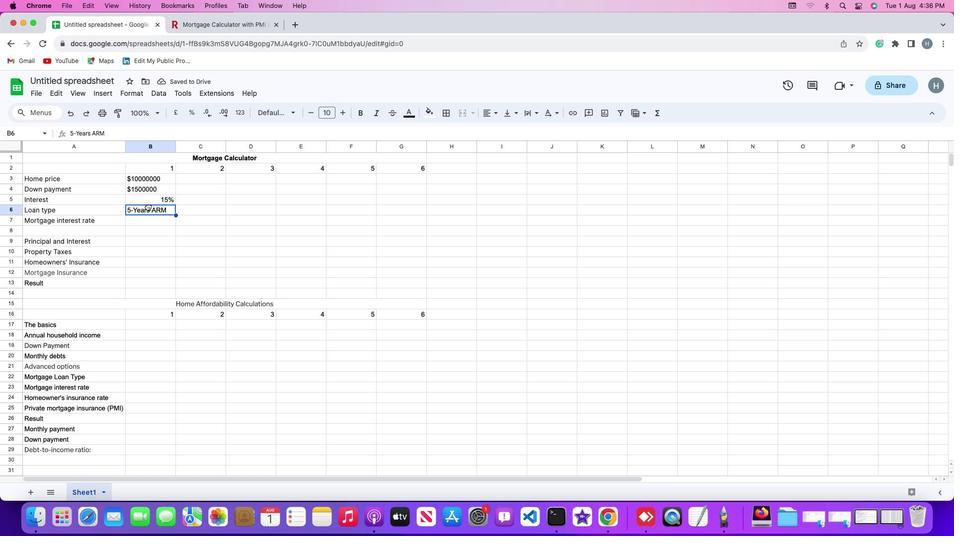 
Action: Mouse moved to (102, 128)
Screenshot: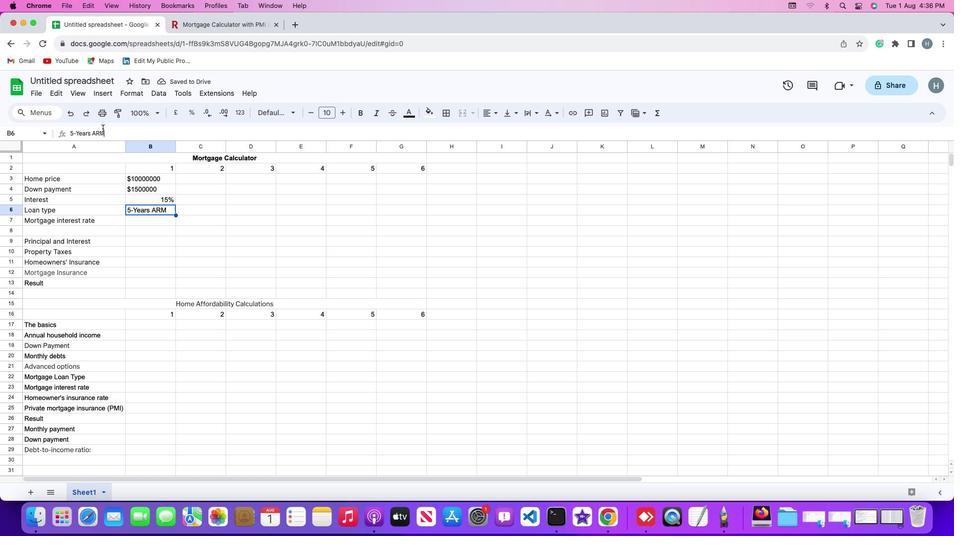 
Action: Mouse pressed left at (102, 128)
Screenshot: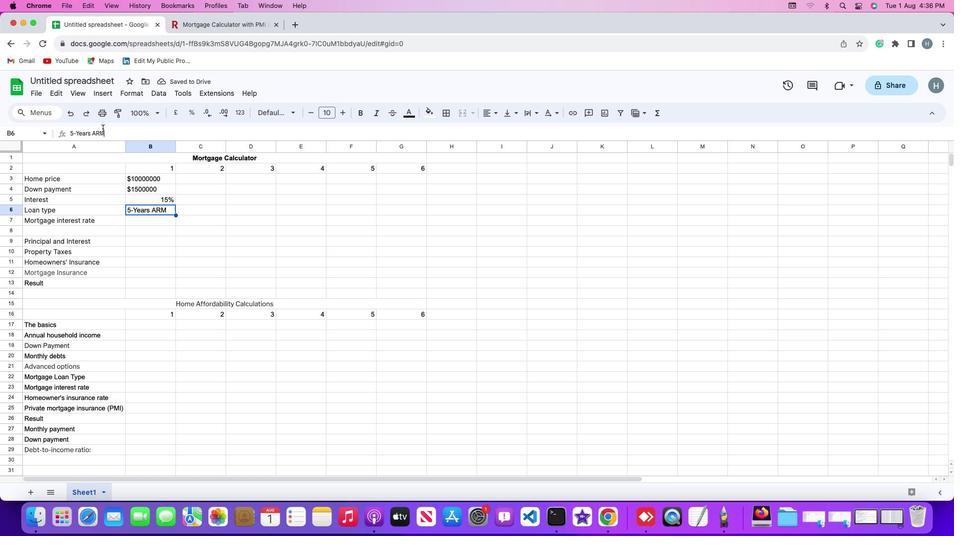 
Action: Mouse moved to (125, 132)
Screenshot: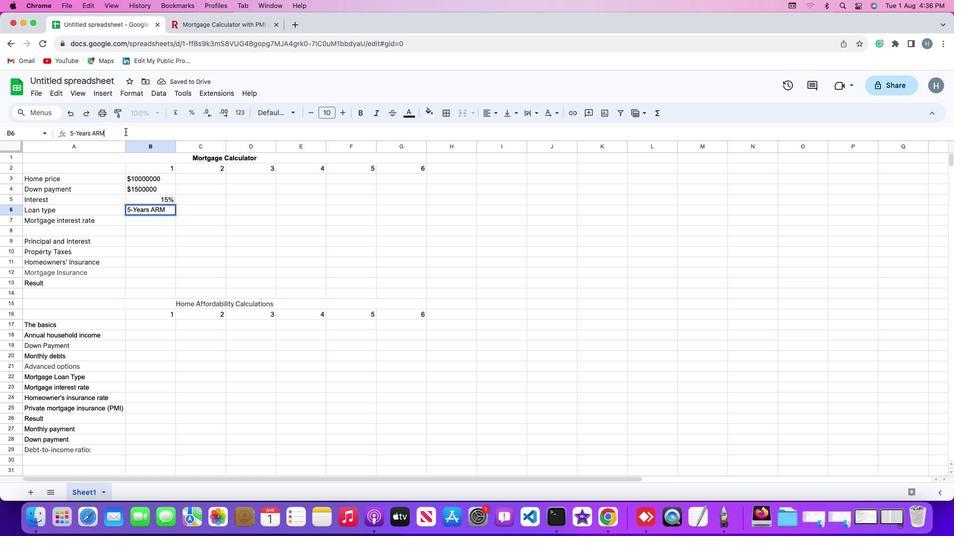 
Action: Key pressed Key.leftKey.leftKey.leftKey.leftKey.leftKey.rightKey.backspace
Screenshot: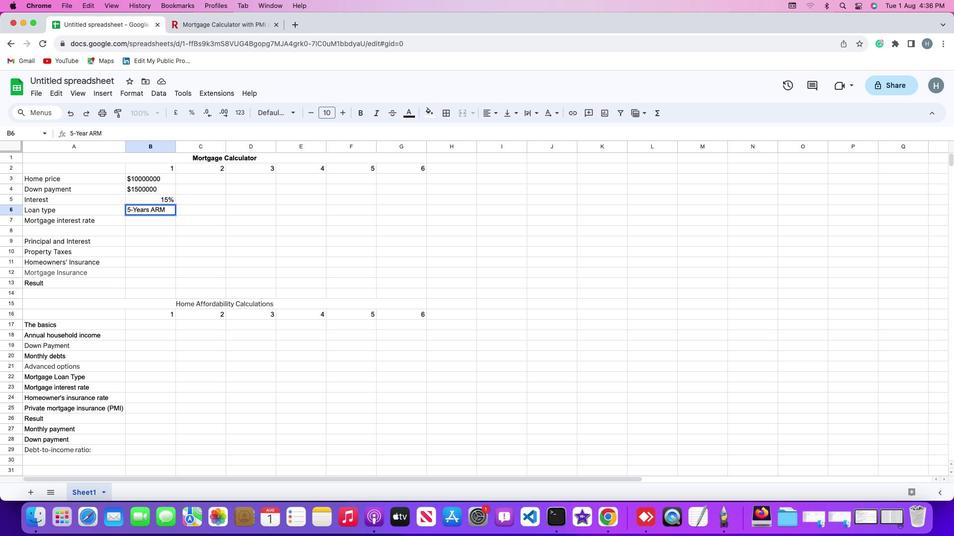 
Action: Mouse moved to (176, 199)
Screenshot: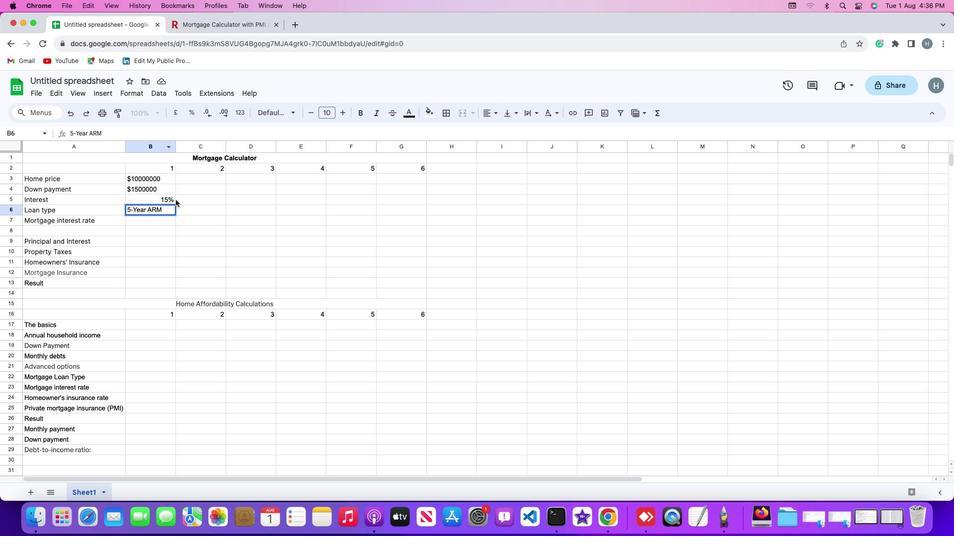 
Action: Key pressed Key.enter
Screenshot: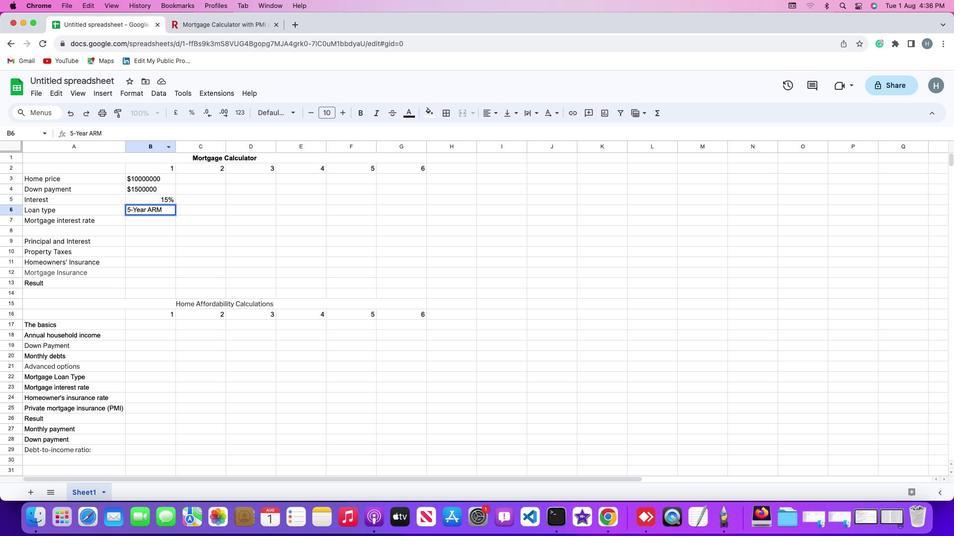 
Action: Mouse moved to (218, 24)
Screenshot: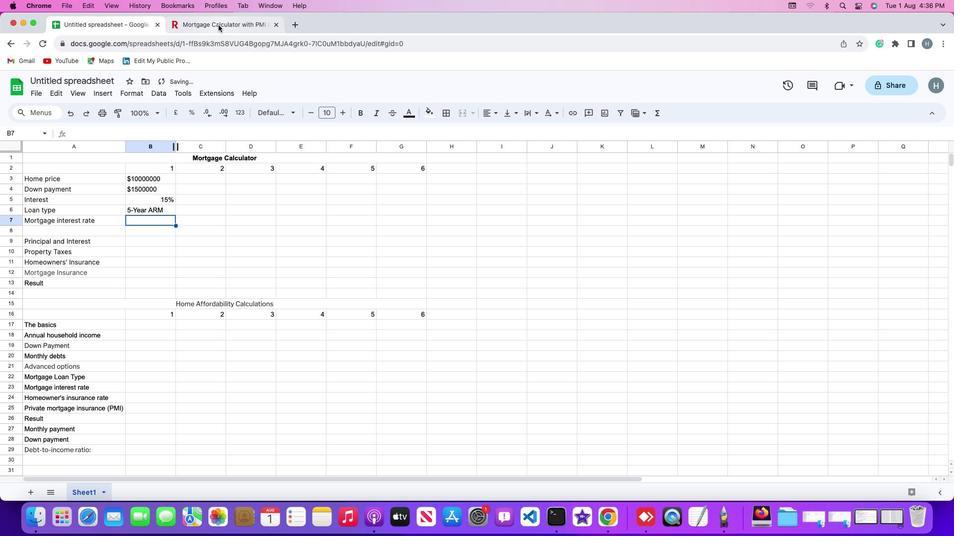 
Action: Mouse pressed left at (218, 24)
Screenshot: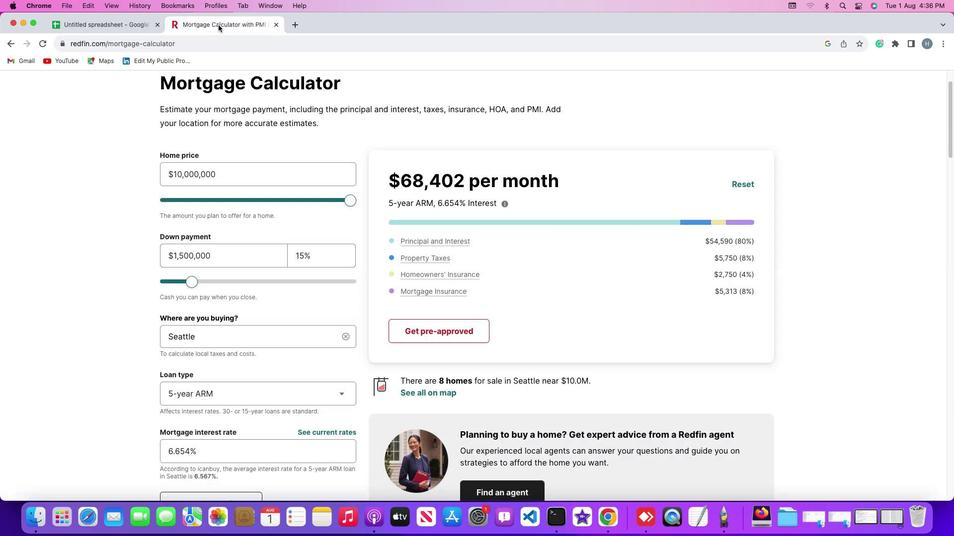 
Action: Mouse moved to (239, 381)
Screenshot: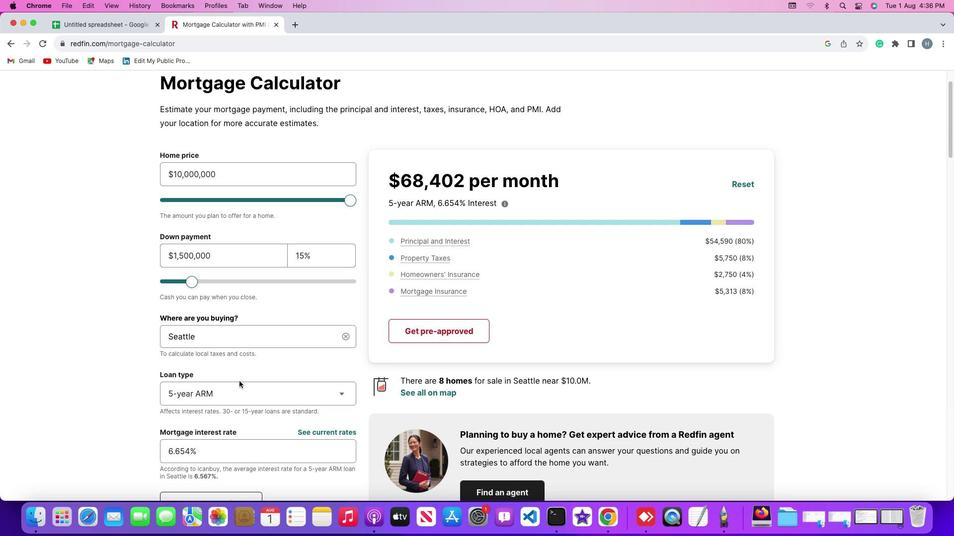 
Action: Mouse scrolled (239, 381) with delta (0, 0)
Screenshot: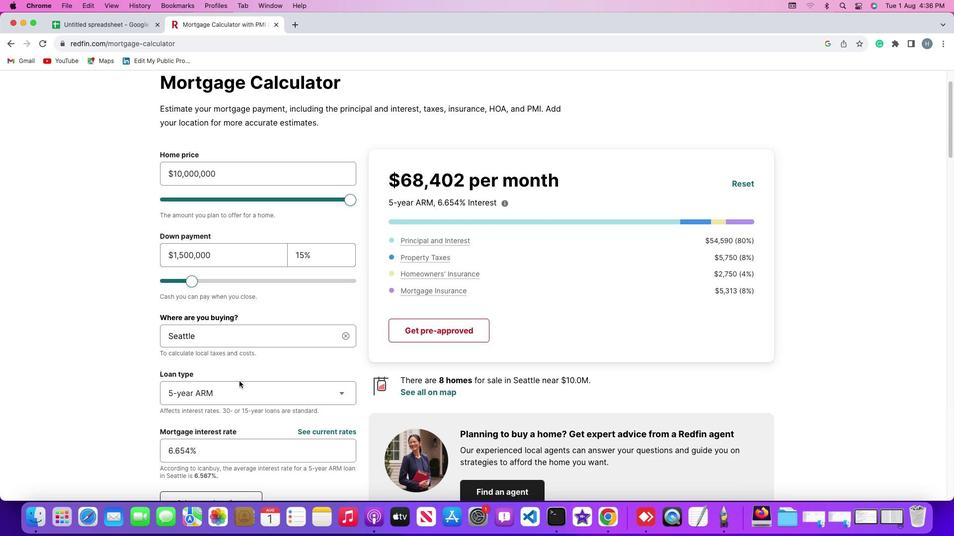 
Action: Mouse scrolled (239, 381) with delta (0, 0)
Screenshot: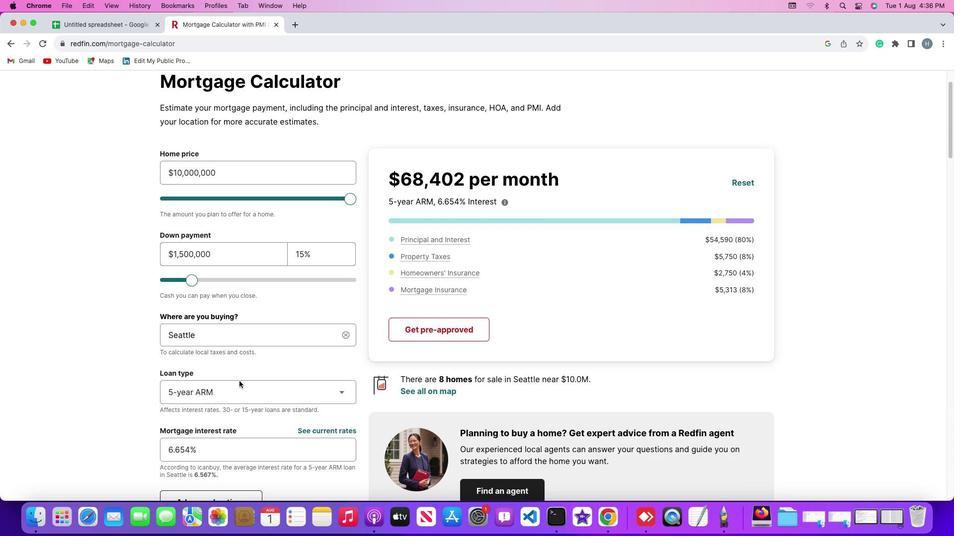 
Action: Mouse scrolled (239, 381) with delta (0, 0)
Screenshot: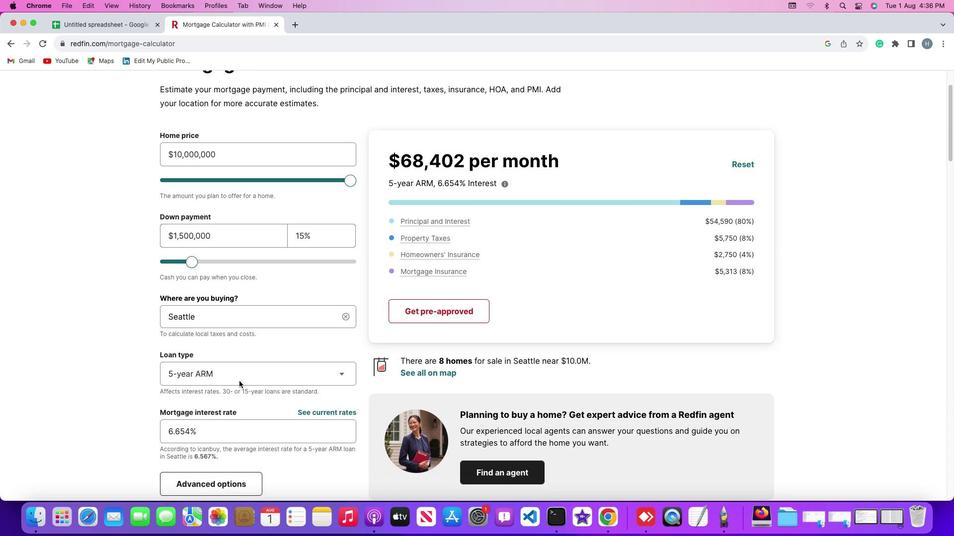 
Action: Mouse scrolled (239, 381) with delta (0, 0)
Screenshot: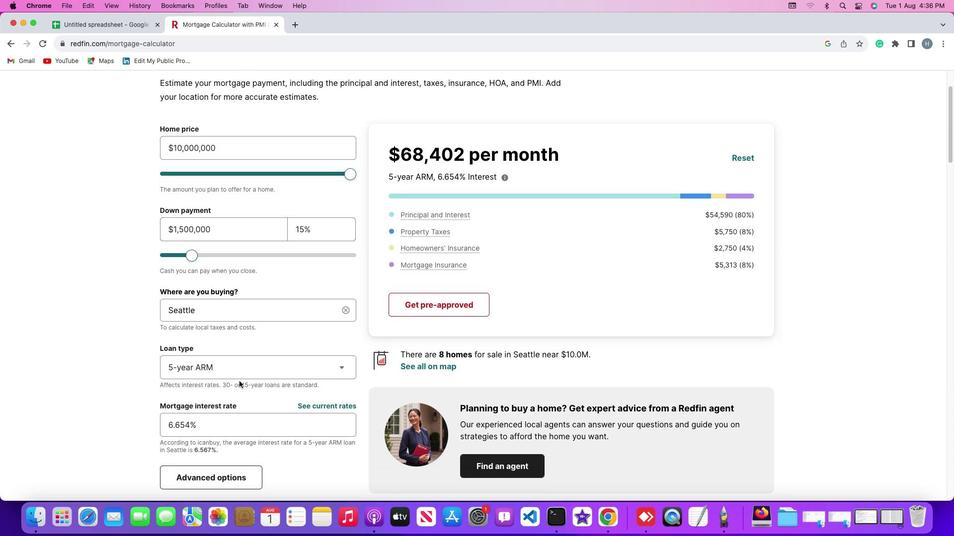 
Action: Mouse moved to (201, 340)
Screenshot: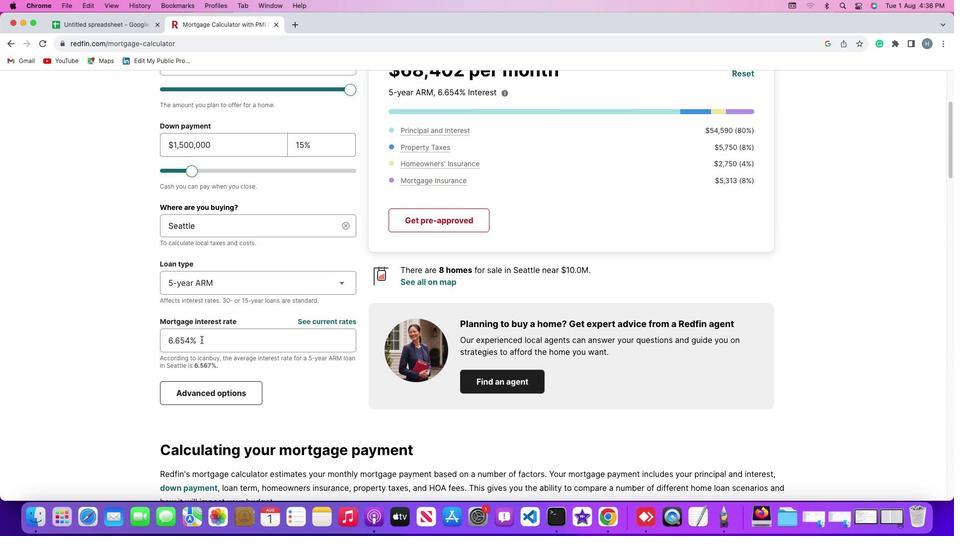 
Action: Mouse pressed left at (201, 340)
Screenshot: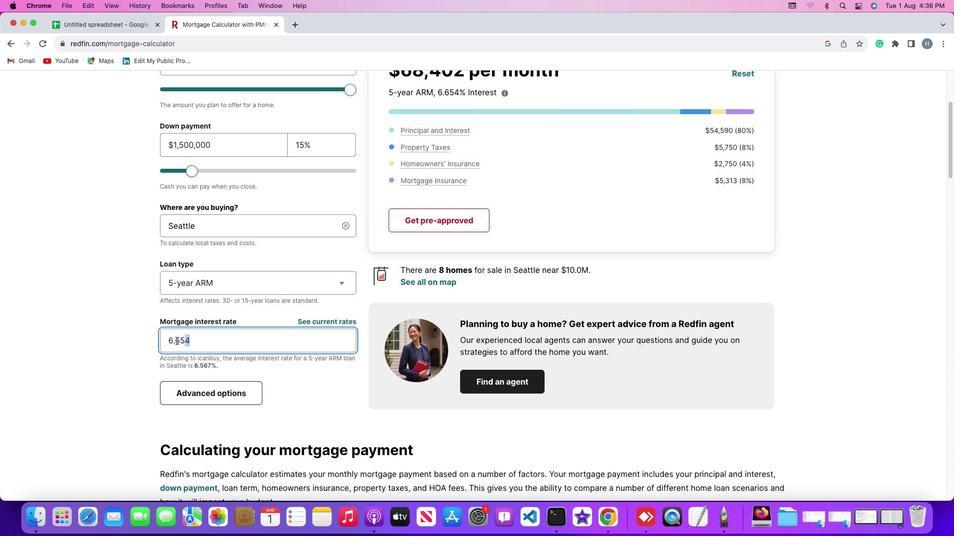 
Action: Mouse moved to (160, 341)
Screenshot: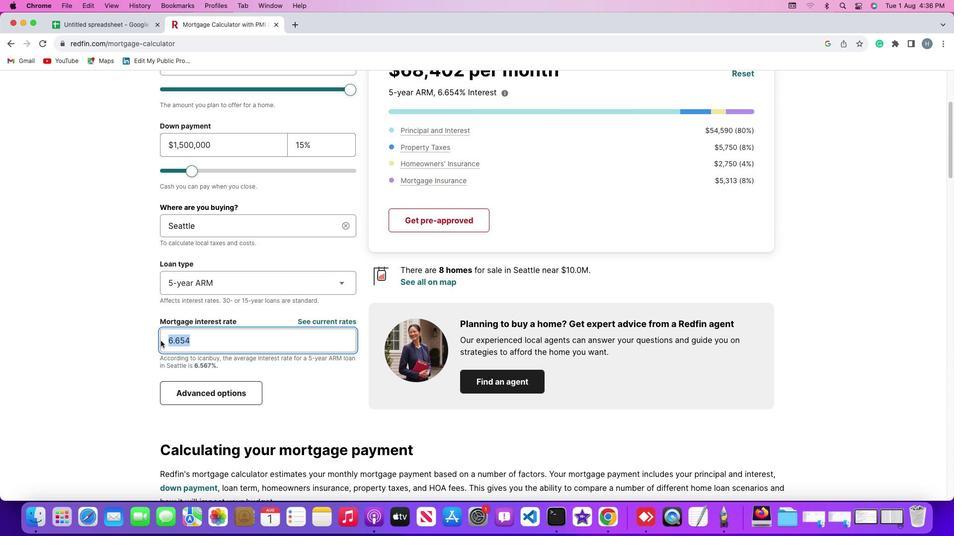 
Action: Key pressed Key.cmd'c'
Screenshot: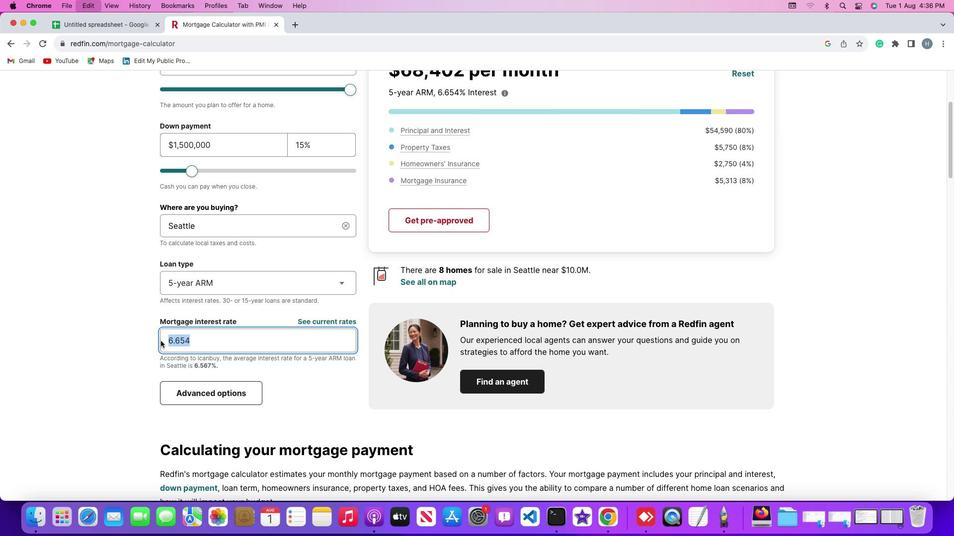 
Action: Mouse moved to (316, 369)
Screenshot: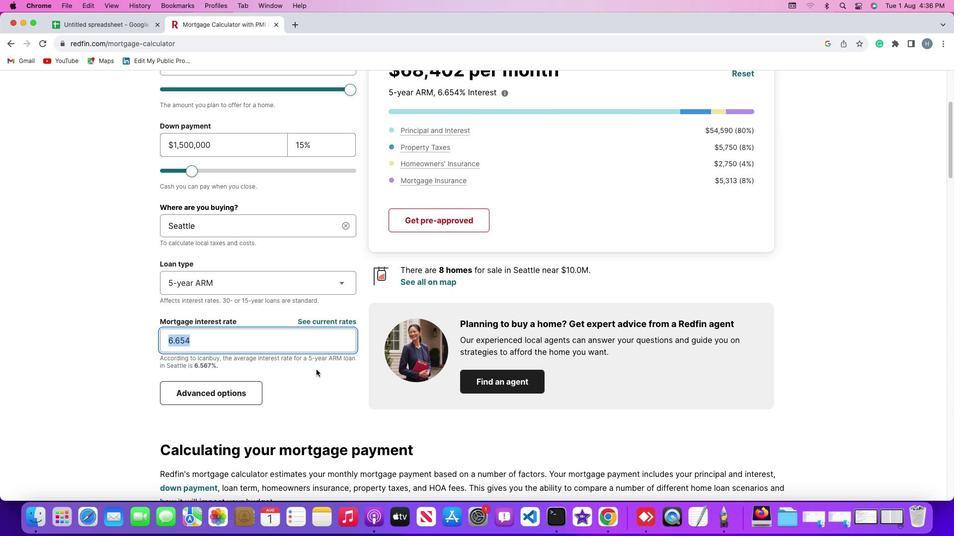
Action: Mouse pressed left at (316, 369)
Screenshot: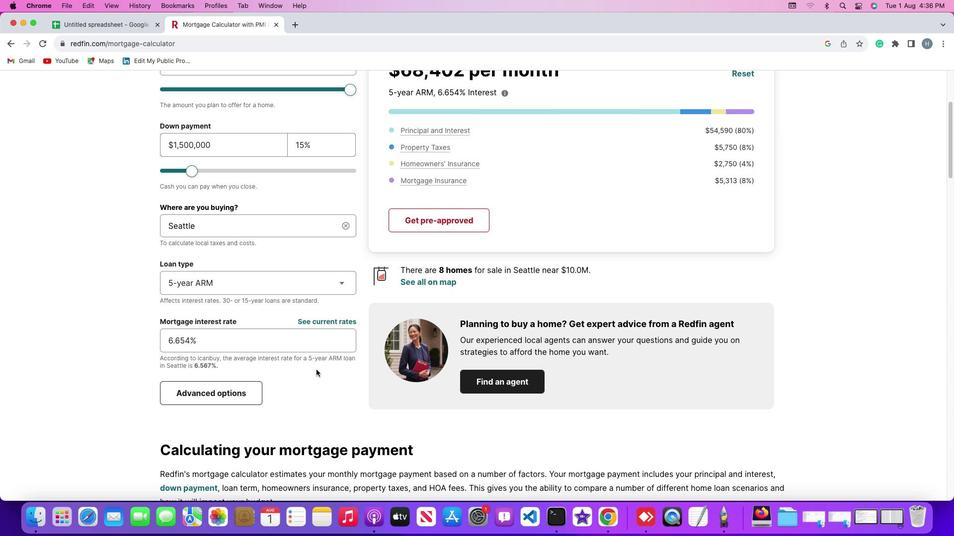 
Action: Mouse moved to (135, 26)
Screenshot: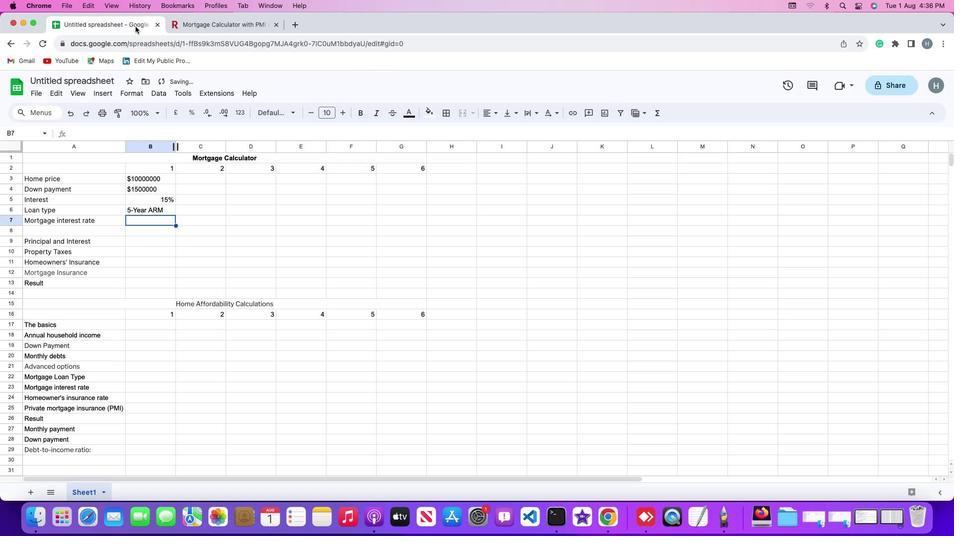 
Action: Mouse pressed left at (135, 26)
Screenshot: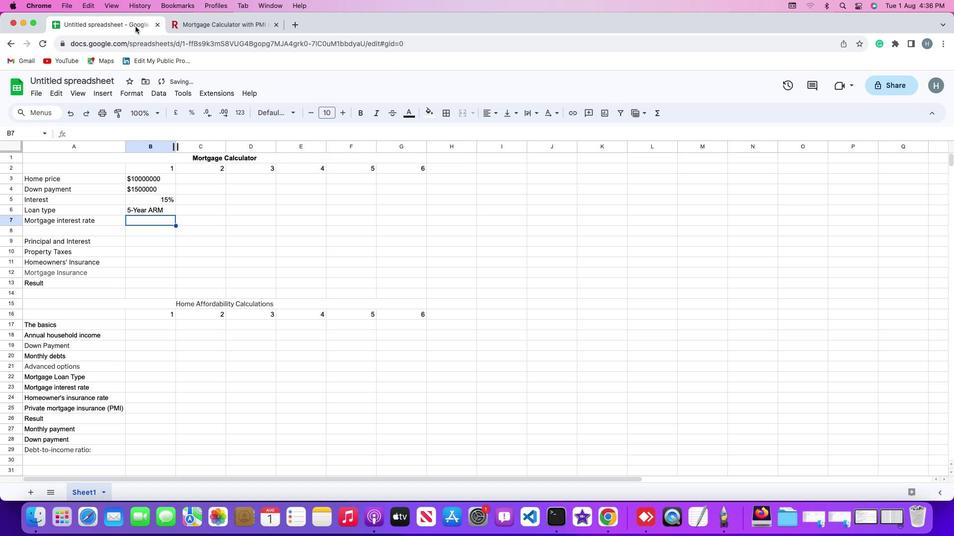 
Action: Mouse moved to (152, 221)
Screenshot: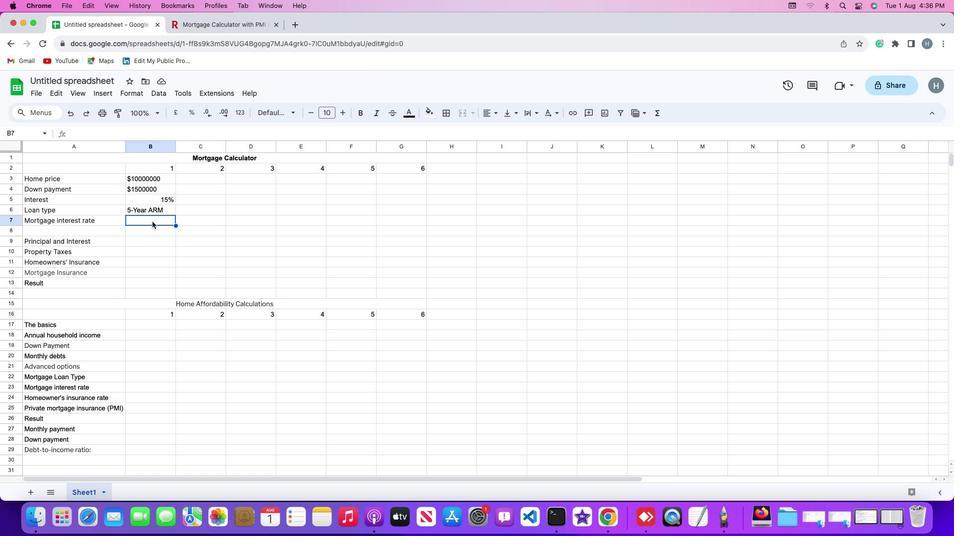 
Action: Mouse pressed left at (152, 221)
Screenshot: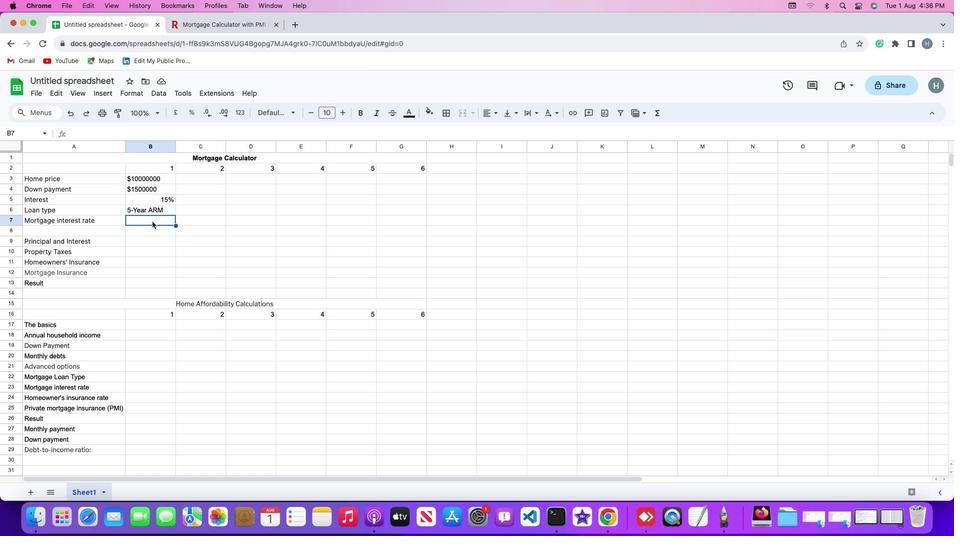 
Action: Mouse pressed left at (152, 221)
Screenshot: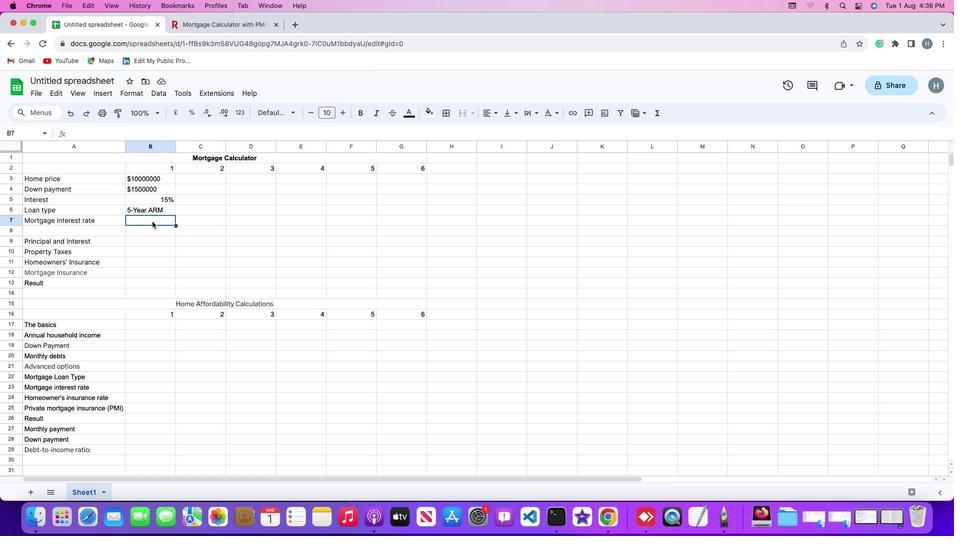 
Action: Mouse moved to (152, 221)
Screenshot: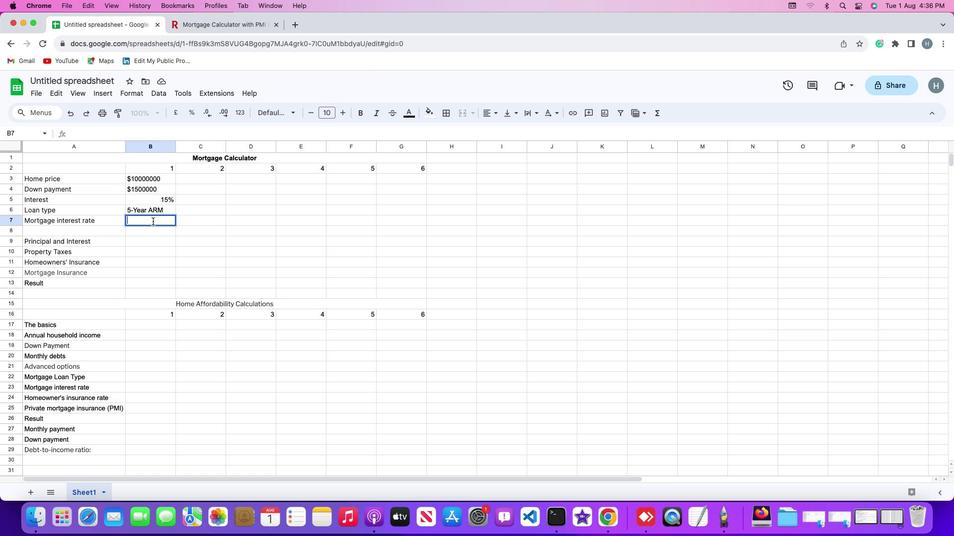 
Action: Key pressed Key.cmd'v'Key.shift'%'Key.enter
Screenshot: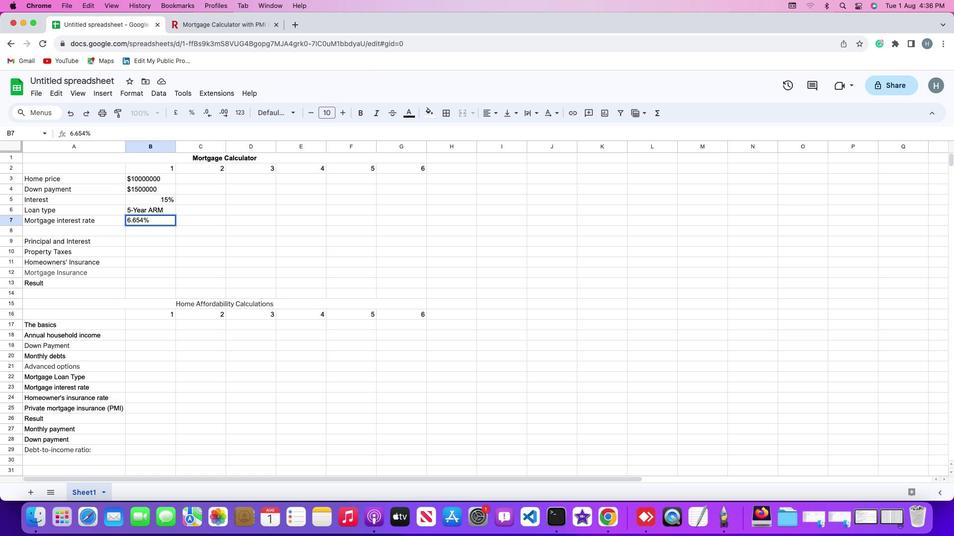
Action: Mouse moved to (229, 23)
Screenshot: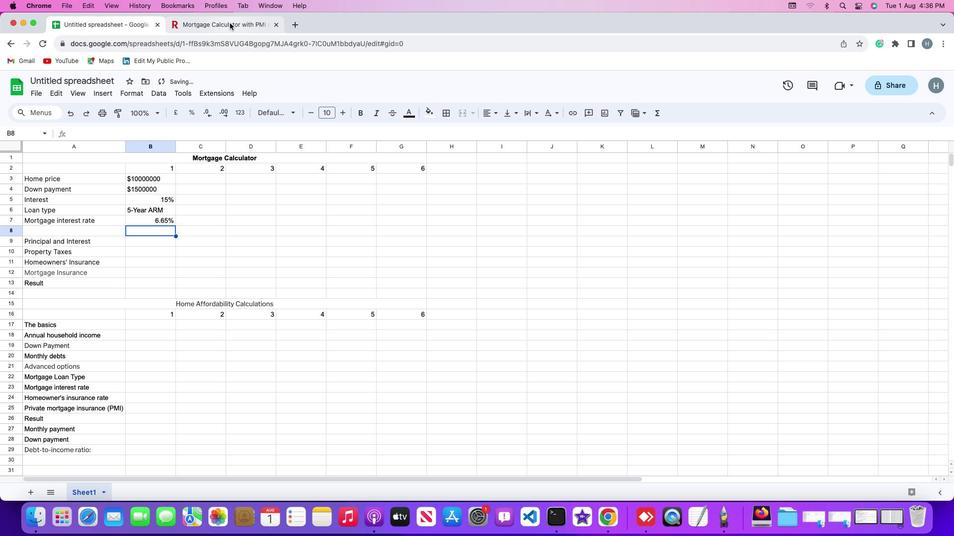 
Action: Mouse pressed left at (229, 23)
Screenshot: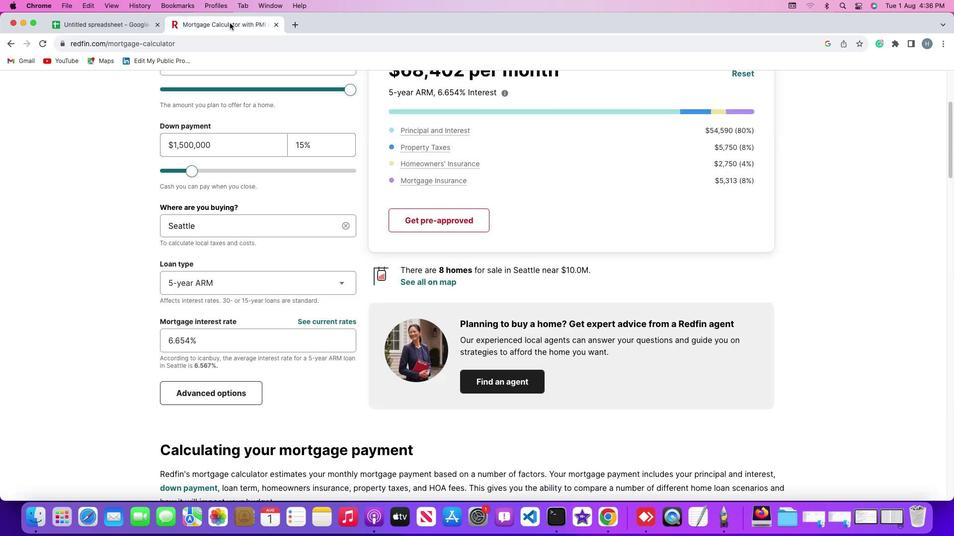 
Action: Mouse moved to (530, 281)
Screenshot: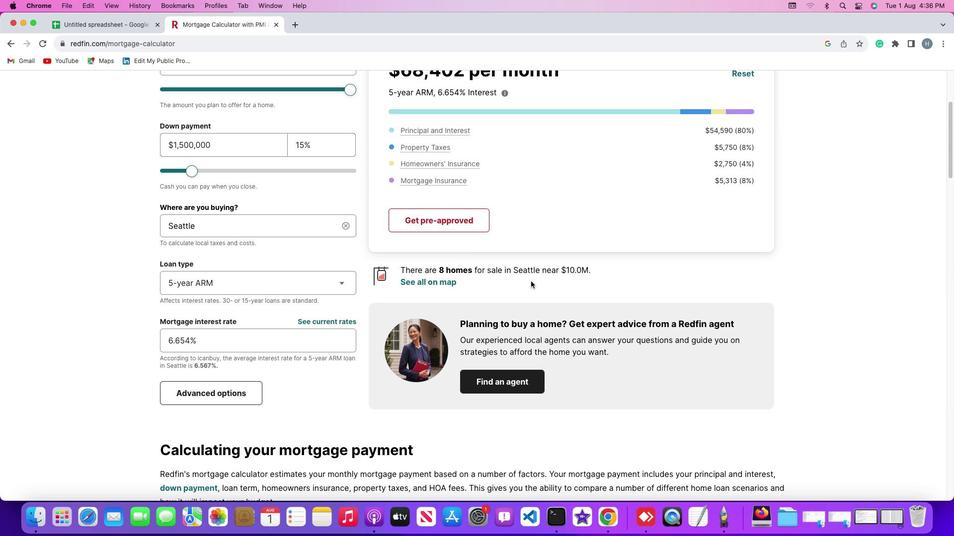 
Action: Mouse scrolled (530, 281) with delta (0, 0)
Screenshot: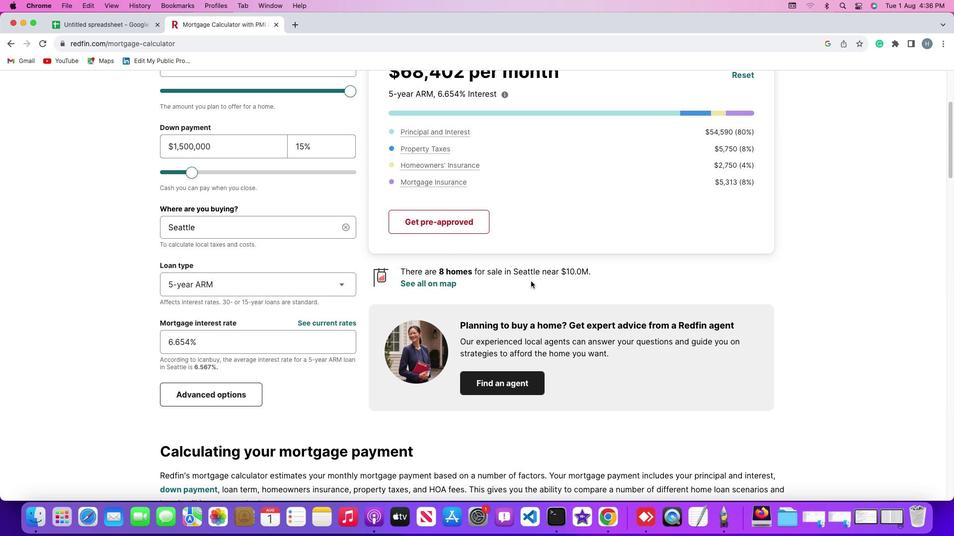 
Action: Mouse scrolled (530, 281) with delta (0, 0)
Screenshot: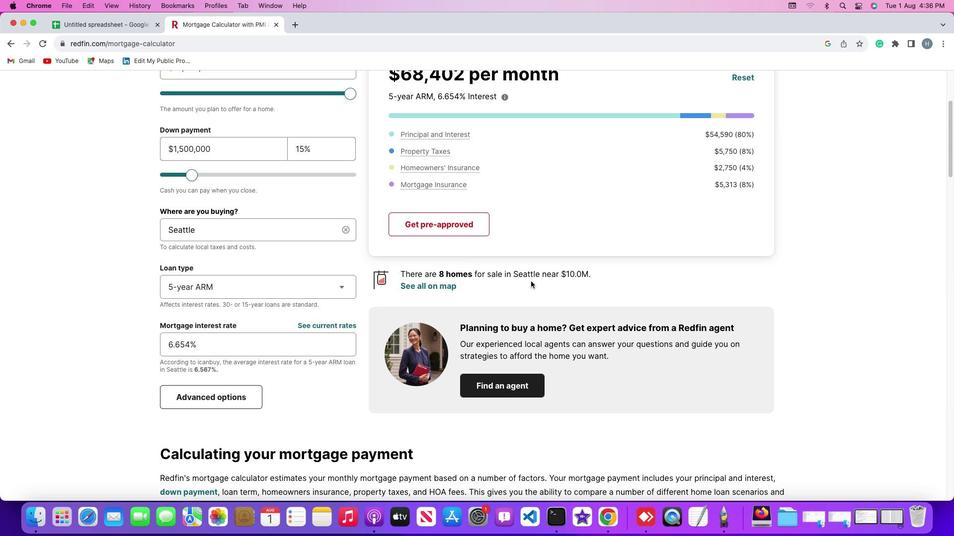 
Action: Mouse scrolled (530, 281) with delta (0, 0)
Screenshot: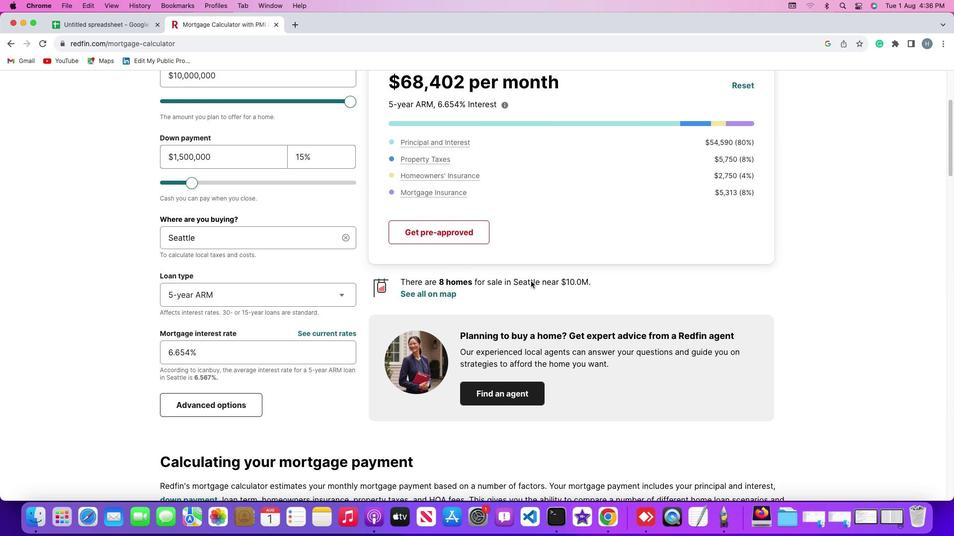 
Action: Mouse moved to (530, 281)
Screenshot: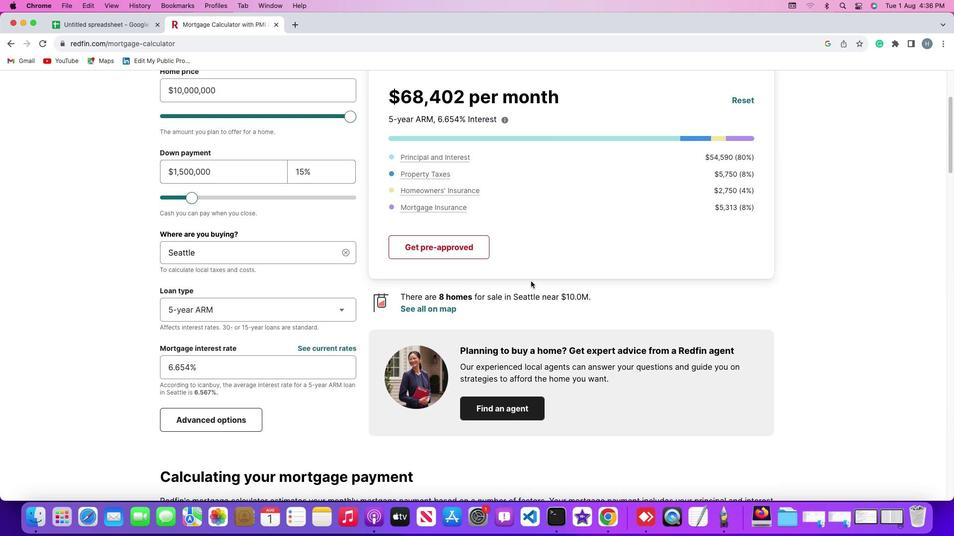 
Action: Mouse scrolled (530, 281) with delta (0, 0)
Screenshot: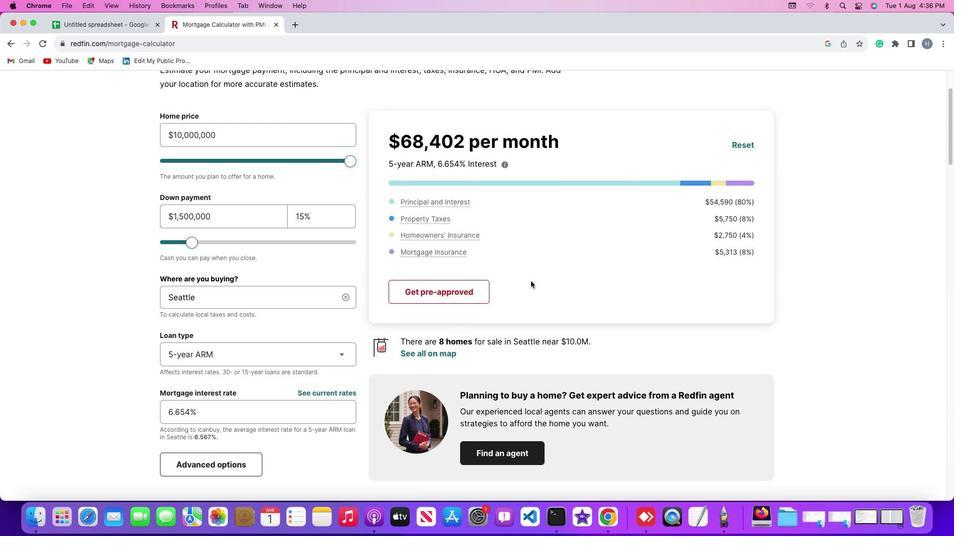 
Action: Mouse scrolled (530, 281) with delta (0, 0)
Screenshot: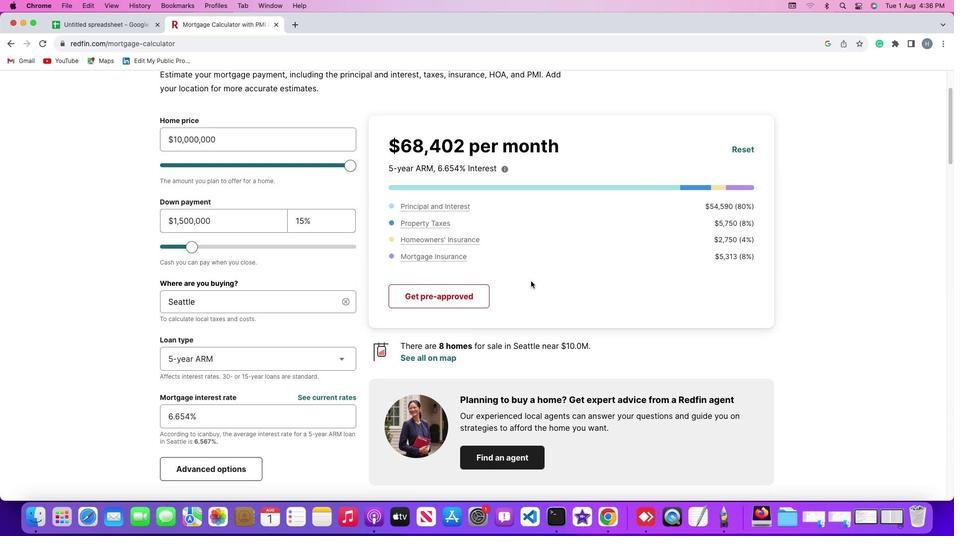 
Action: Mouse scrolled (530, 281) with delta (0, 1)
Screenshot: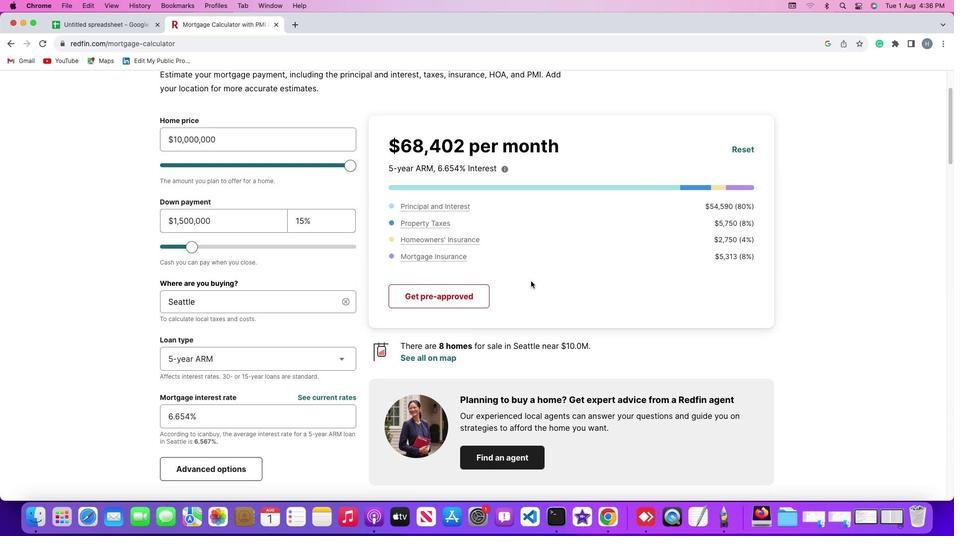 
Action: Mouse moved to (757, 284)
Screenshot: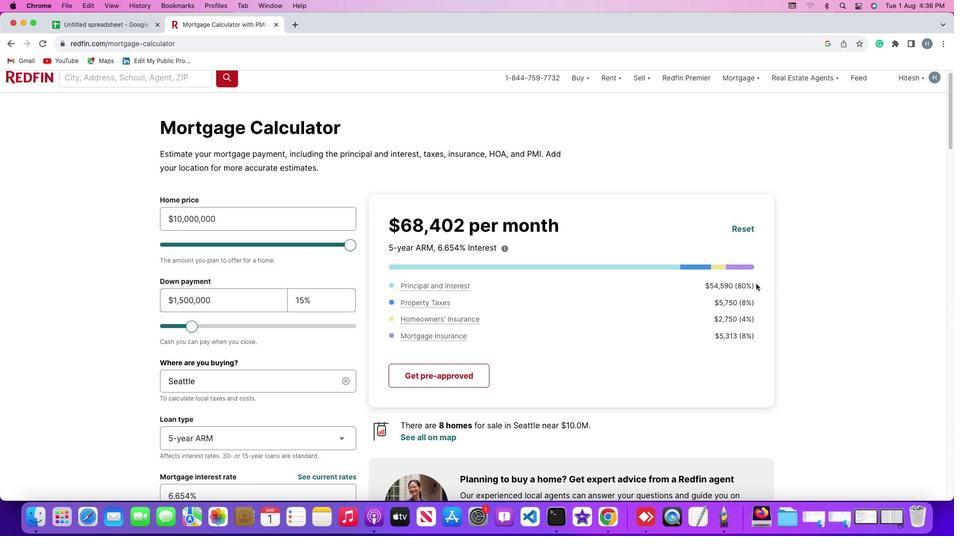 
Action: Mouse pressed left at (757, 284)
Screenshot: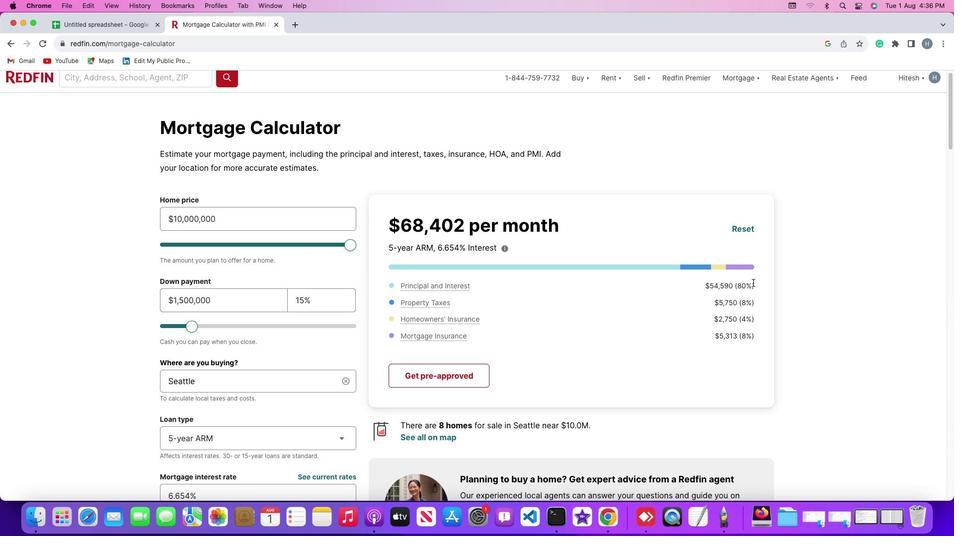 
Action: Mouse moved to (691, 340)
Screenshot: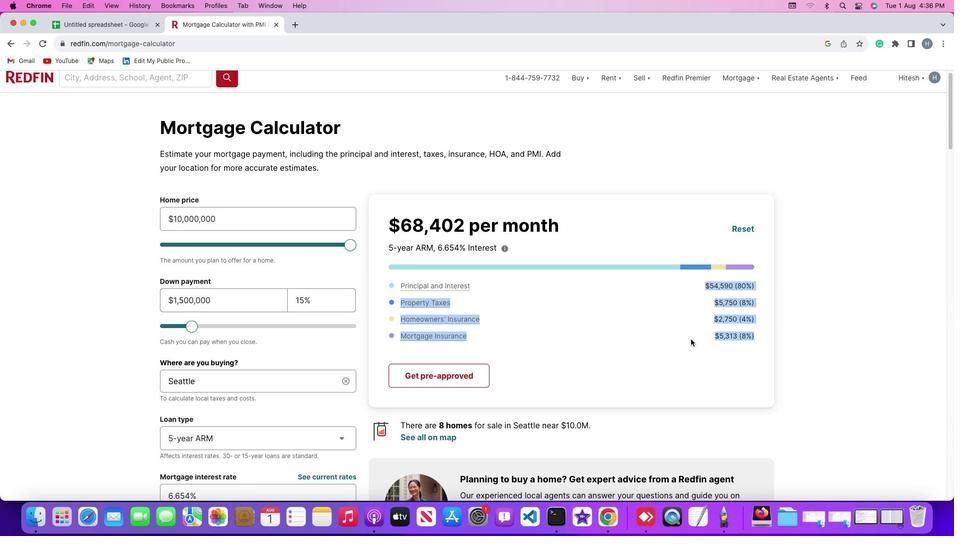 
Action: Mouse pressed left at (691, 340)
Screenshot: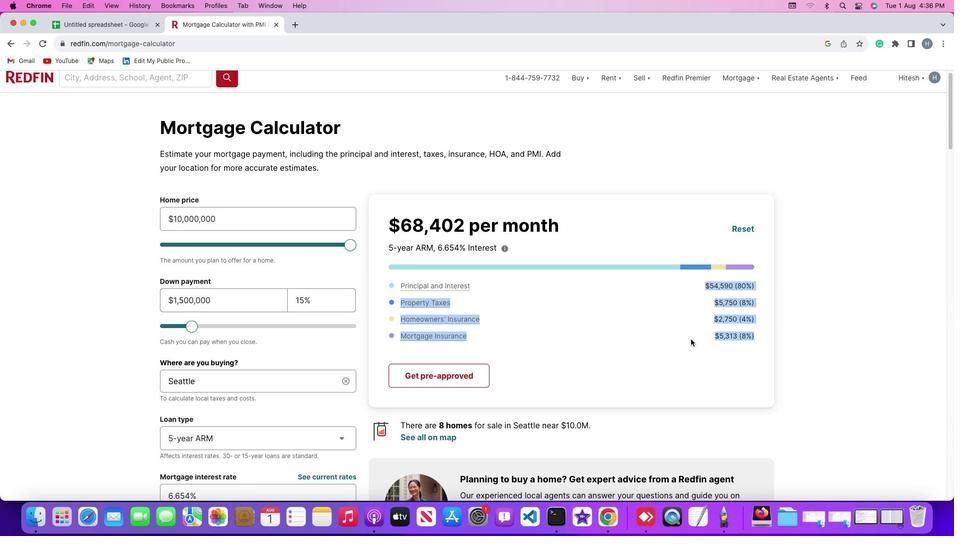 
Action: Mouse moved to (704, 282)
Screenshot: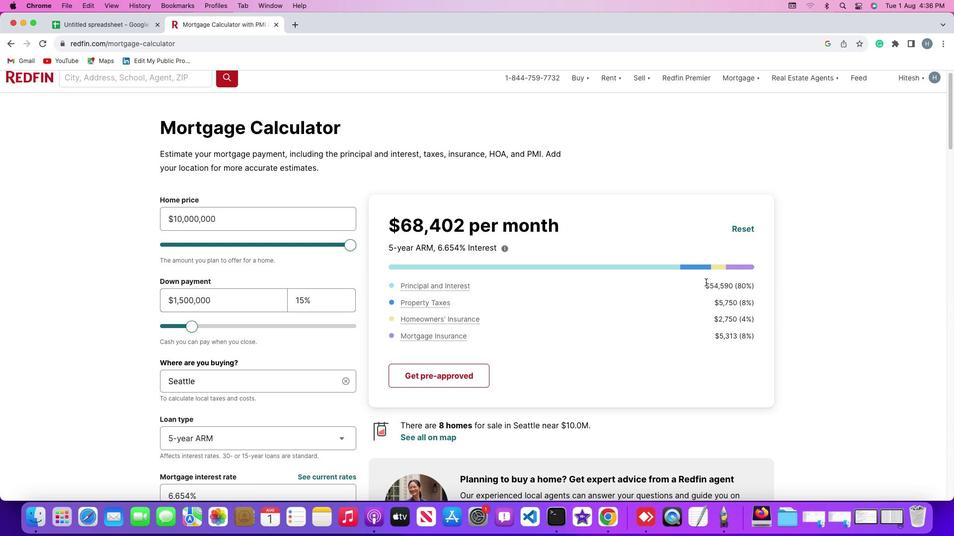 
Action: Mouse pressed left at (704, 282)
Screenshot: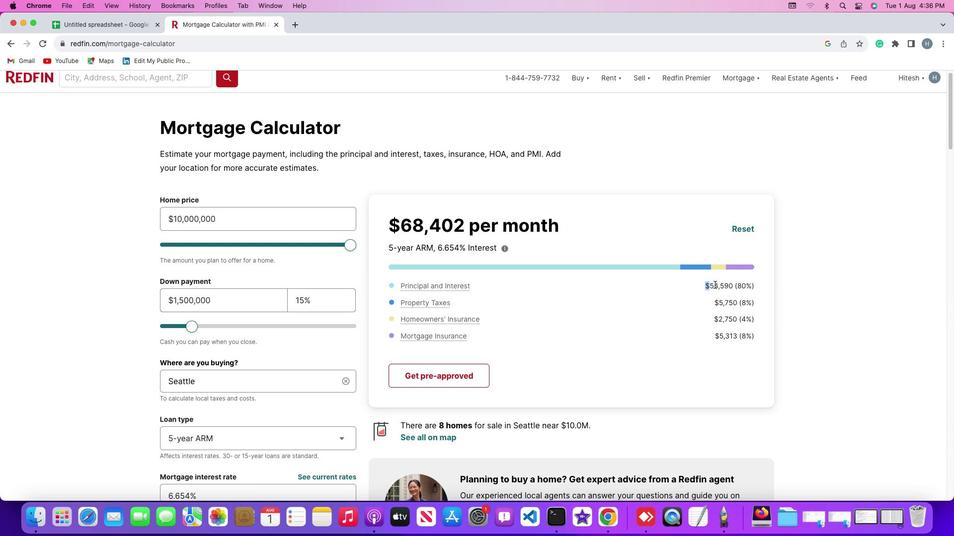 
Action: Mouse moved to (671, 319)
Screenshot: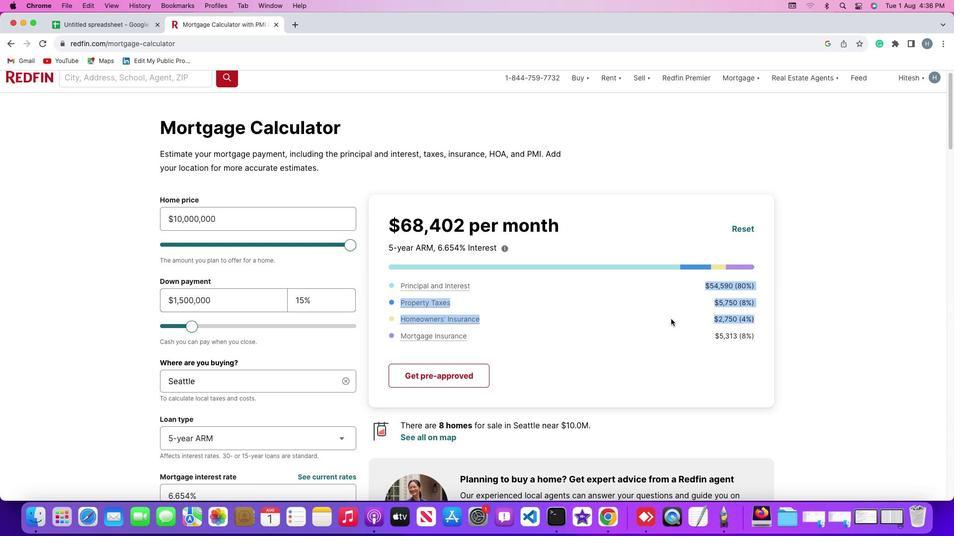 
Action: Mouse pressed left at (671, 319)
Screenshot: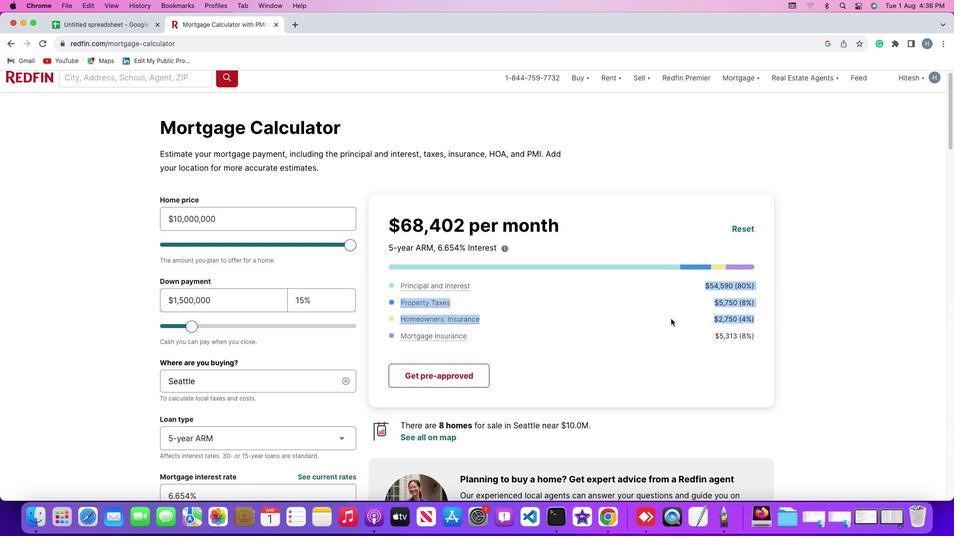 
Action: Mouse moved to (706, 284)
Screenshot: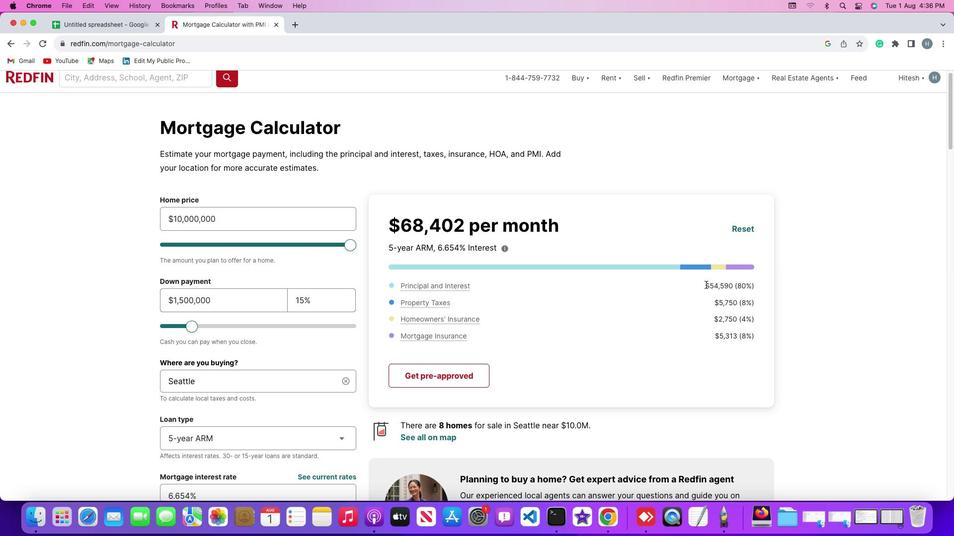
Action: Mouse pressed left at (706, 284)
Screenshot: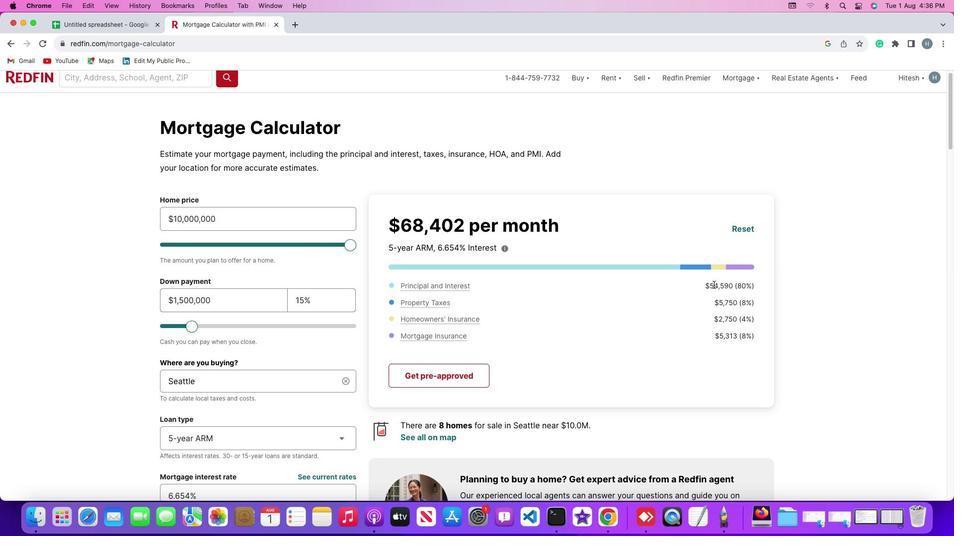 
Action: Mouse moved to (703, 287)
Screenshot: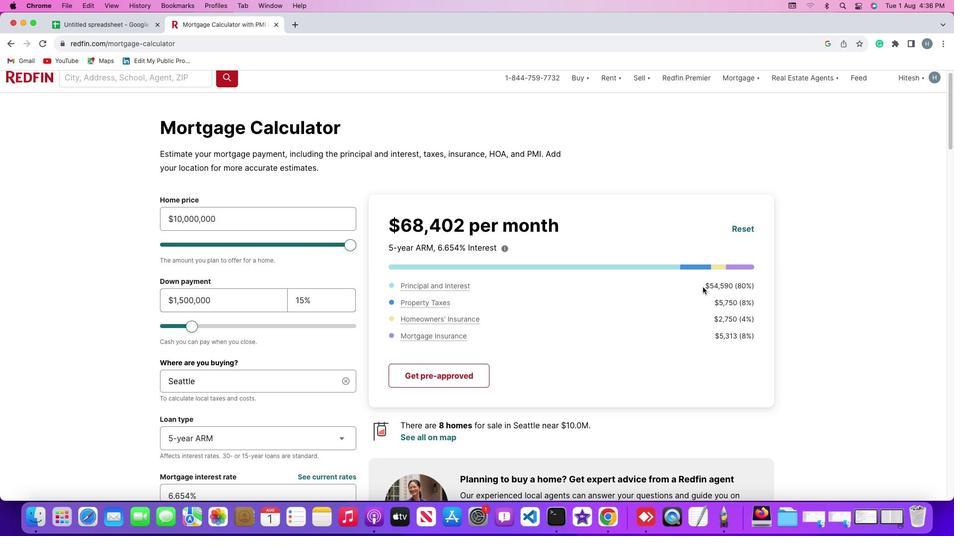 
Action: Mouse pressed left at (703, 287)
Screenshot: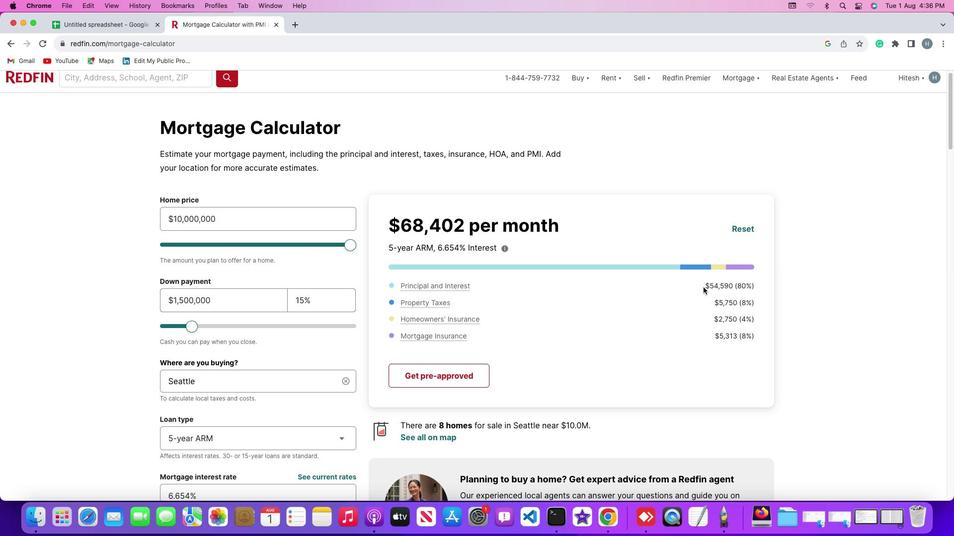 
Action: Mouse moved to (757, 284)
Screenshot: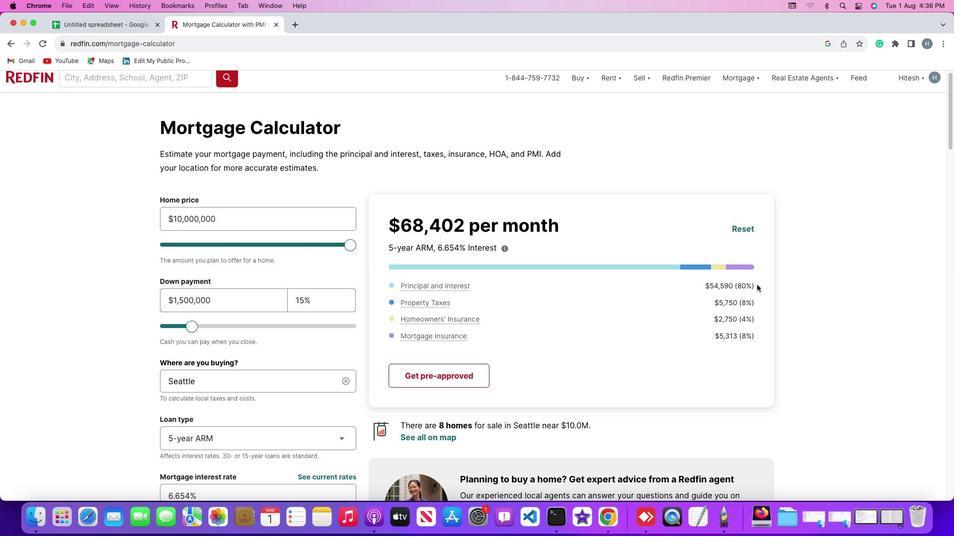 
Action: Mouse pressed left at (757, 284)
Screenshot: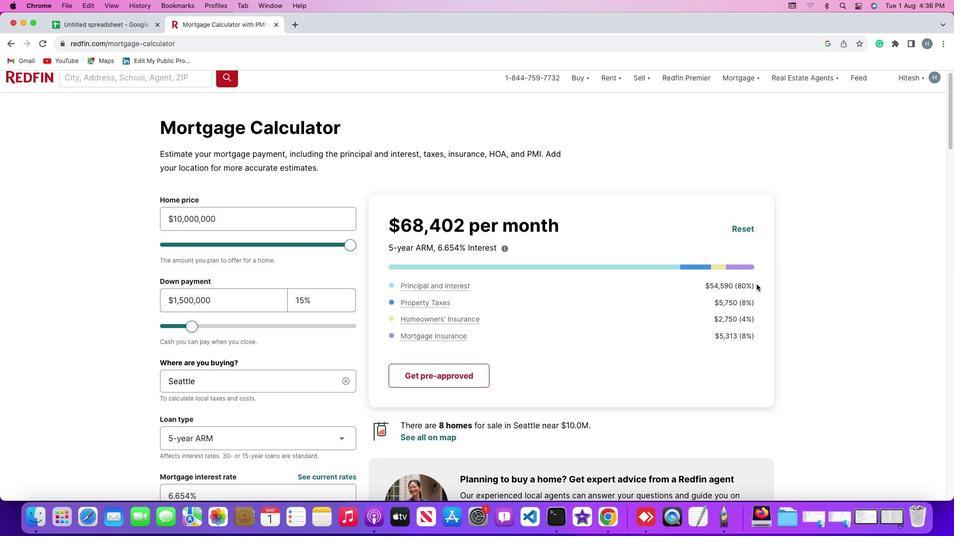 
Action: Mouse moved to (702, 284)
Screenshot: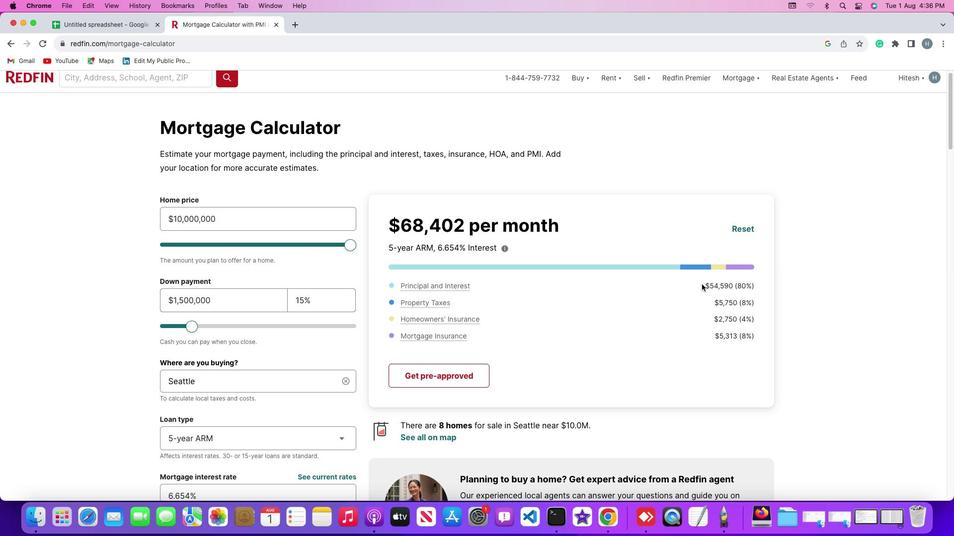 
Action: Mouse pressed left at (702, 284)
Screenshot: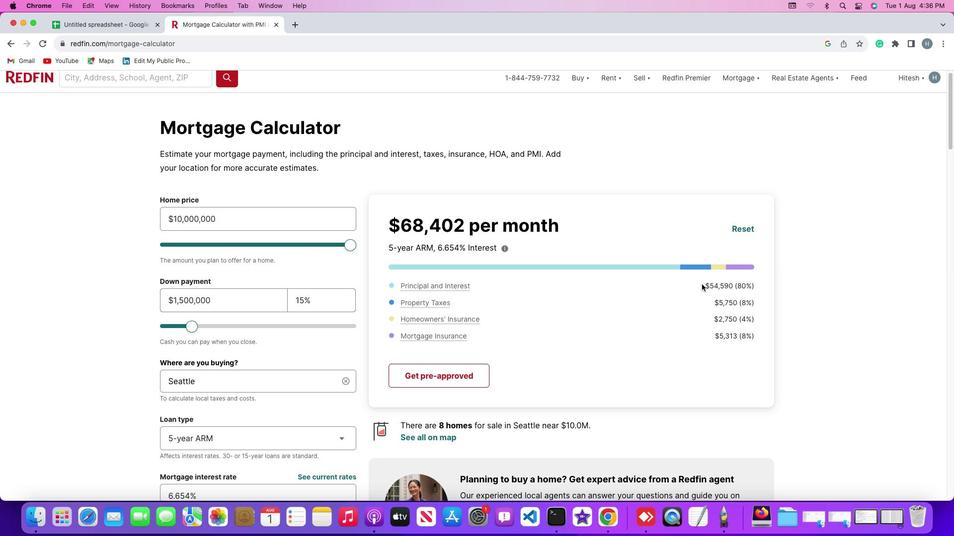 
Action: Mouse moved to (706, 286)
Screenshot: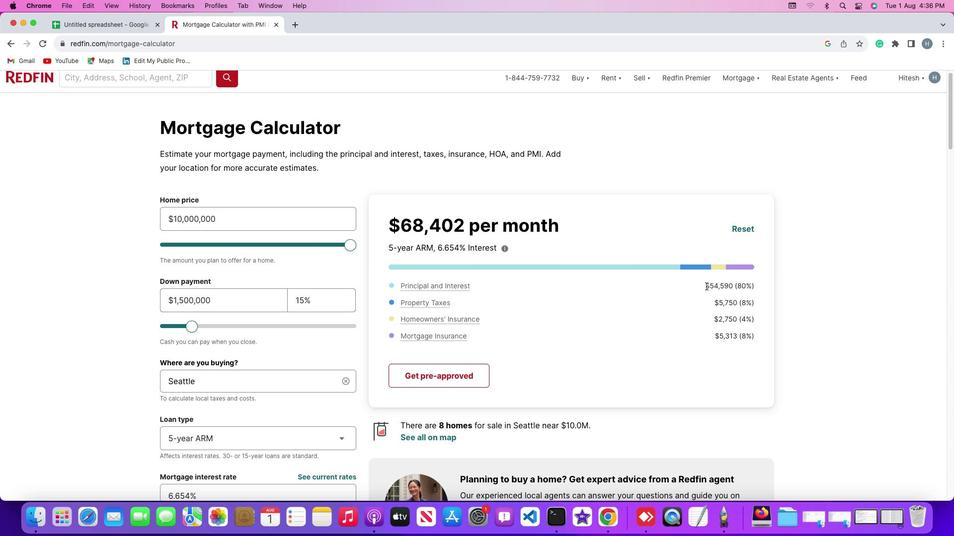 
Action: Mouse pressed left at (706, 286)
Screenshot: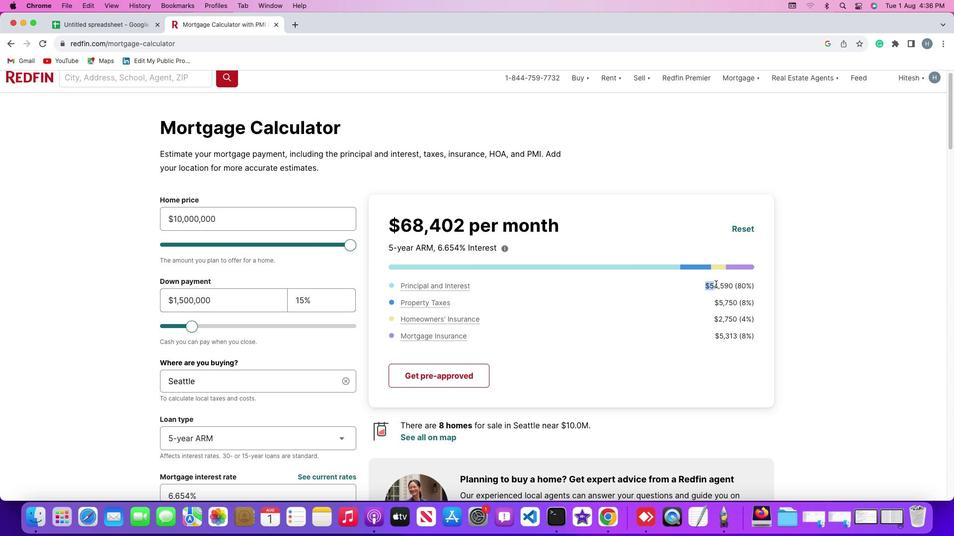
Action: Mouse moved to (753, 284)
Screenshot: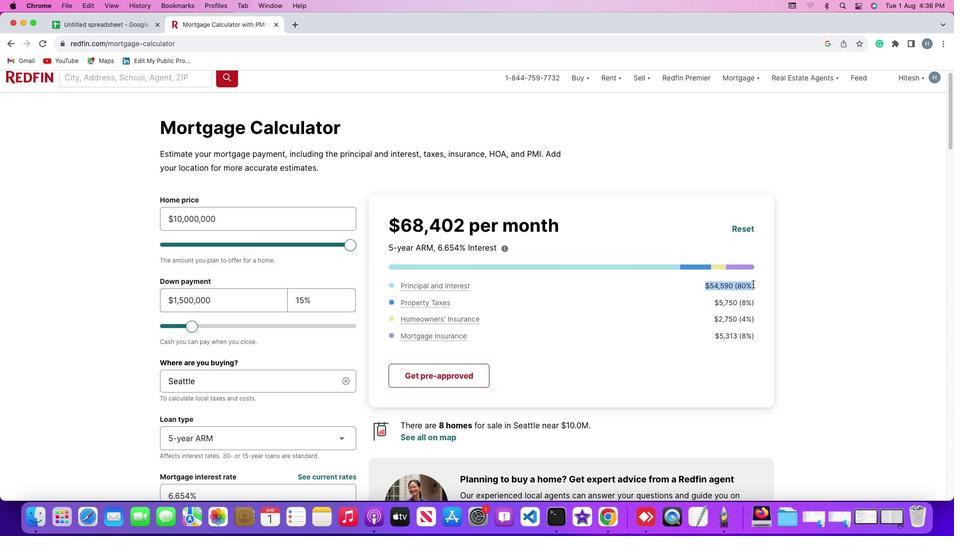 
Action: Key pressed Key.cmd'c'
Screenshot: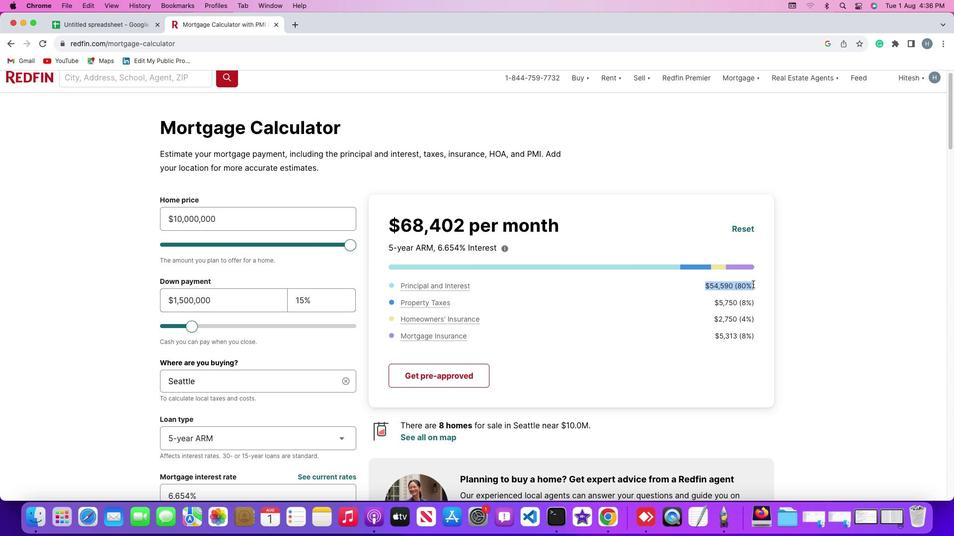 
Action: Mouse moved to (126, 21)
Screenshot: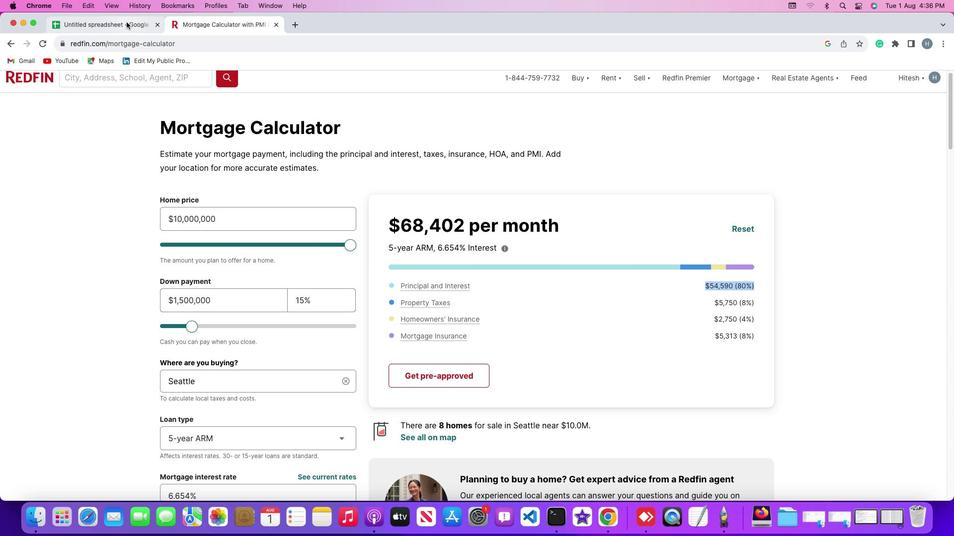 
Action: Mouse pressed left at (126, 21)
Screenshot: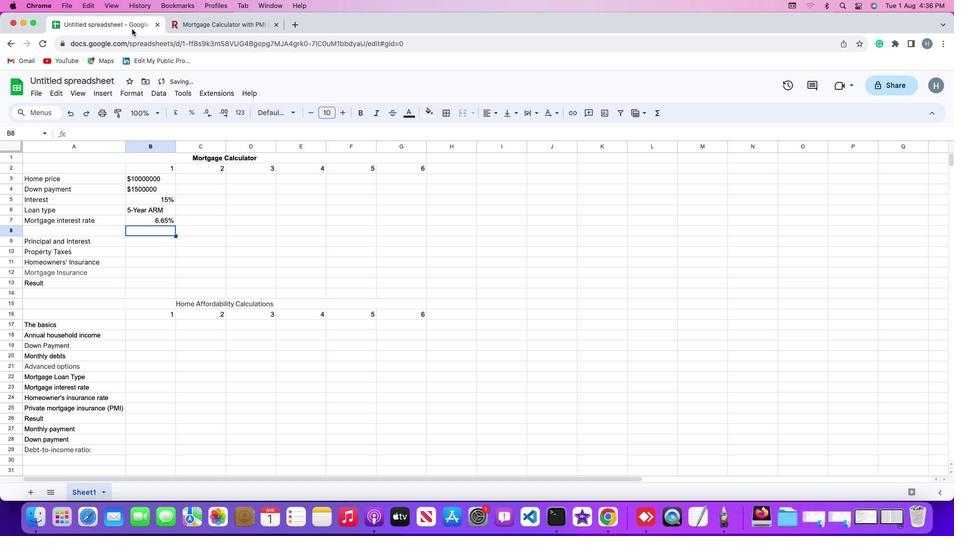 
Action: Mouse moved to (141, 239)
Screenshot: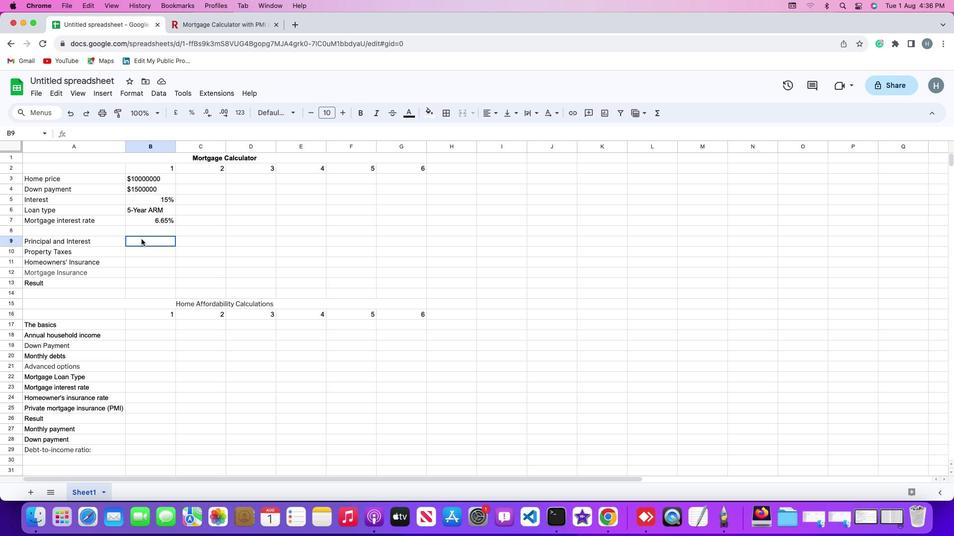 
Action: Mouse pressed left at (141, 239)
Screenshot: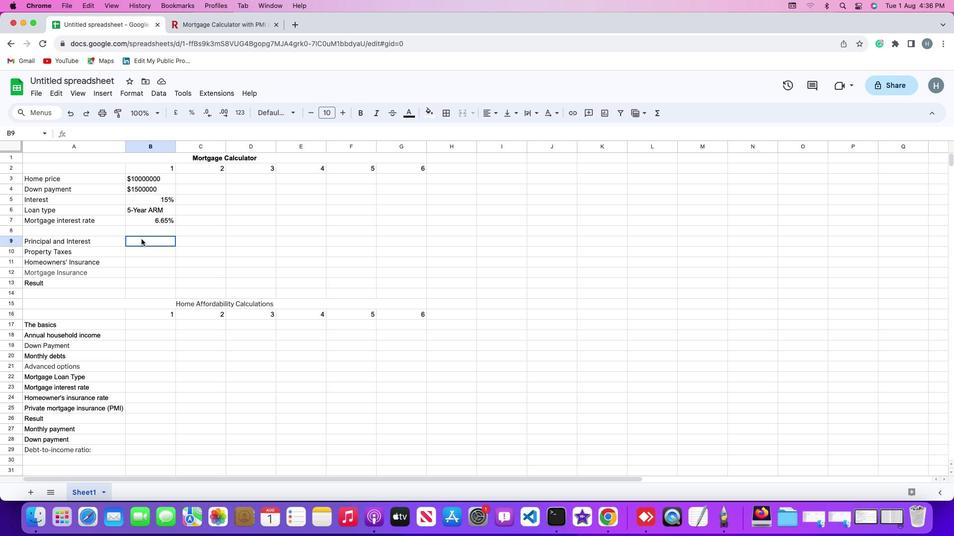 
Action: Key pressed Key.cmd'v'
Screenshot: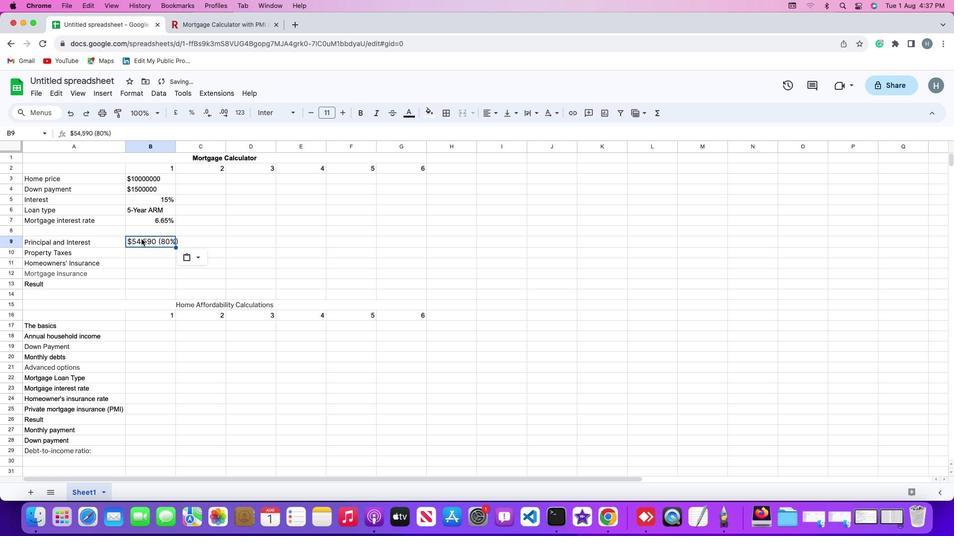 
Action: Mouse moved to (202, 22)
Screenshot: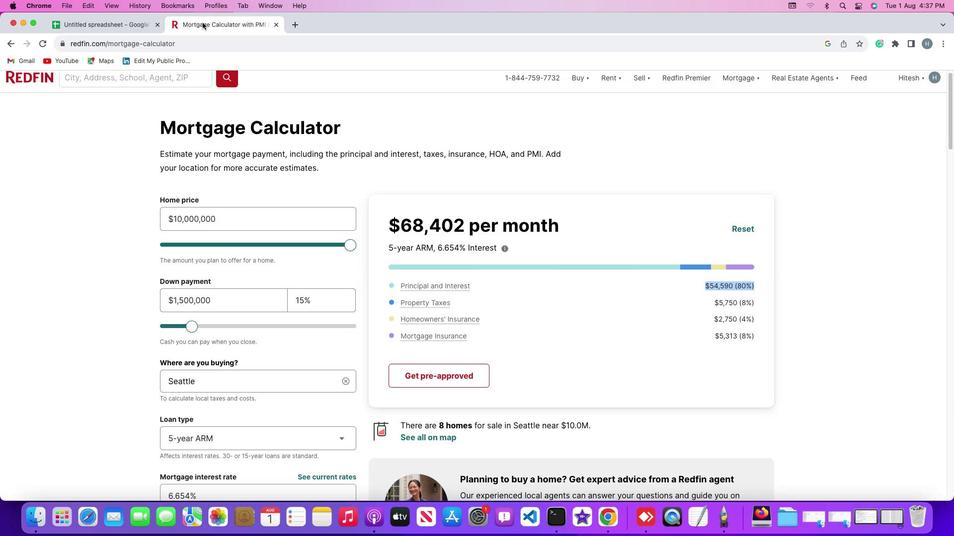 
Action: Mouse pressed left at (202, 22)
Screenshot: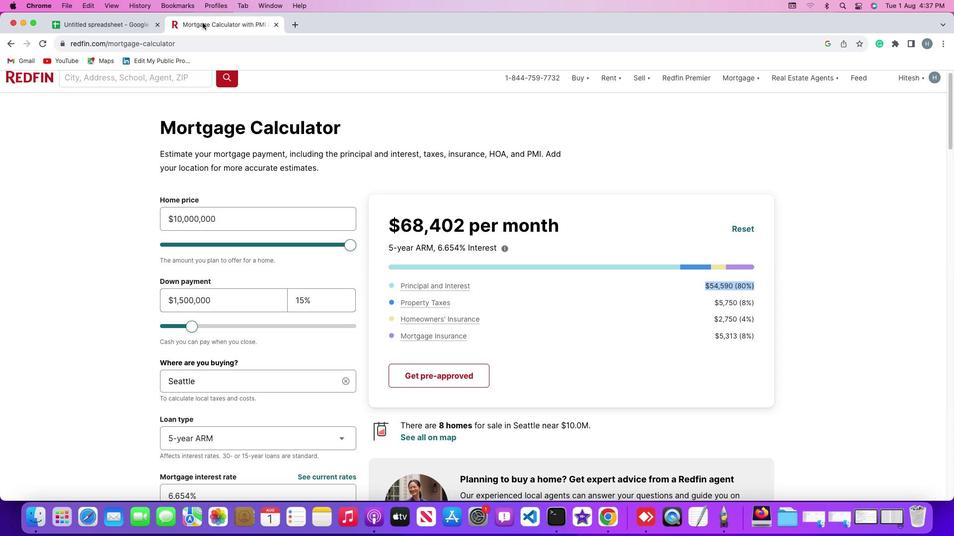 
Action: Mouse moved to (713, 303)
Screenshot: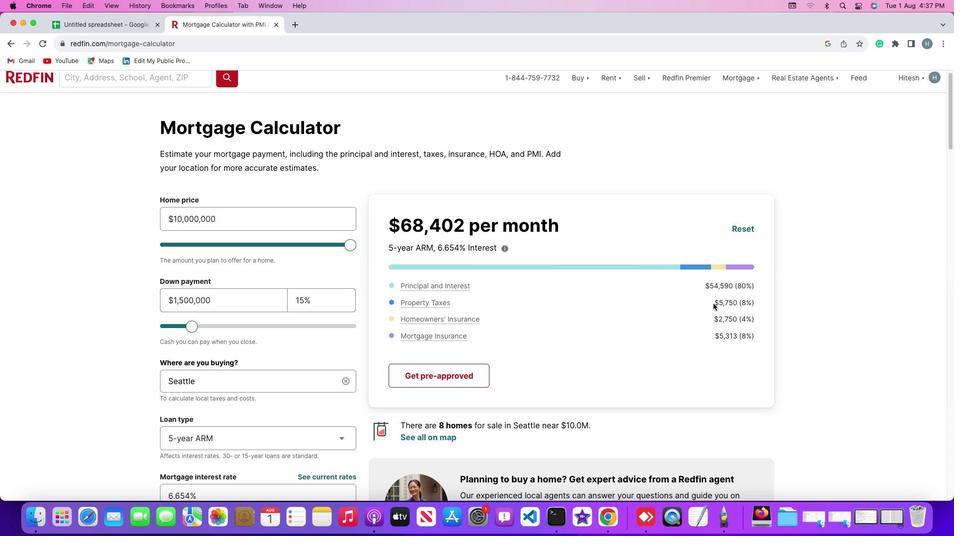 
Action: Mouse pressed left at (713, 303)
Screenshot: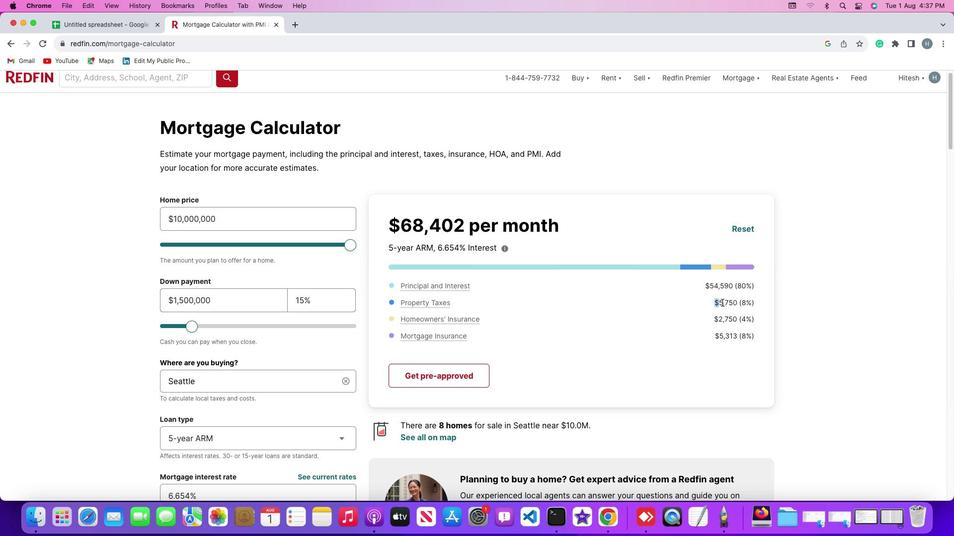 
Action: Mouse moved to (762, 302)
Screenshot: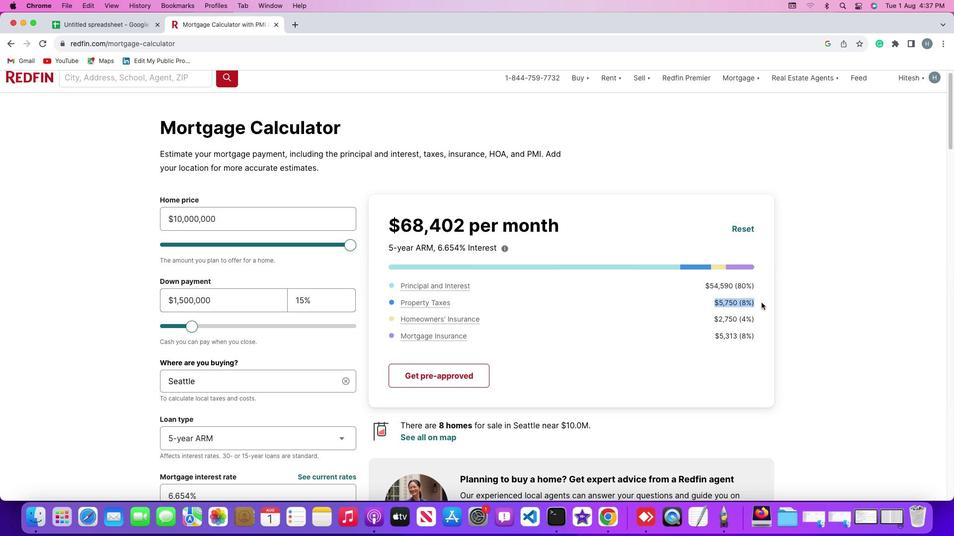 
Action: Key pressed Key.cmd
Screenshot: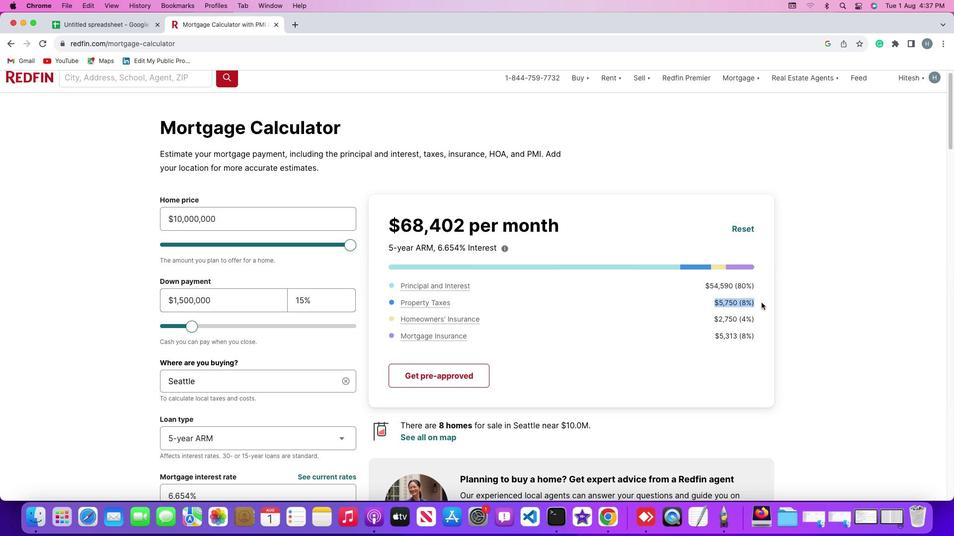 
Action: Mouse moved to (761, 303)
Screenshot: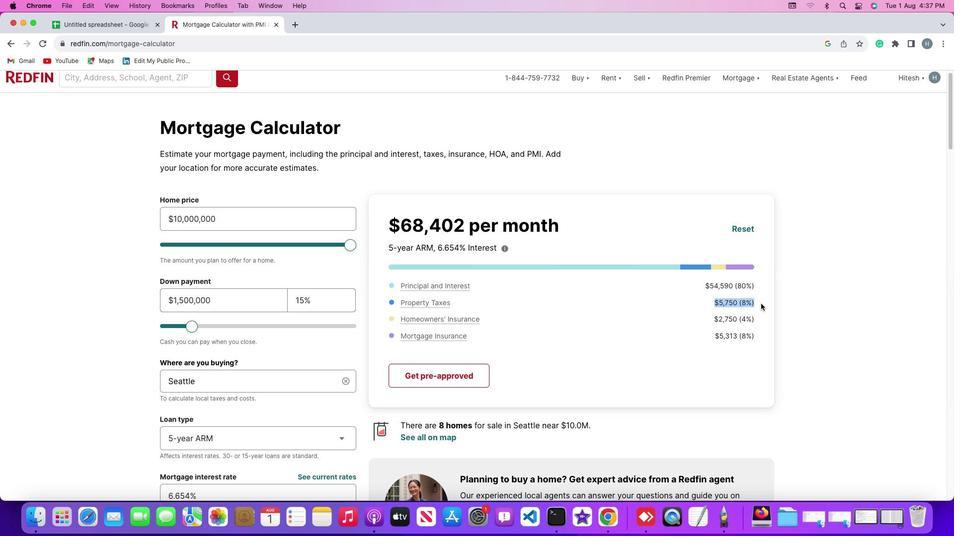 
Action: Key pressed 'c'
Screenshot: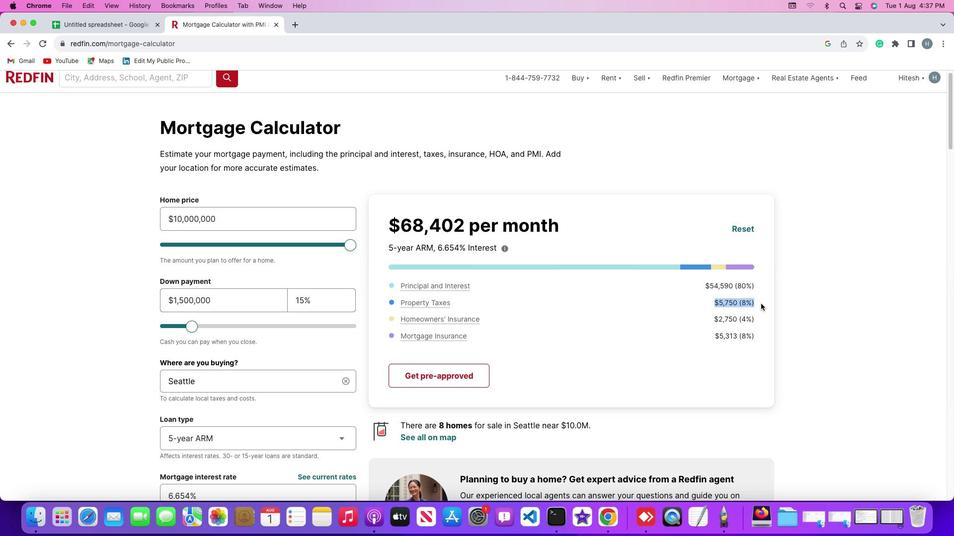 
Action: Mouse moved to (119, 23)
Screenshot: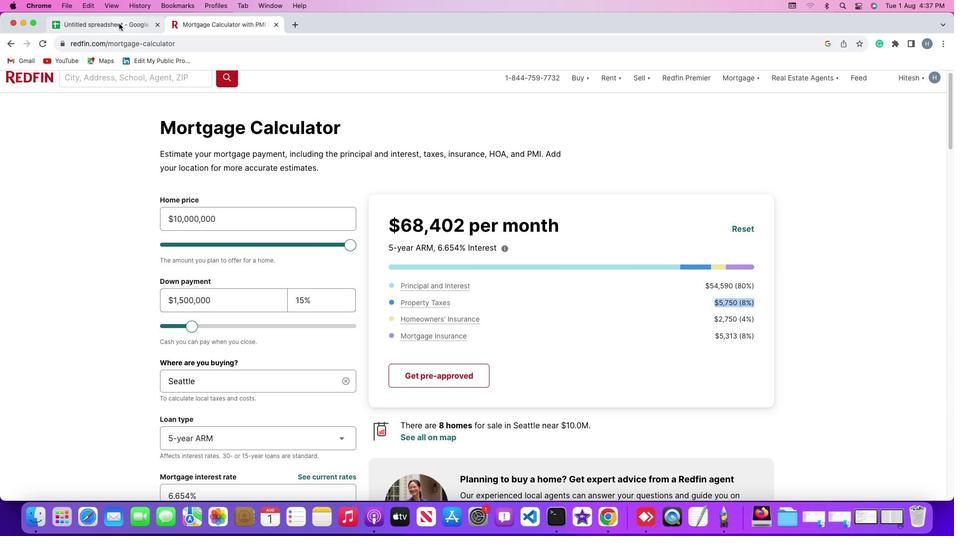 
Action: Mouse pressed left at (119, 23)
Screenshot: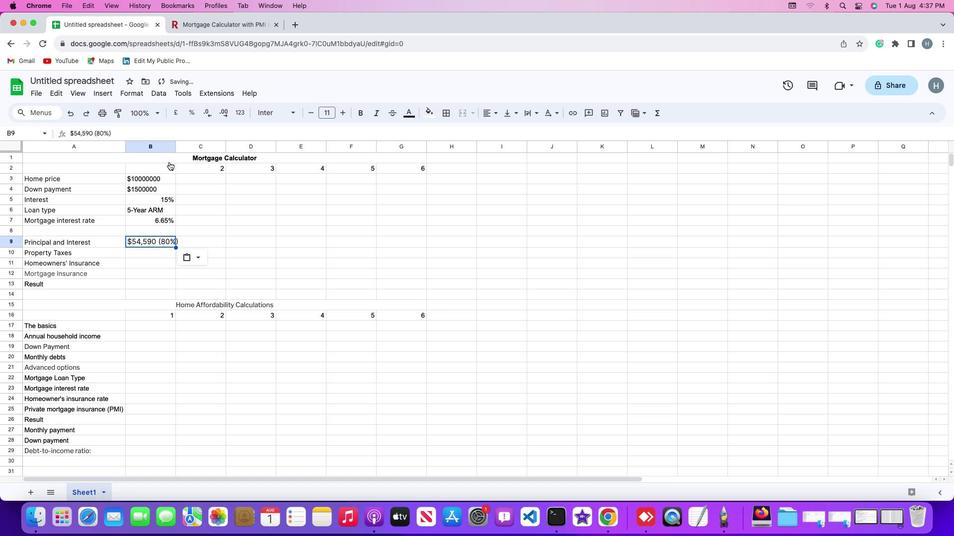 
Action: Mouse moved to (156, 249)
Screenshot: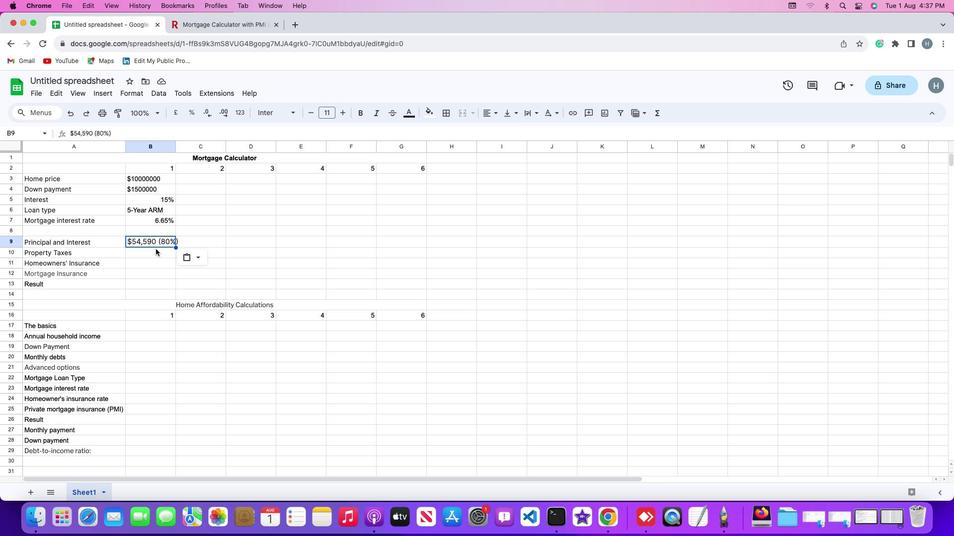 
Action: Mouse pressed left at (156, 249)
Screenshot: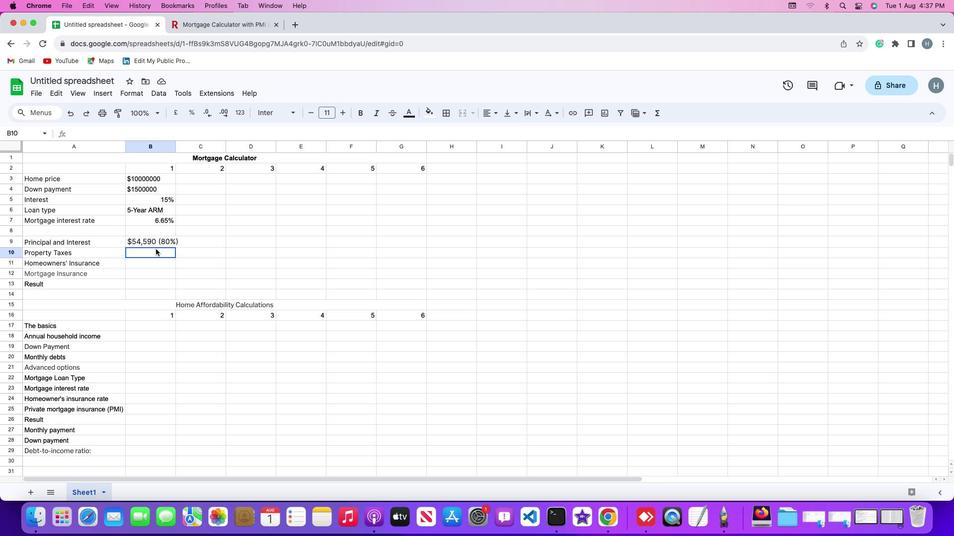 
Action: Mouse pressed left at (156, 249)
Screenshot: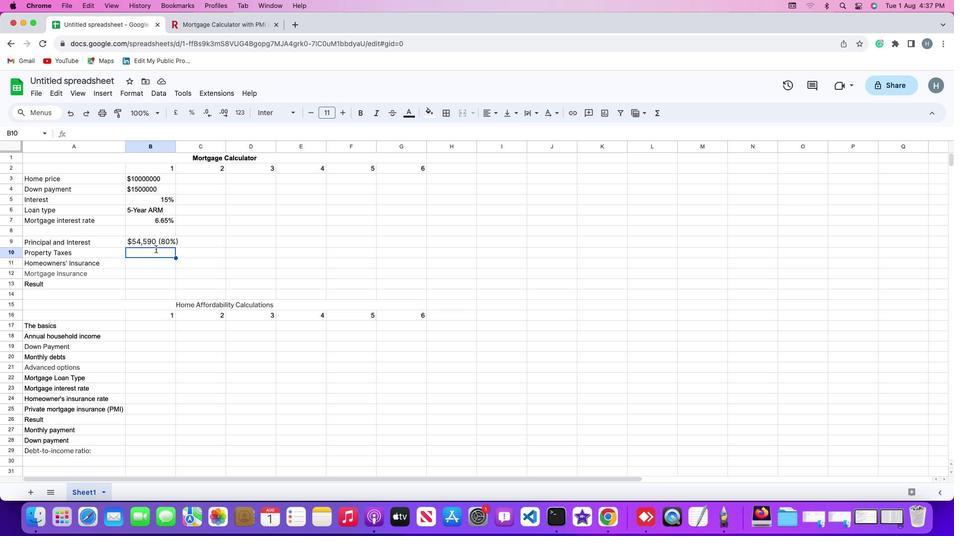 
Action: Key pressed Key.cmd'v'
Screenshot: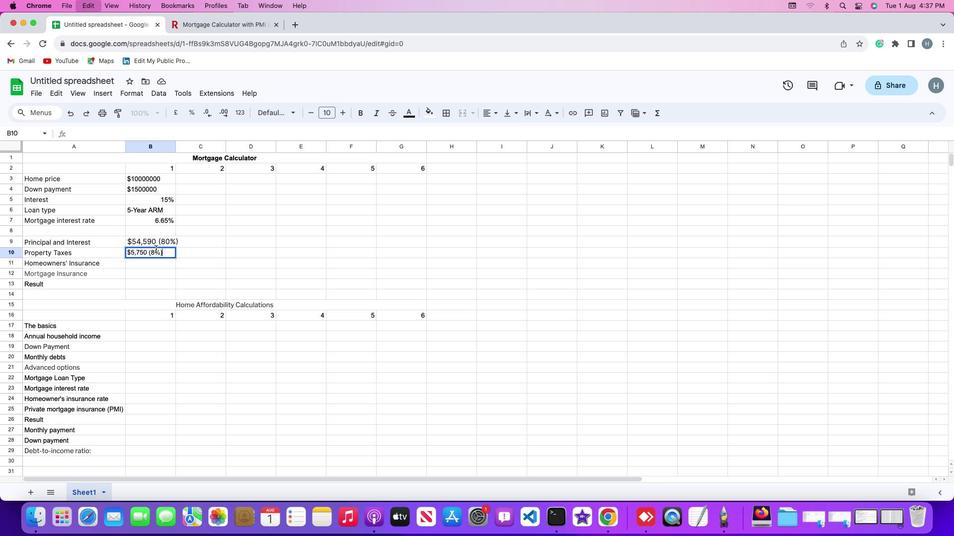 
Action: Mouse moved to (212, 29)
Screenshot: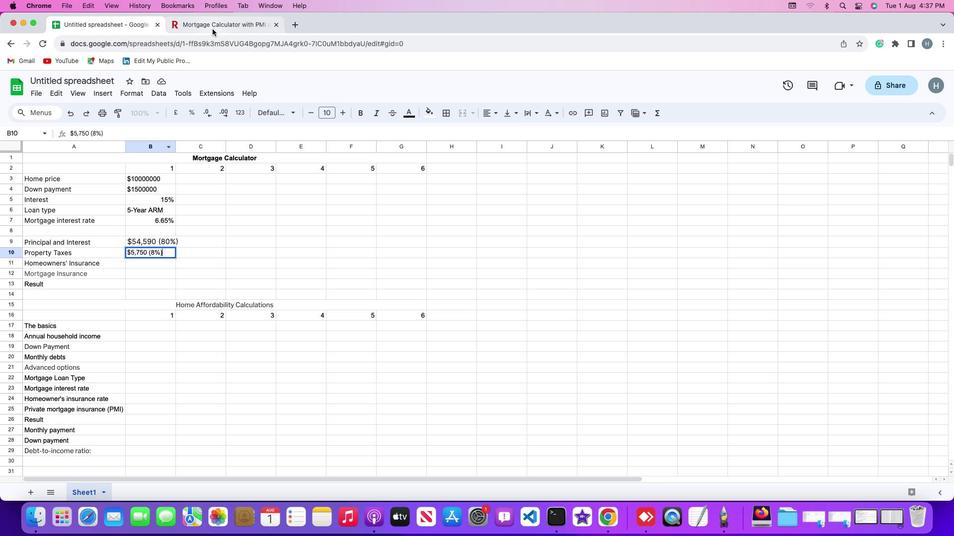 
Action: Mouse pressed left at (212, 29)
Screenshot: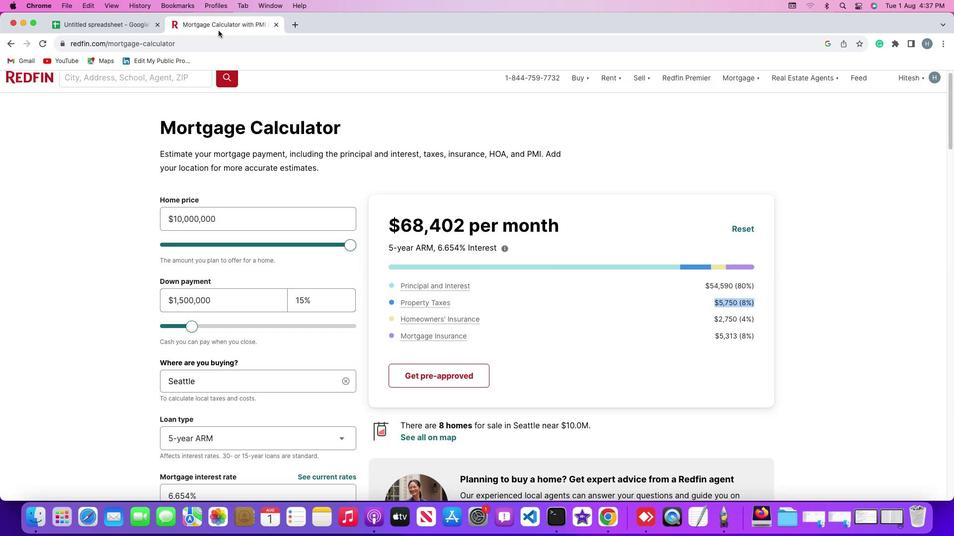 
Action: Mouse moved to (711, 317)
Screenshot: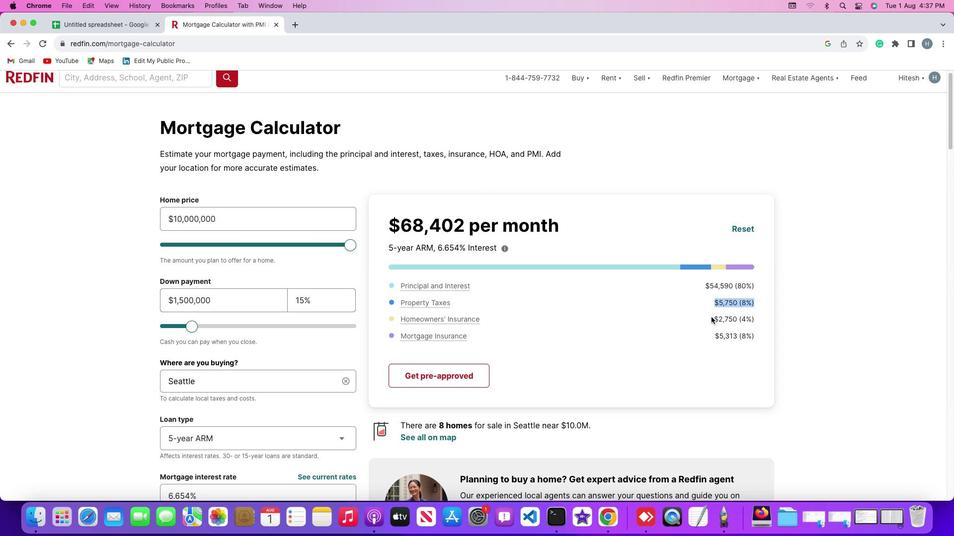 
Action: Mouse pressed left at (711, 317)
Screenshot: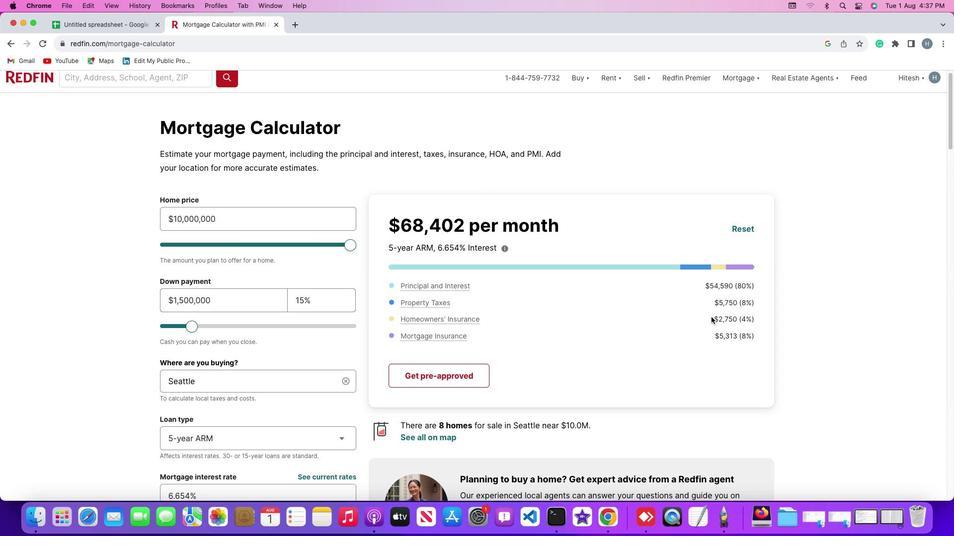 
Action: Mouse moved to (754, 316)
Screenshot: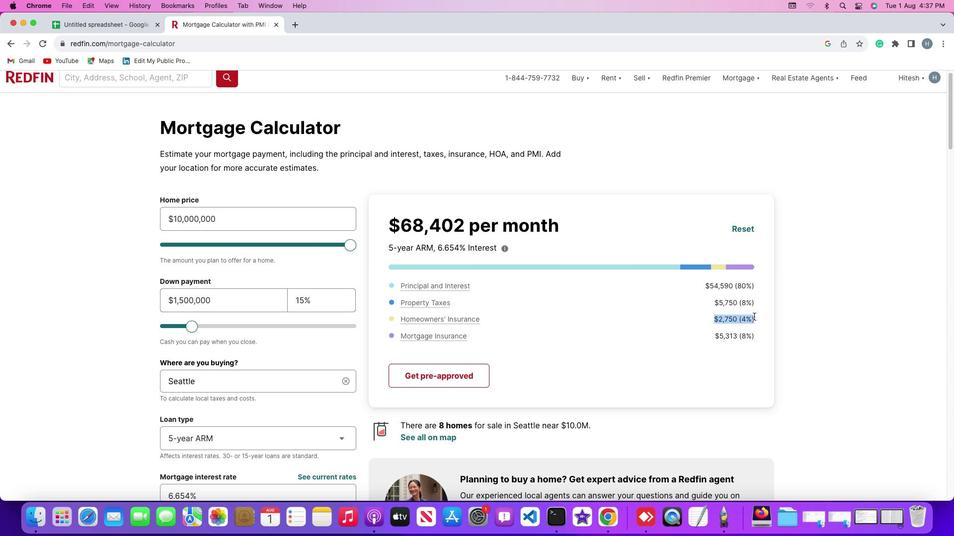 
Action: Key pressed Key.cmd
Screenshot: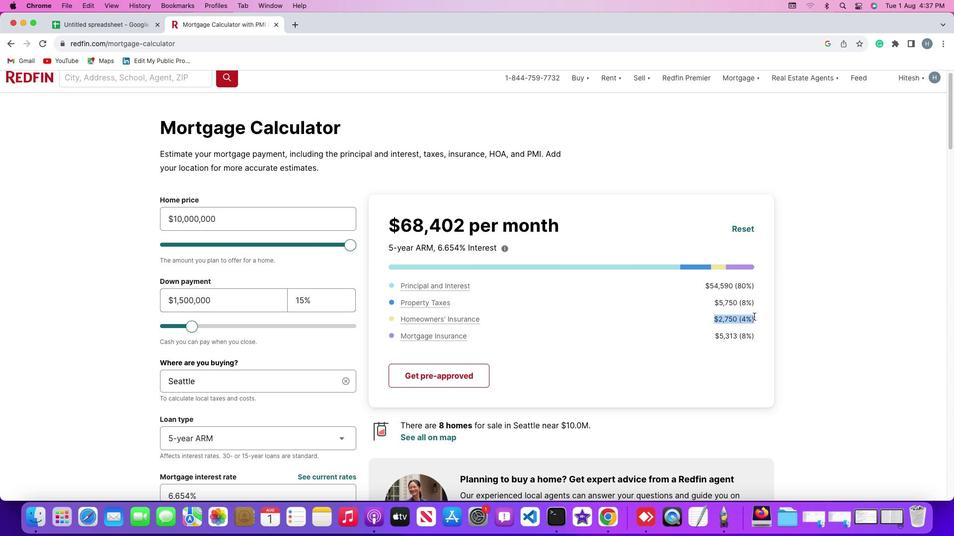 
Action: Mouse moved to (753, 316)
Screenshot: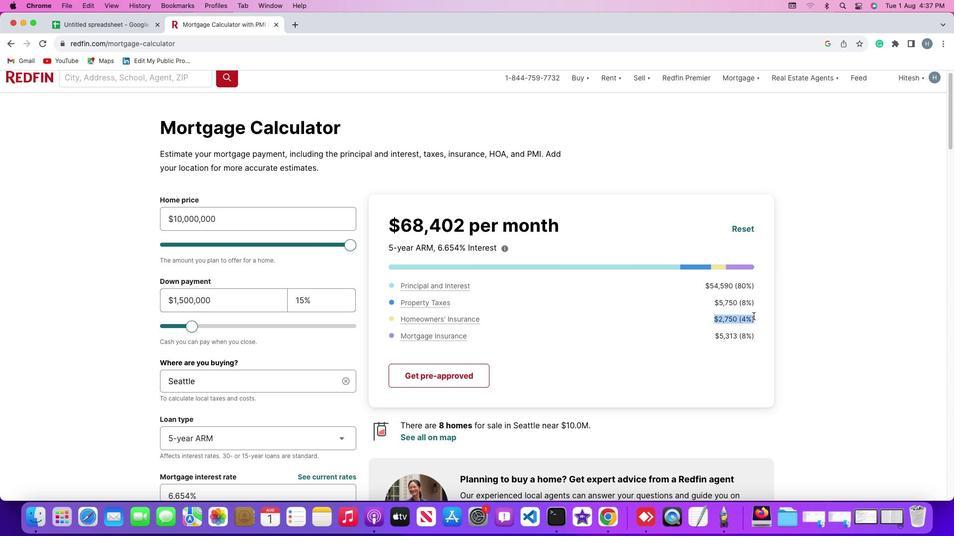 
Action: Key pressed 'c'
Screenshot: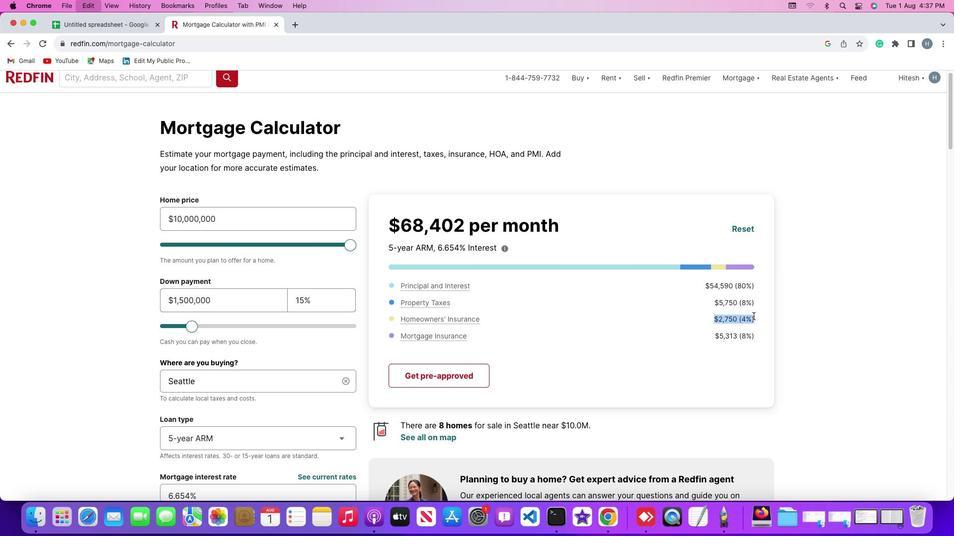 
Action: Mouse moved to (127, 23)
Screenshot: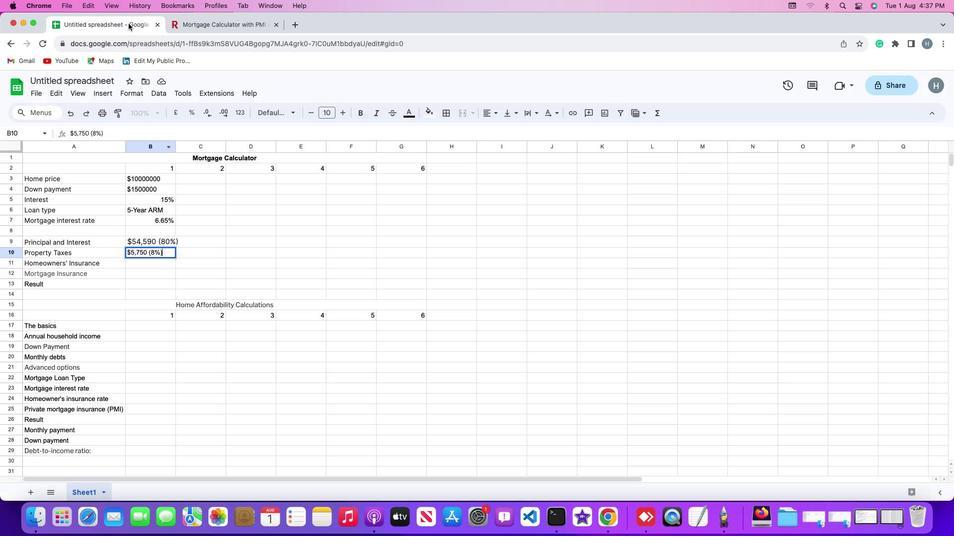 
Action: Mouse pressed left at (127, 23)
Screenshot: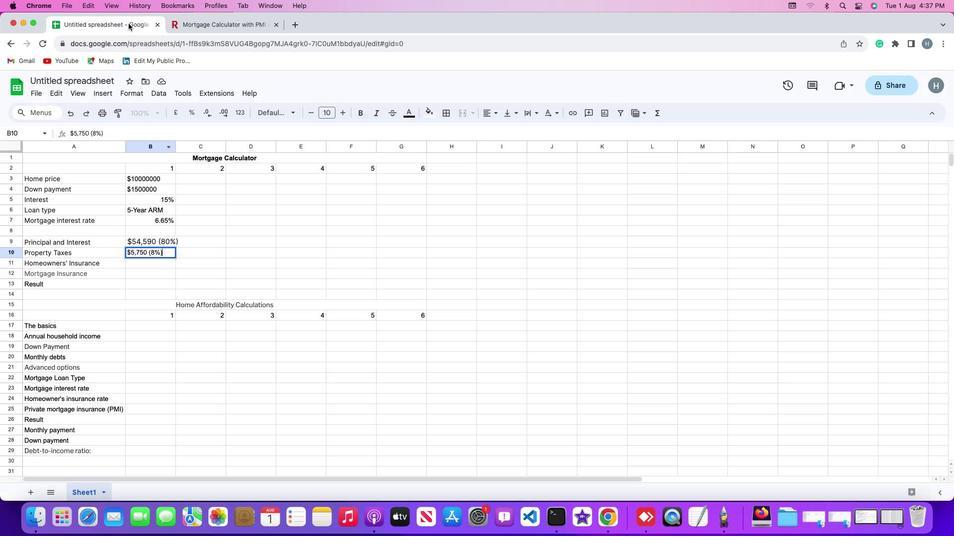 
Action: Mouse moved to (154, 263)
Screenshot: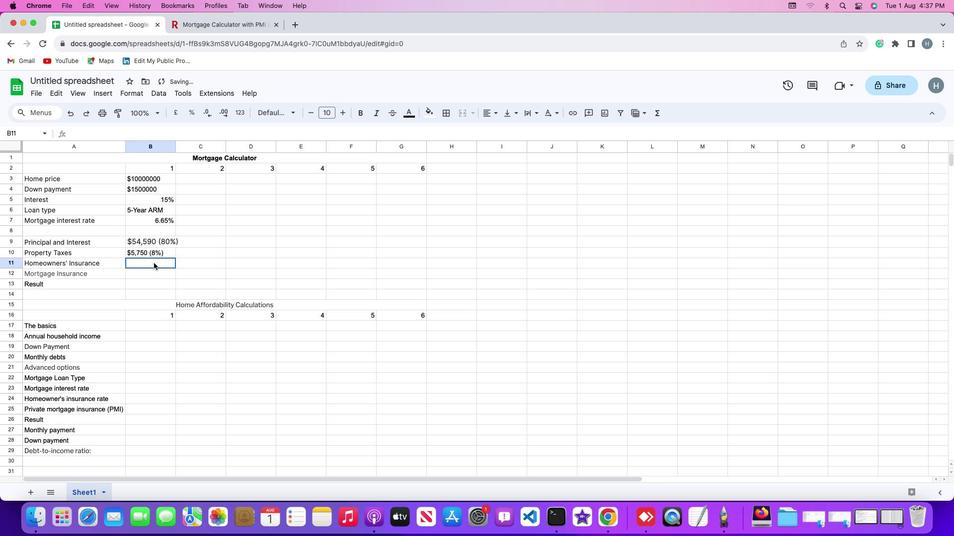 
Action: Mouse pressed left at (154, 263)
Screenshot: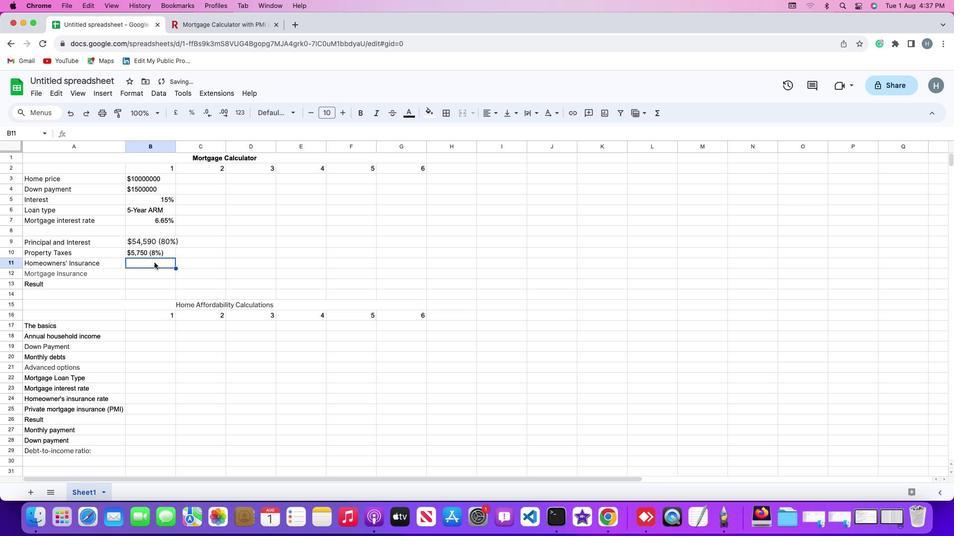 
Action: Mouse moved to (154, 262)
Screenshot: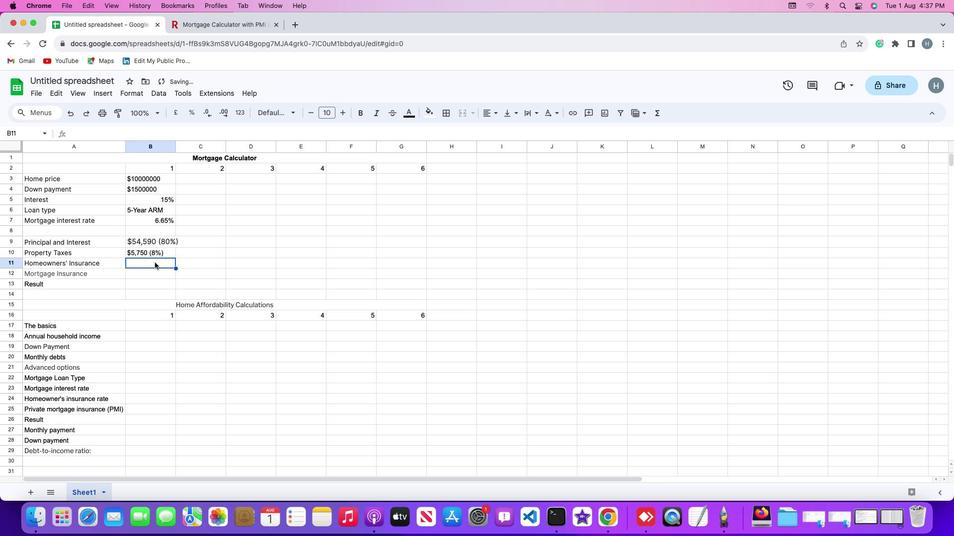 
Action: Key pressed Key.cmd'v'
Screenshot: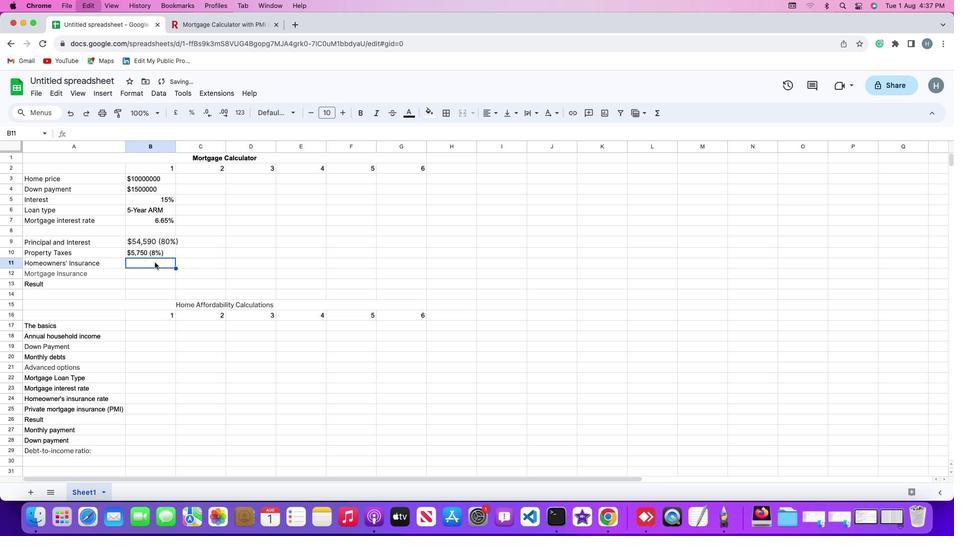 
Action: Mouse moved to (175, 154)
Screenshot: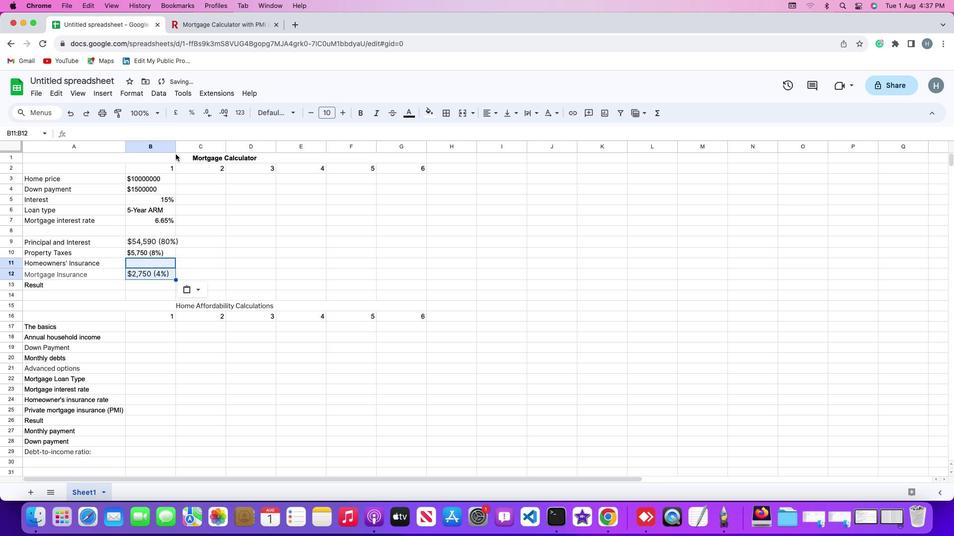 
Action: Key pressed Key.cmd'z'
Screenshot: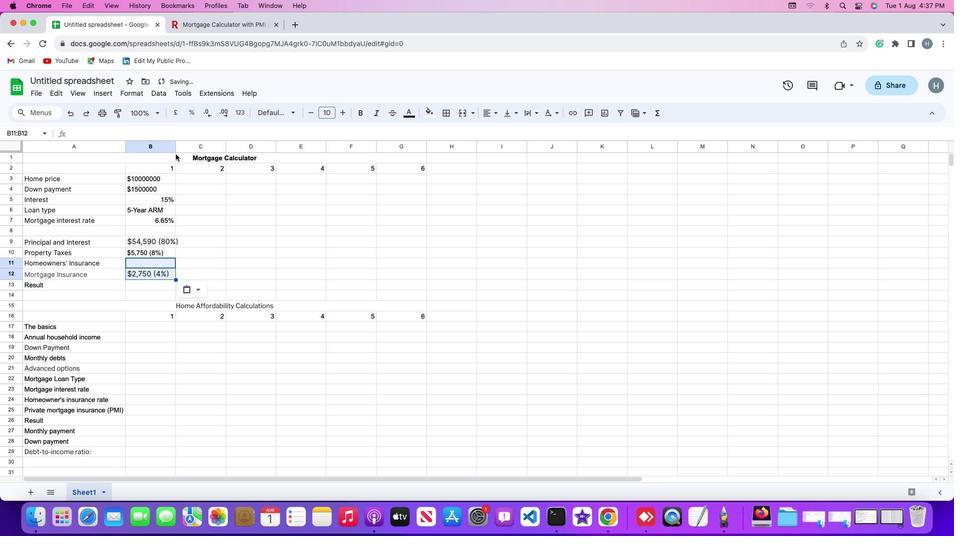 
Action: Mouse moved to (148, 262)
Screenshot: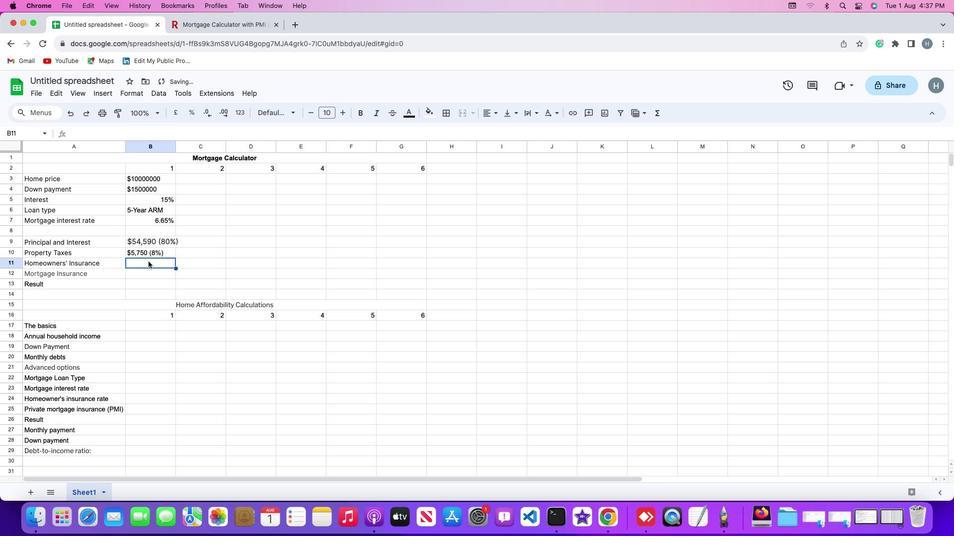 
Action: Mouse pressed left at (148, 262)
Screenshot: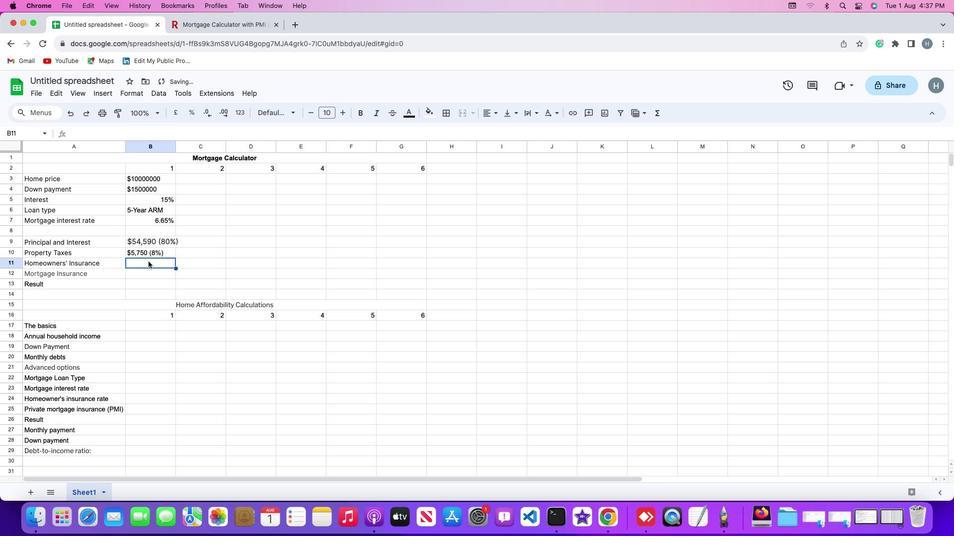 
Action: Mouse moved to (148, 262)
Screenshot: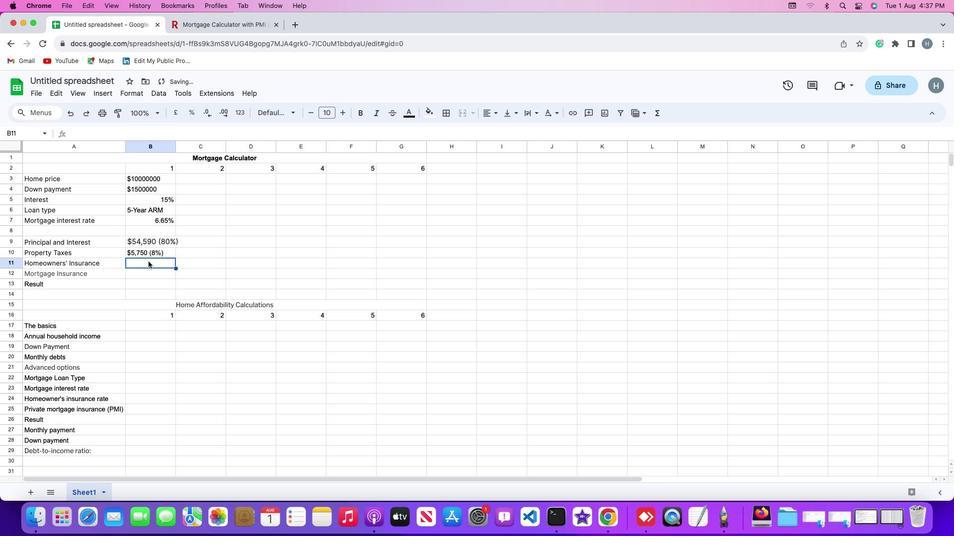 
Action: Mouse pressed left at (148, 262)
Screenshot: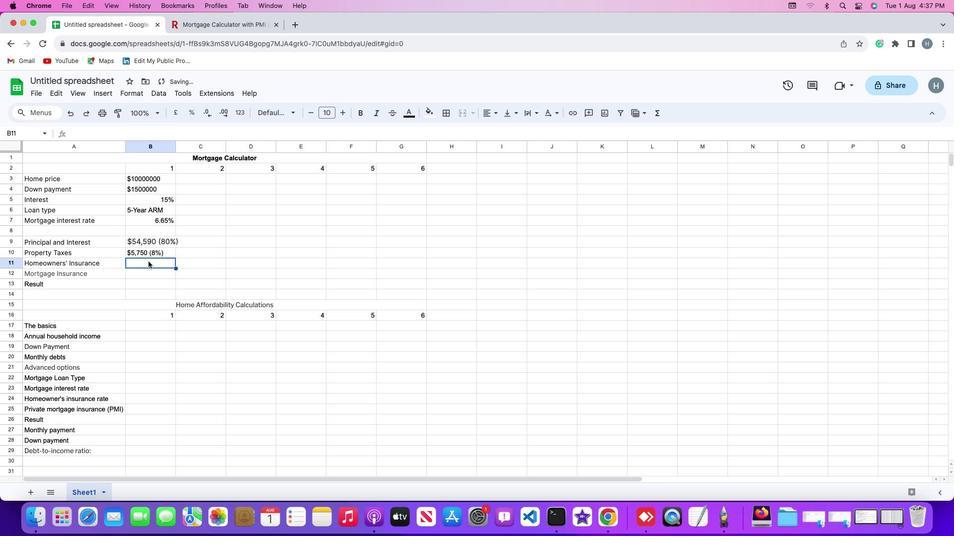 
Action: Mouse moved to (149, 261)
Screenshot: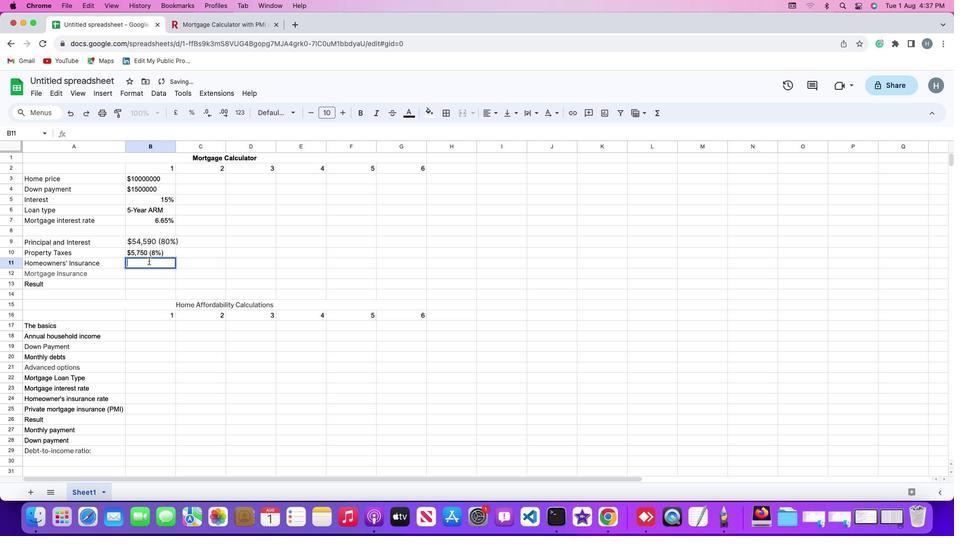 
Action: Key pressed Key.cmd'v'
Screenshot: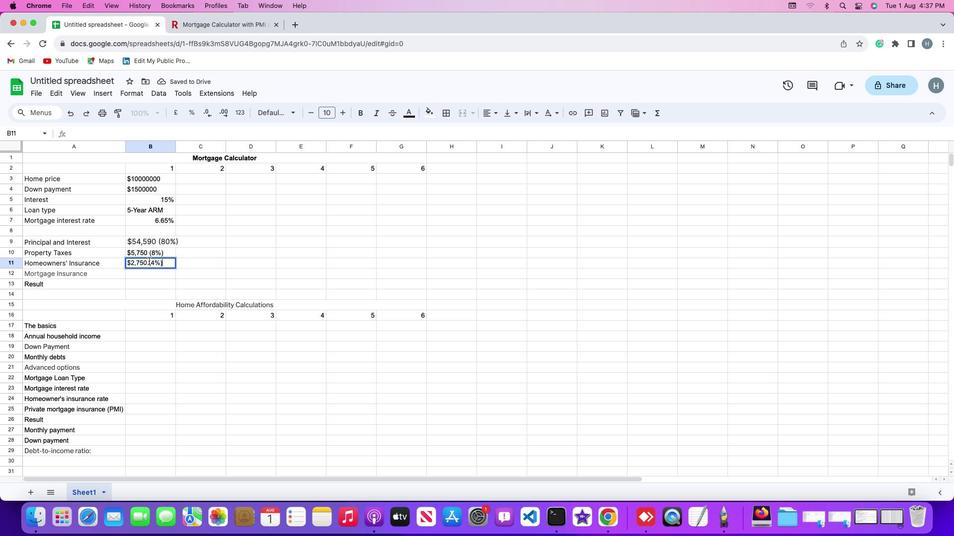 
Action: Mouse moved to (222, 23)
Screenshot: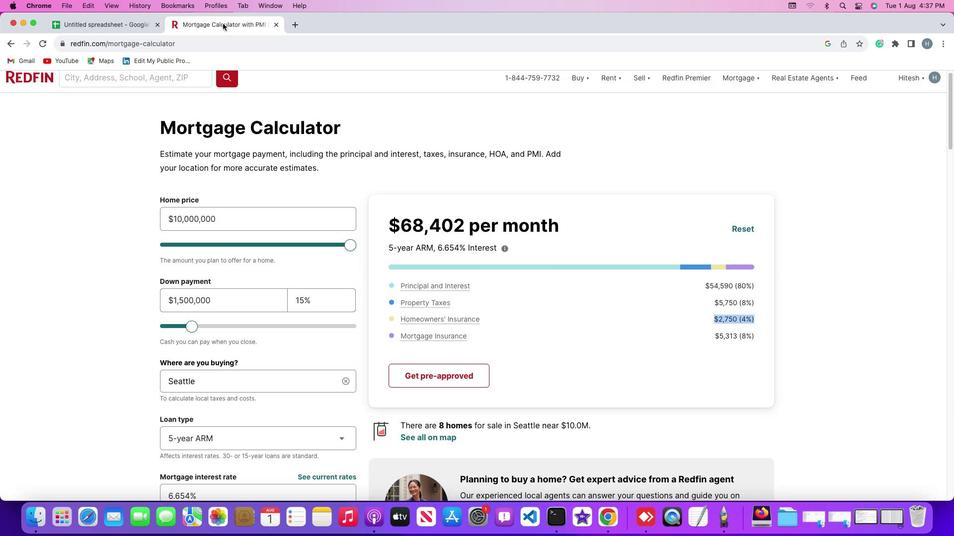 
Action: Mouse pressed left at (222, 23)
Screenshot: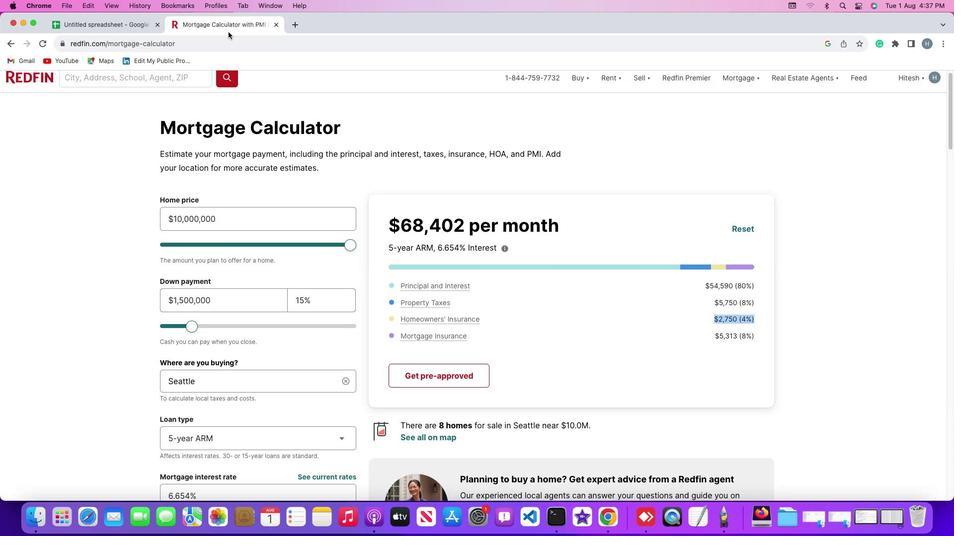 
Action: Mouse moved to (710, 336)
Screenshot: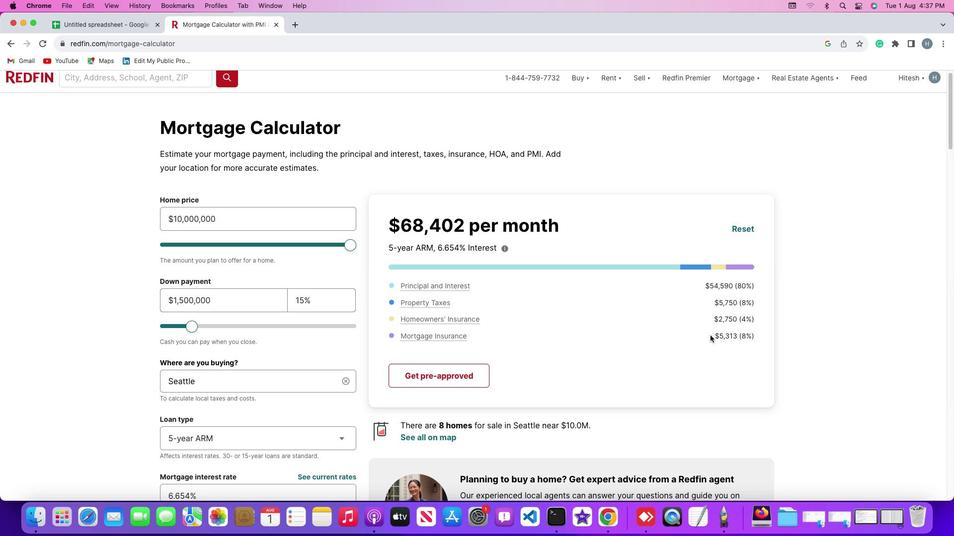 
Action: Mouse pressed left at (710, 336)
Screenshot: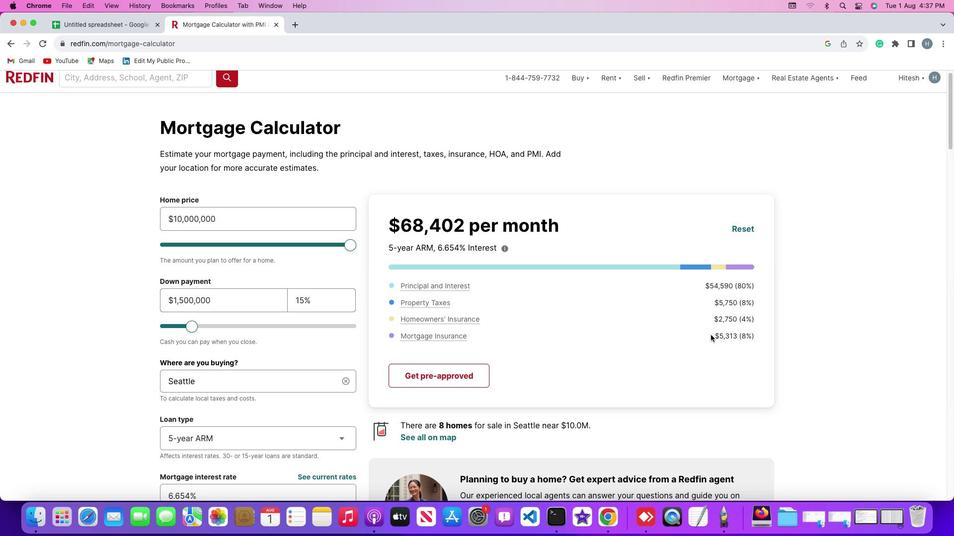
Action: Mouse moved to (755, 335)
Screenshot: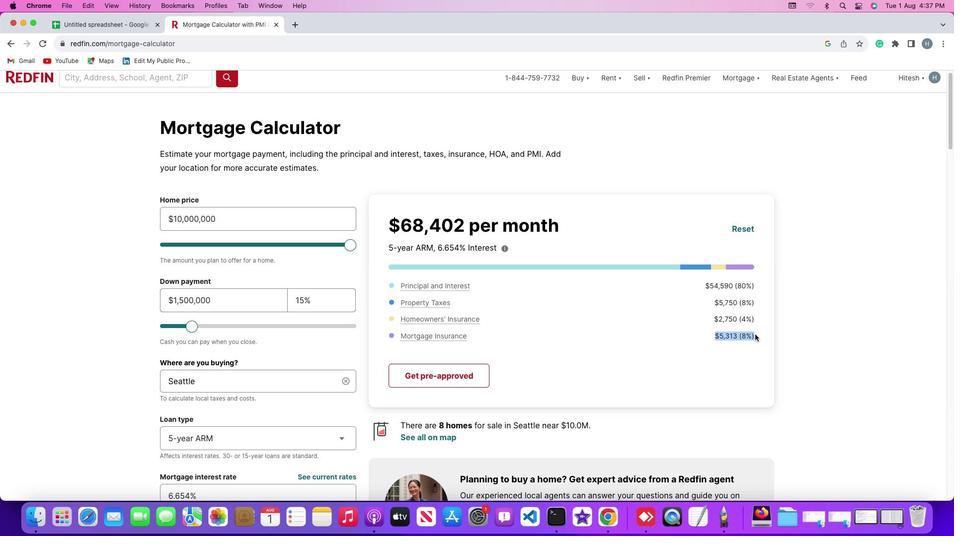 
Action: Key pressed Key.cmd
Screenshot: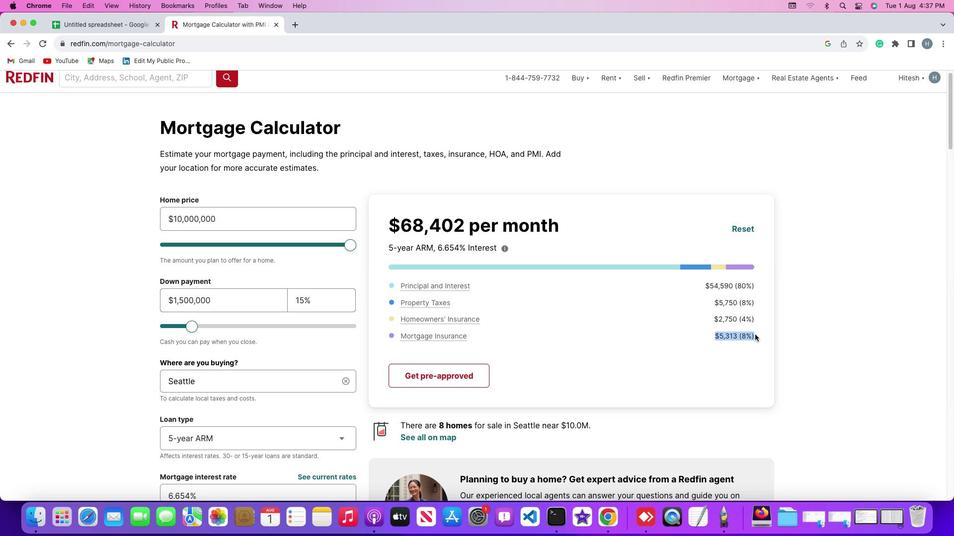 
Action: Mouse moved to (746, 337)
Screenshot: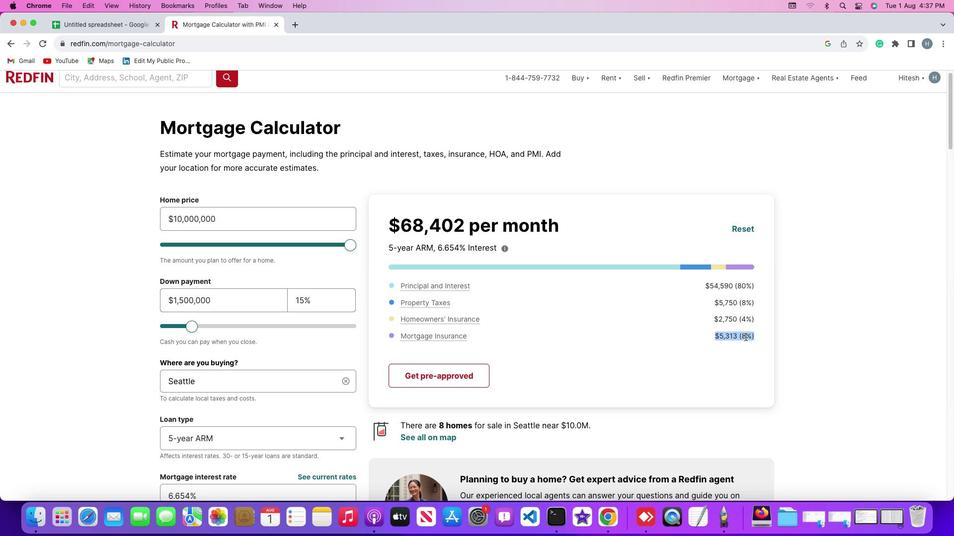 
Action: Key pressed 'c'
Screenshot: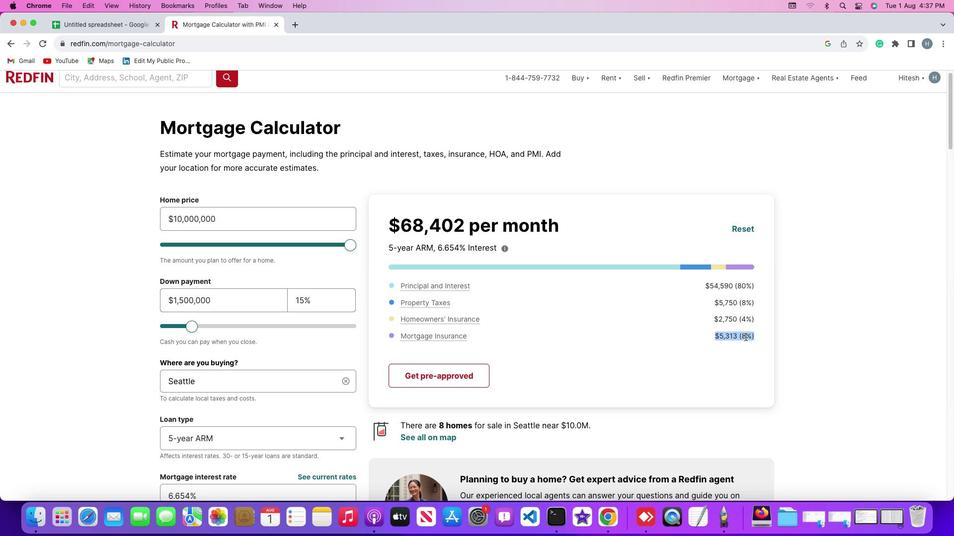 
Action: Mouse moved to (132, 25)
Screenshot: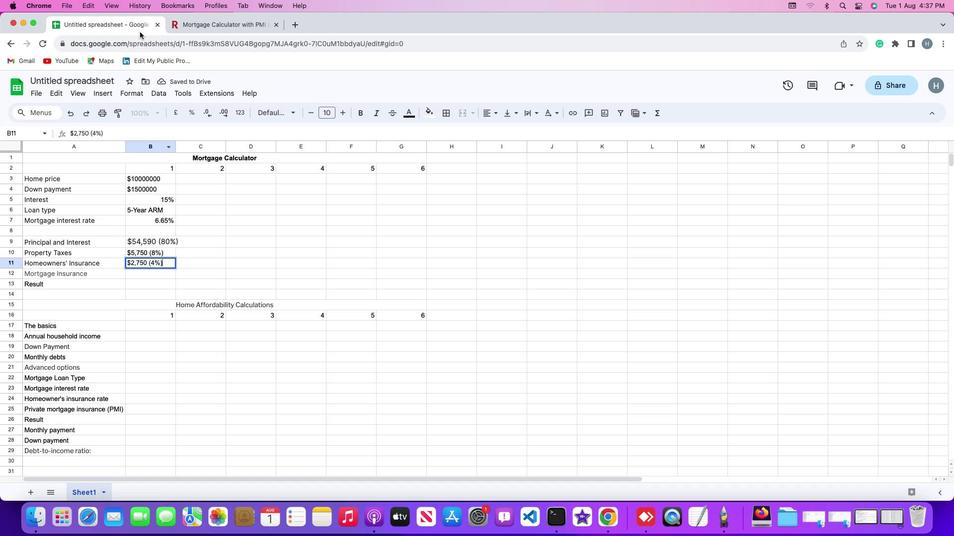 
Action: Mouse pressed left at (132, 25)
Screenshot: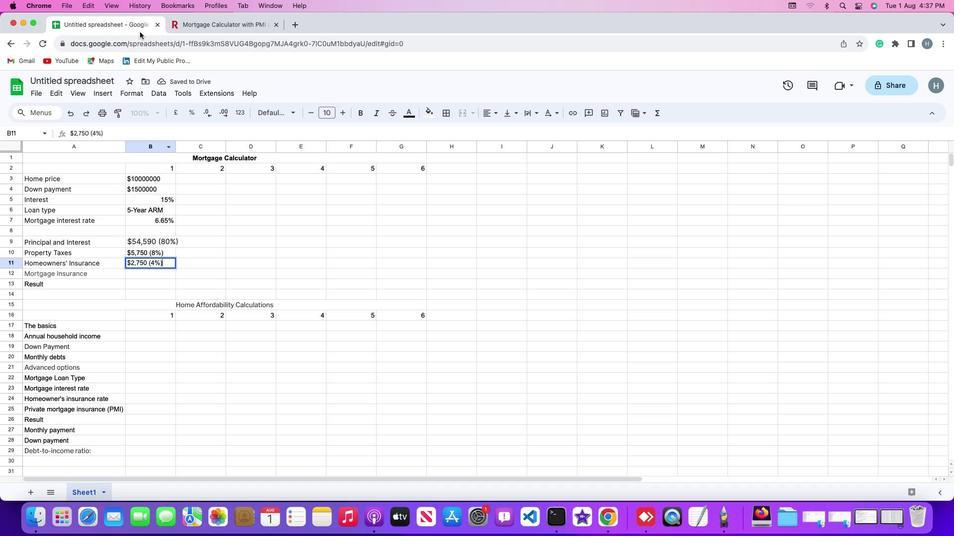 
Action: Mouse moved to (145, 272)
Screenshot: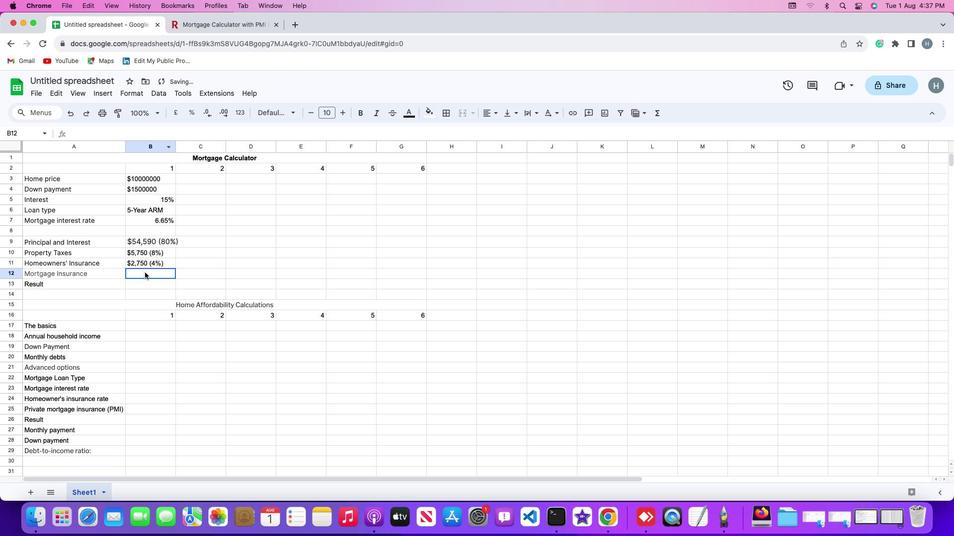 
Action: Mouse pressed left at (145, 272)
Screenshot: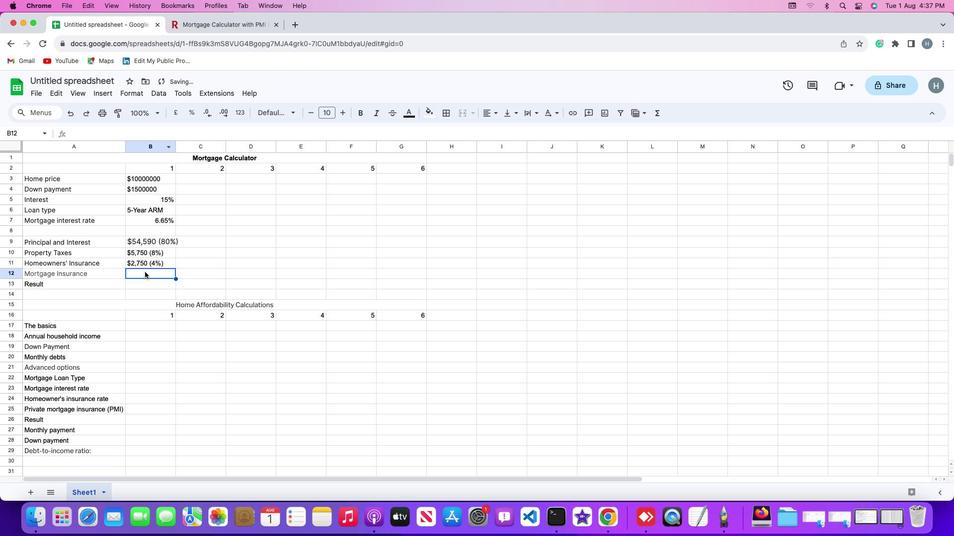 
Action: Mouse moved to (145, 272)
Screenshot: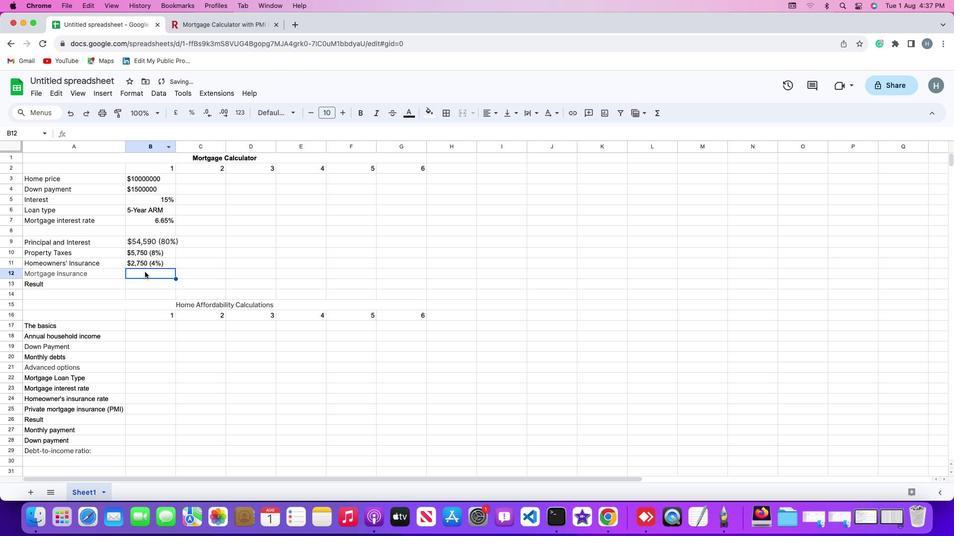 
Action: Mouse pressed left at (145, 272)
Screenshot: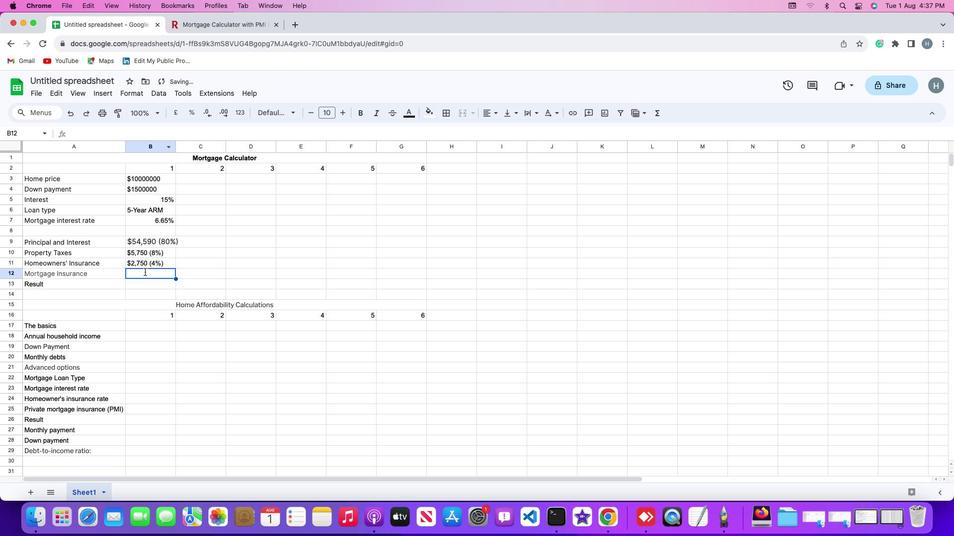 
Action: Mouse moved to (145, 271)
Screenshot: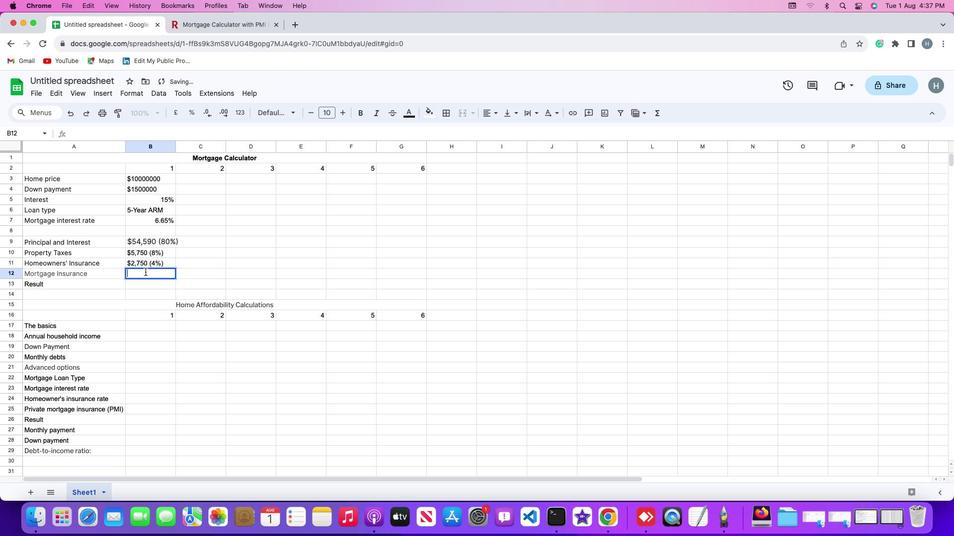 
Action: Key pressed Key.cmd'v'
Screenshot: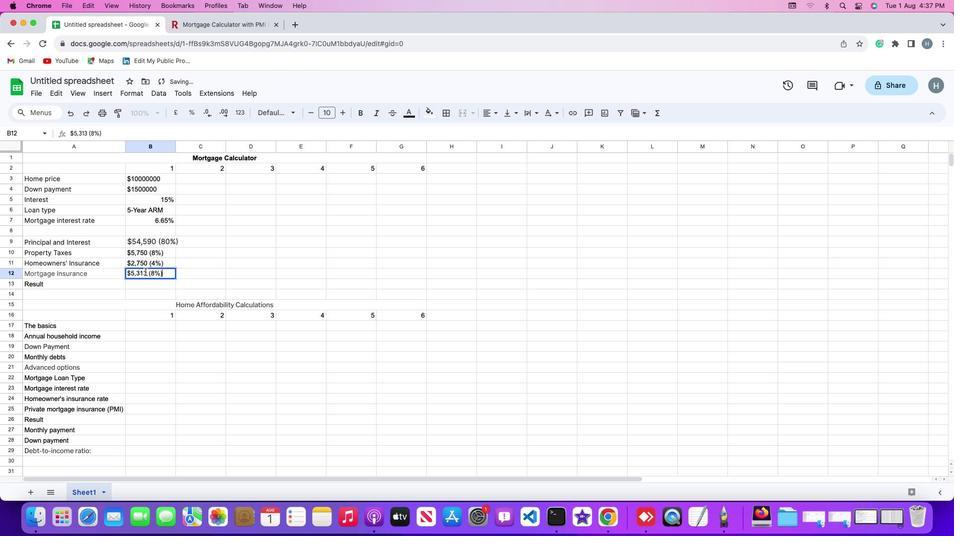 
Action: Mouse moved to (147, 284)
Screenshot: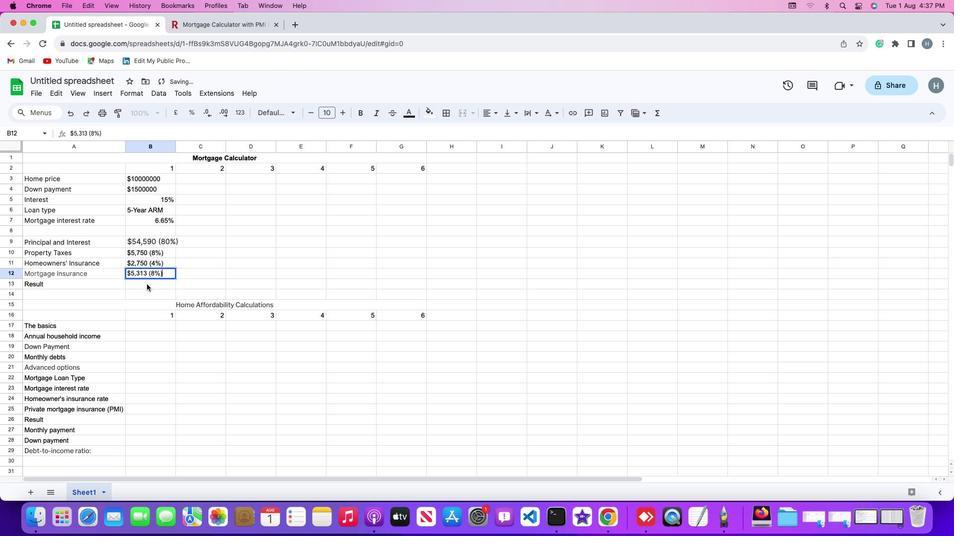 
Action: Mouse pressed left at (147, 284)
Screenshot: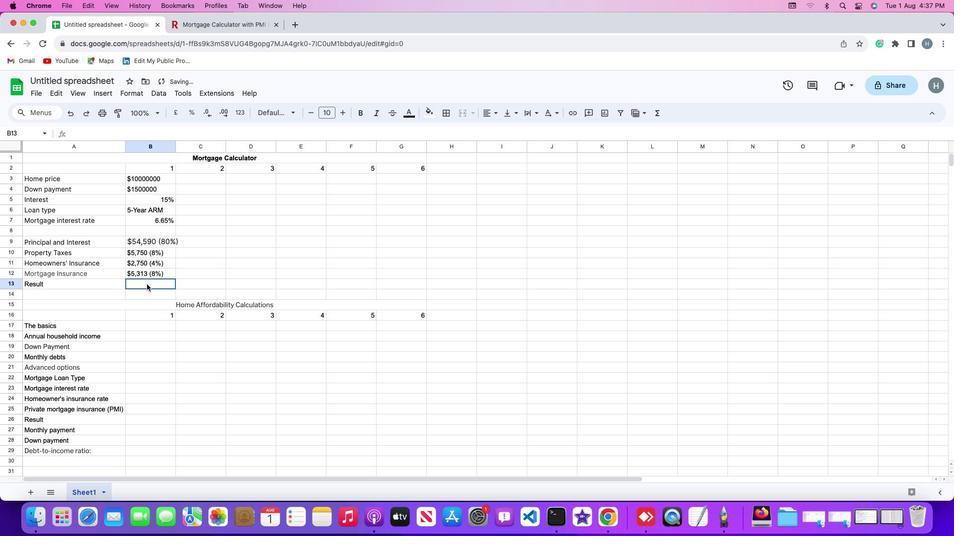 
Action: Mouse moved to (221, 21)
Screenshot: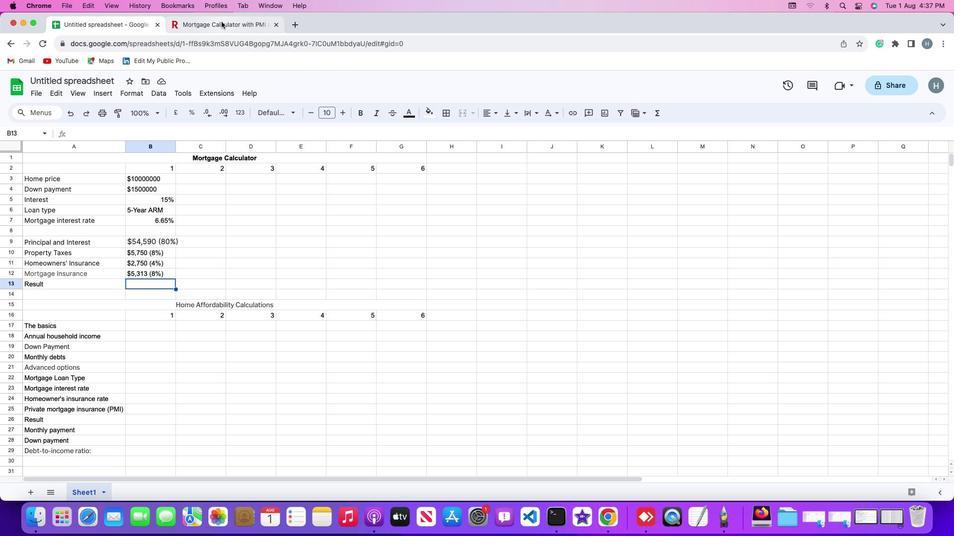 
Action: Mouse pressed left at (221, 21)
Screenshot: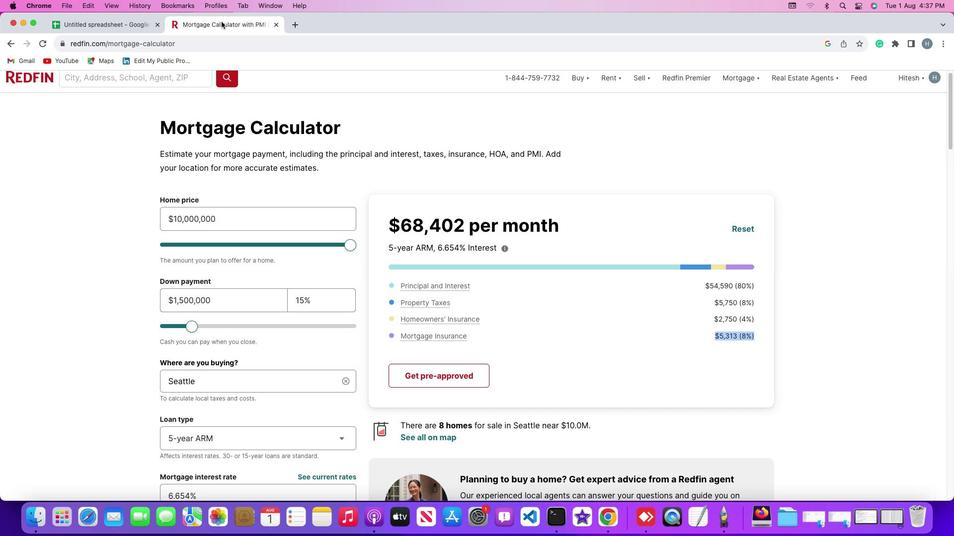 
Action: Mouse moved to (121, 25)
Screenshot: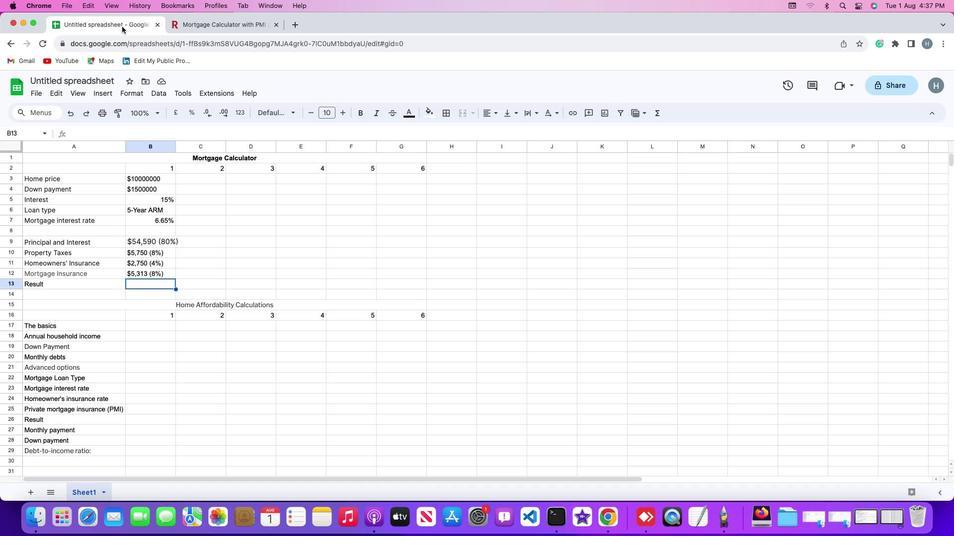 
Action: Mouse pressed left at (121, 25)
Screenshot: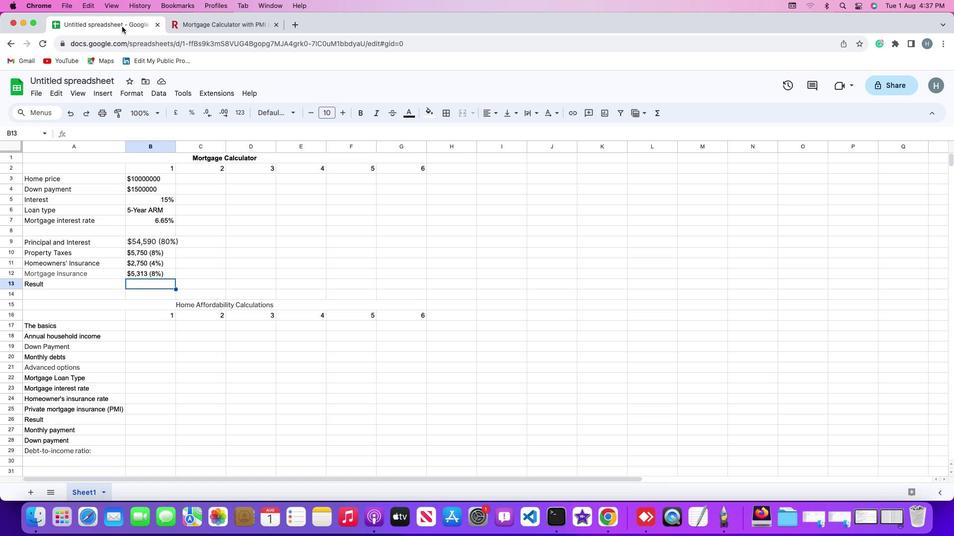 
Action: Mouse moved to (216, 25)
Screenshot: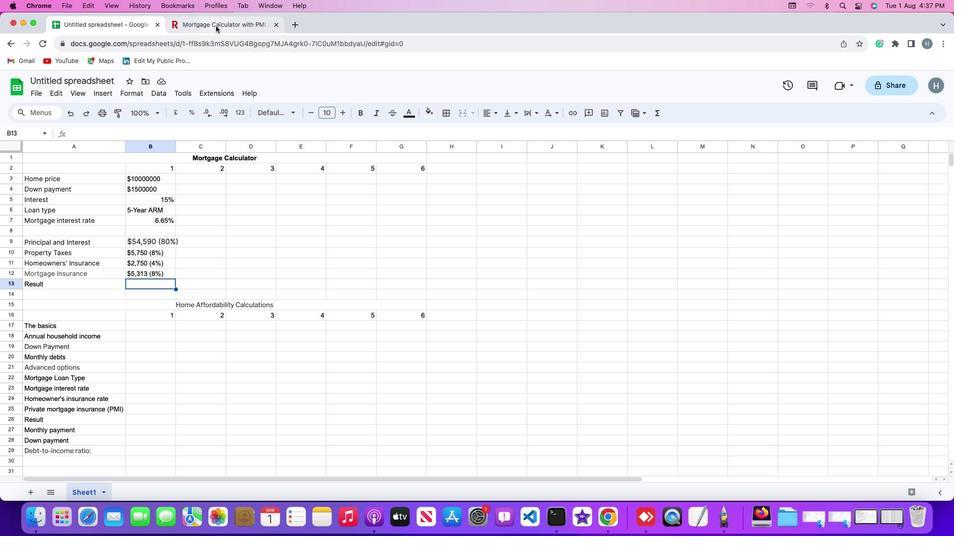 
Action: Mouse pressed left at (216, 25)
Screenshot: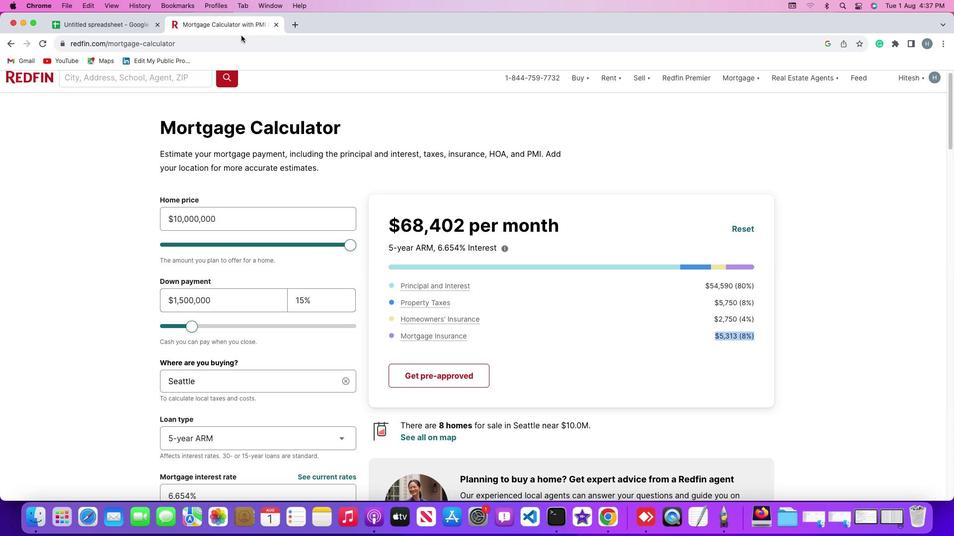 
Action: Mouse moved to (387, 228)
Screenshot: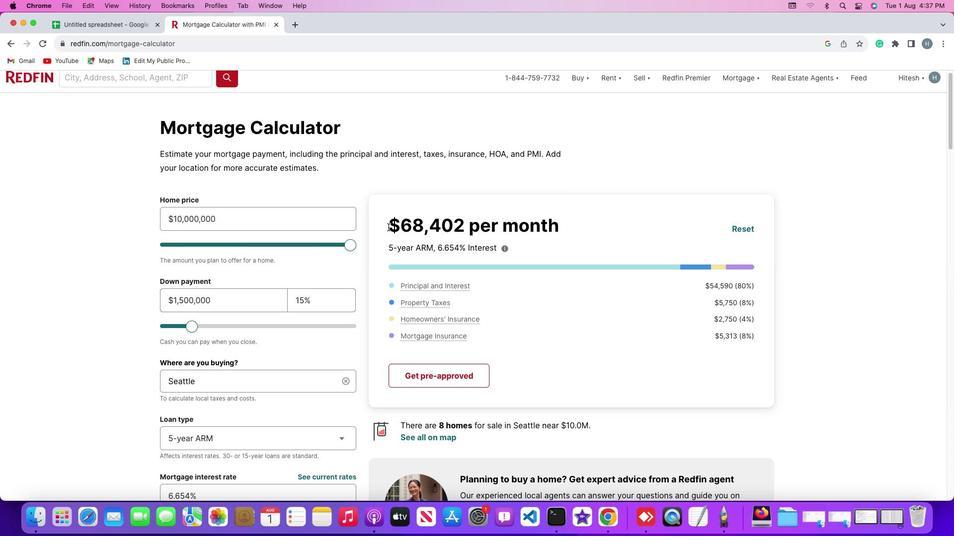 
Action: Mouse pressed left at (387, 228)
Screenshot: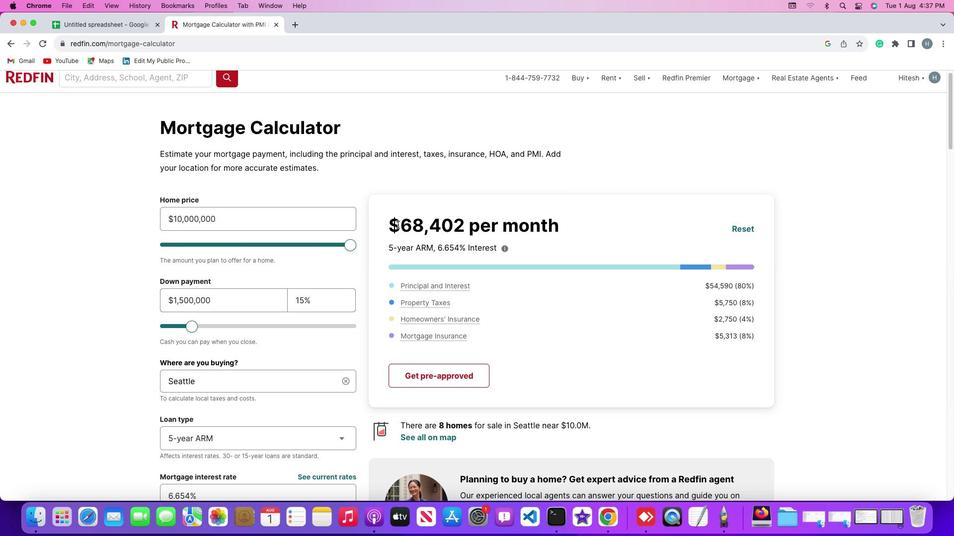 
Action: Mouse moved to (569, 225)
Screenshot: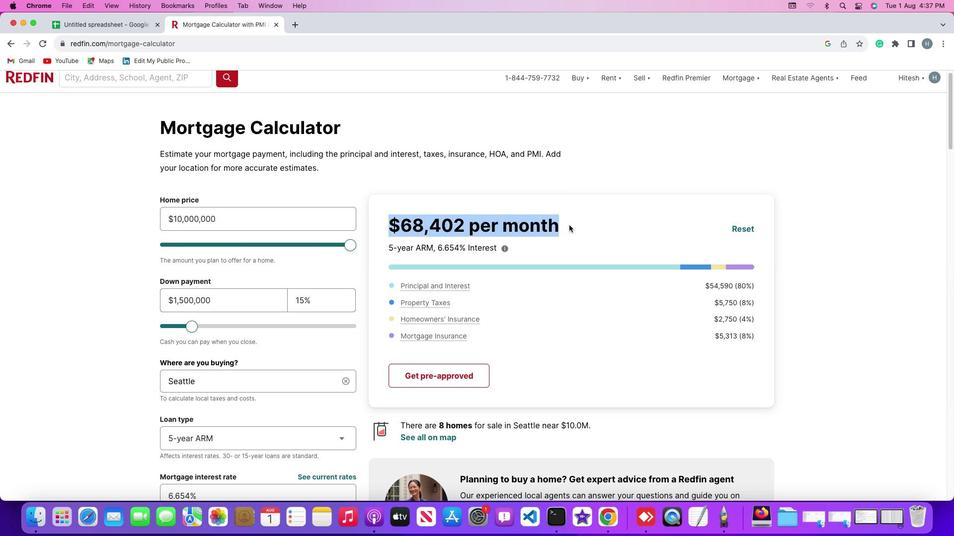 
Action: Key pressed Key.cmd
Screenshot: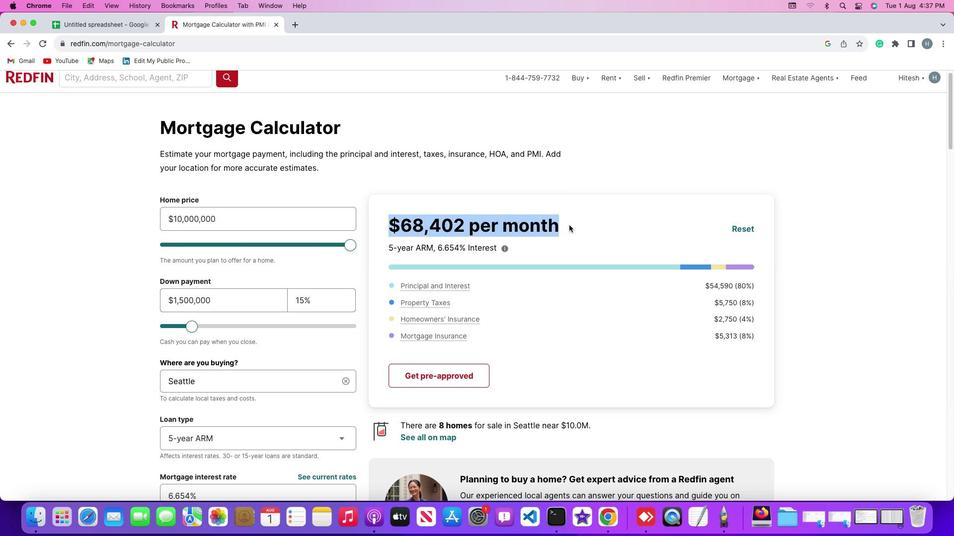 
Action: Mouse moved to (569, 225)
Screenshot: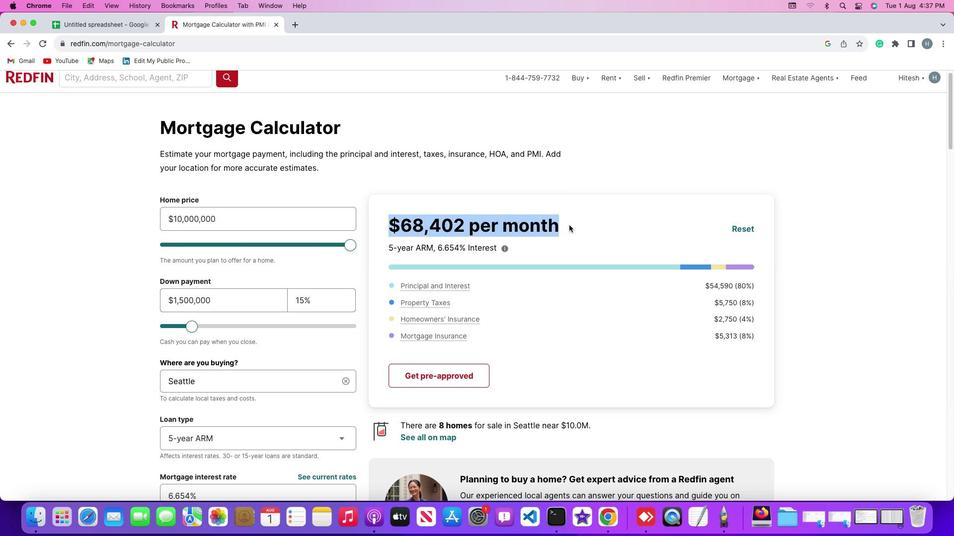 
Action: Key pressed 'c'
